 Task: Find connections with filter location Rosário do Sul with filter topic #machinelearningwith filter profile language English with filter current company TransUnion CIBIL Limited with filter school Madan Mohan Malaviya University of Technology with filter industry Biotechnology Research with filter service category Web Design with filter keywords title Test Scorer
Action: Mouse moved to (187, 265)
Screenshot: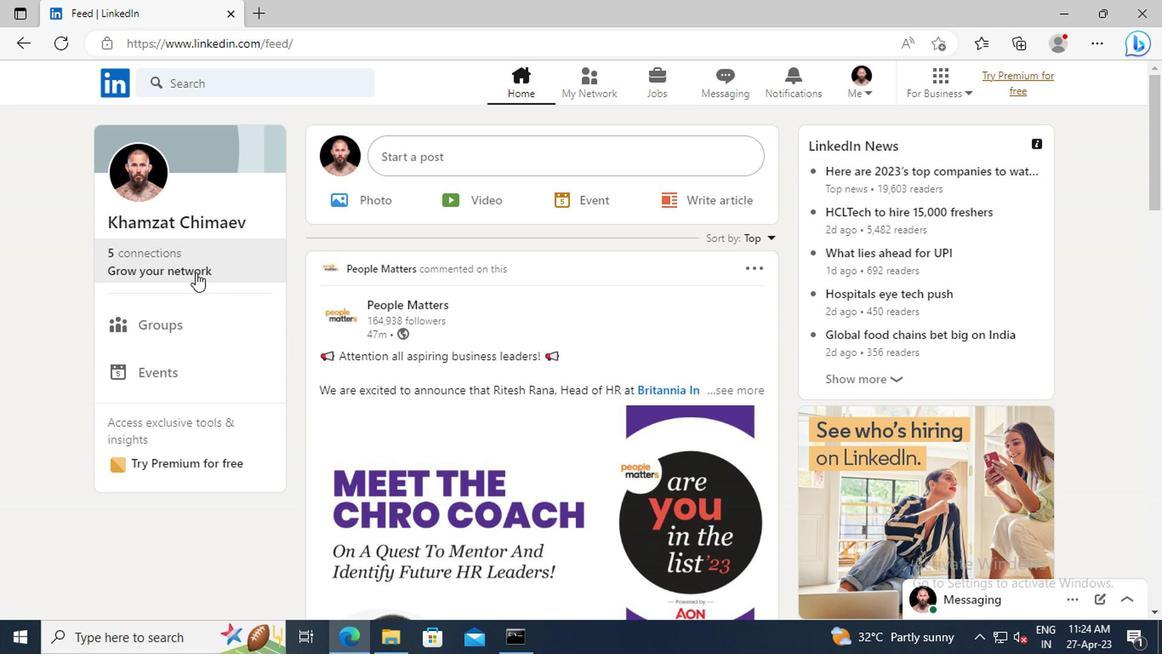 
Action: Mouse pressed left at (187, 265)
Screenshot: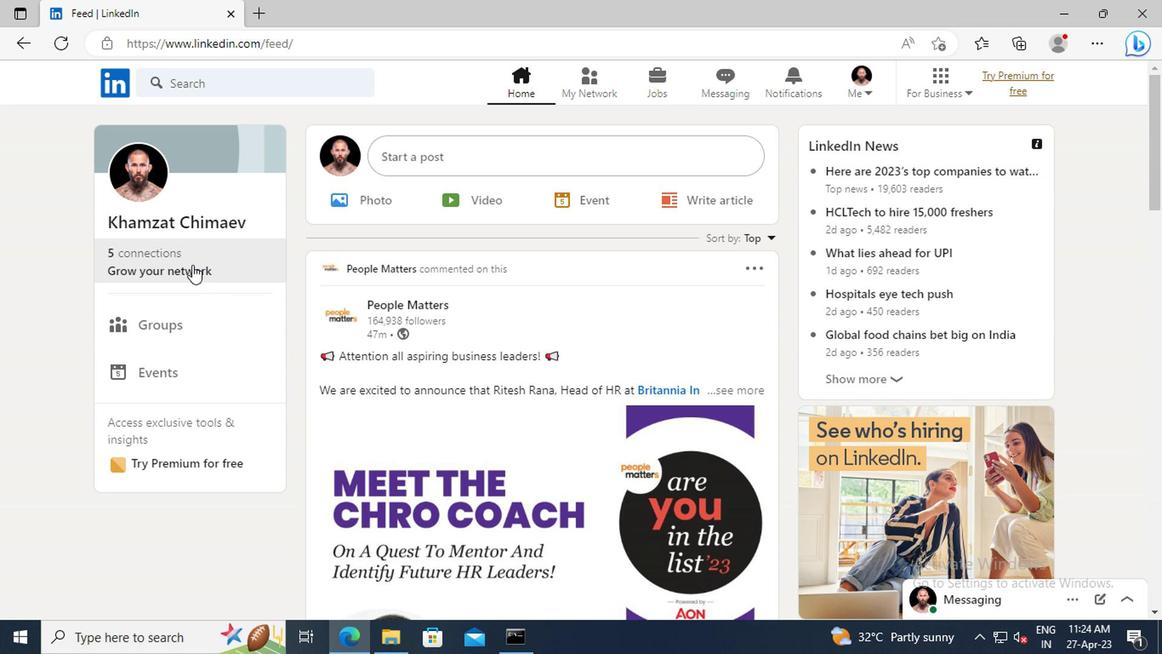 
Action: Mouse moved to (200, 186)
Screenshot: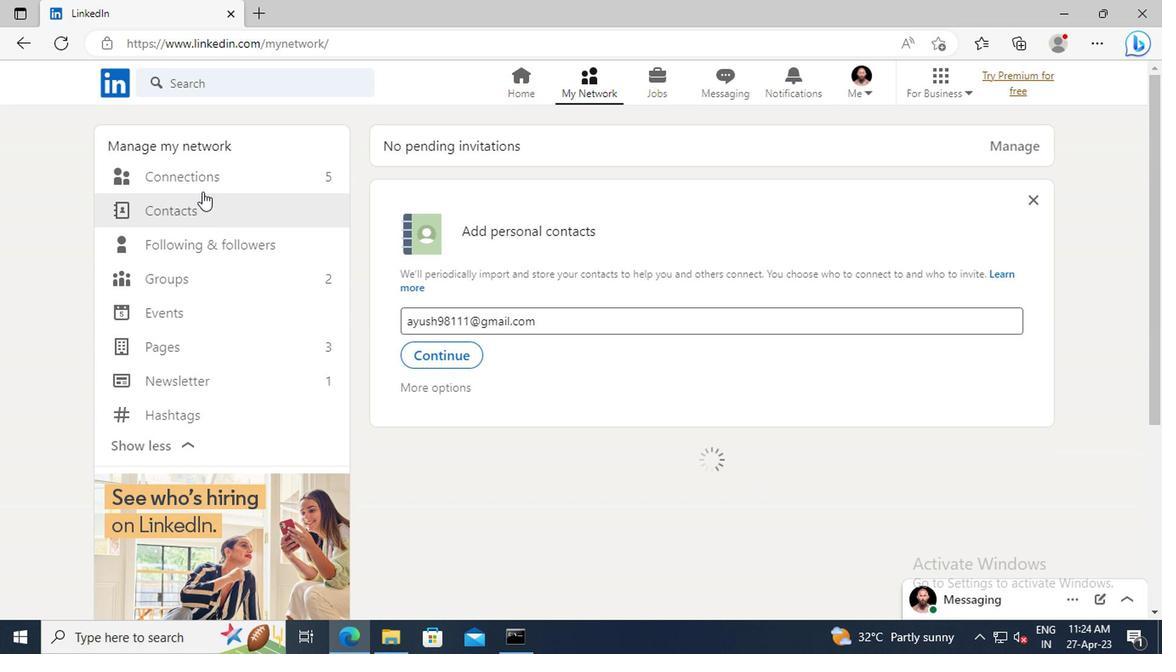 
Action: Mouse pressed left at (200, 186)
Screenshot: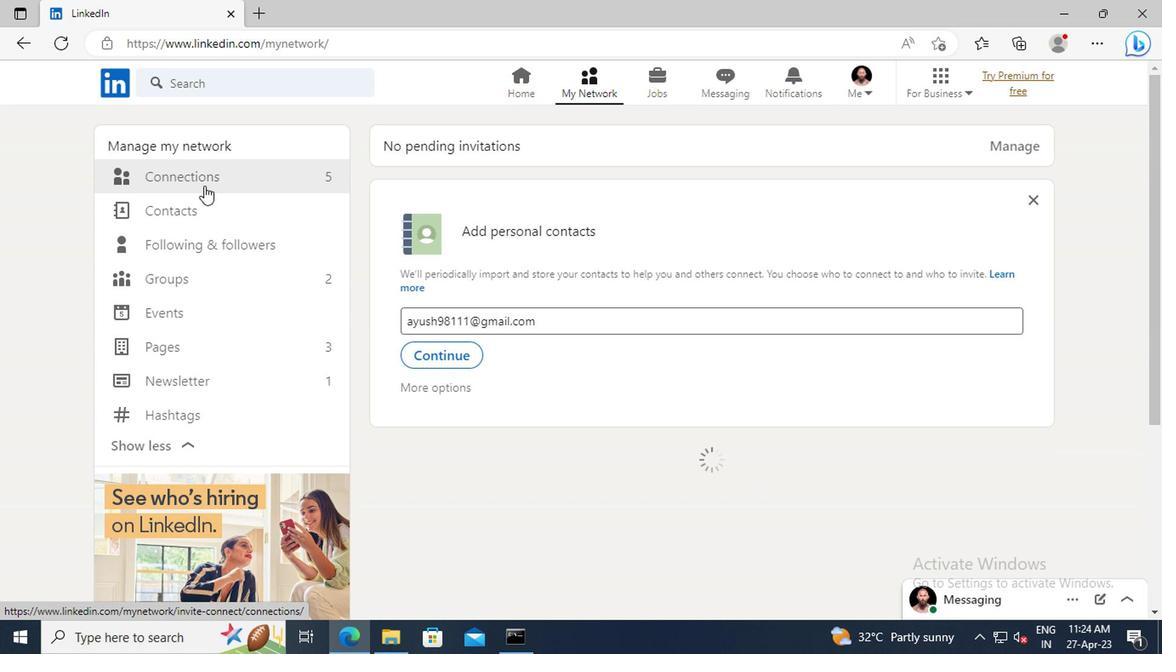 
Action: Mouse moved to (696, 184)
Screenshot: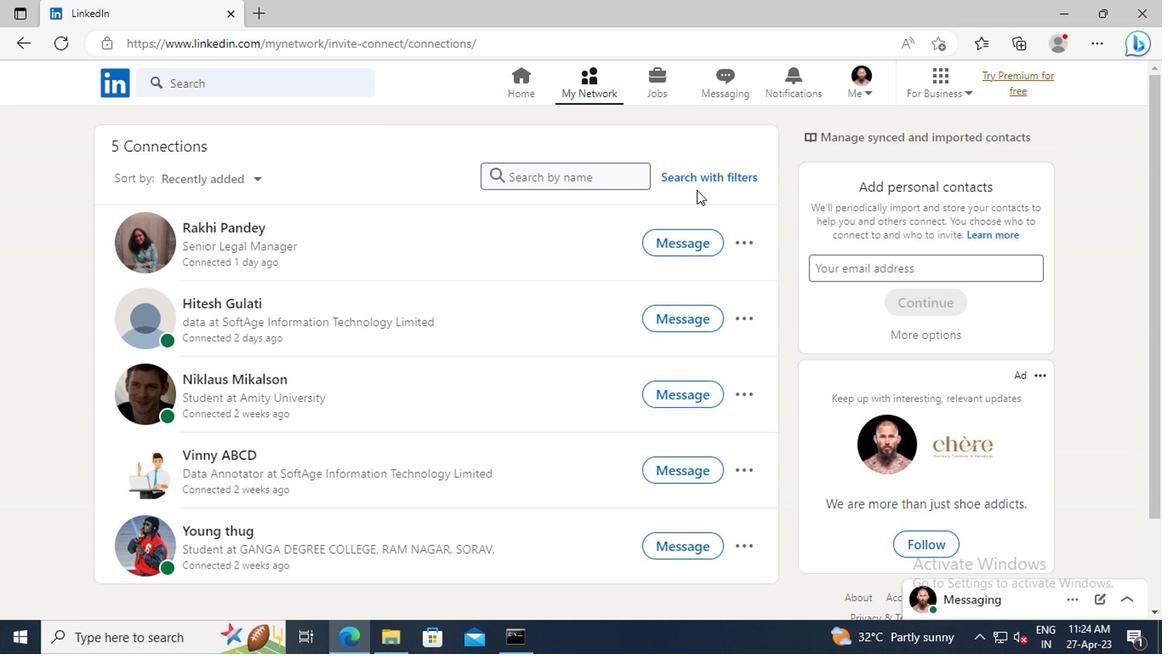 
Action: Mouse pressed left at (696, 184)
Screenshot: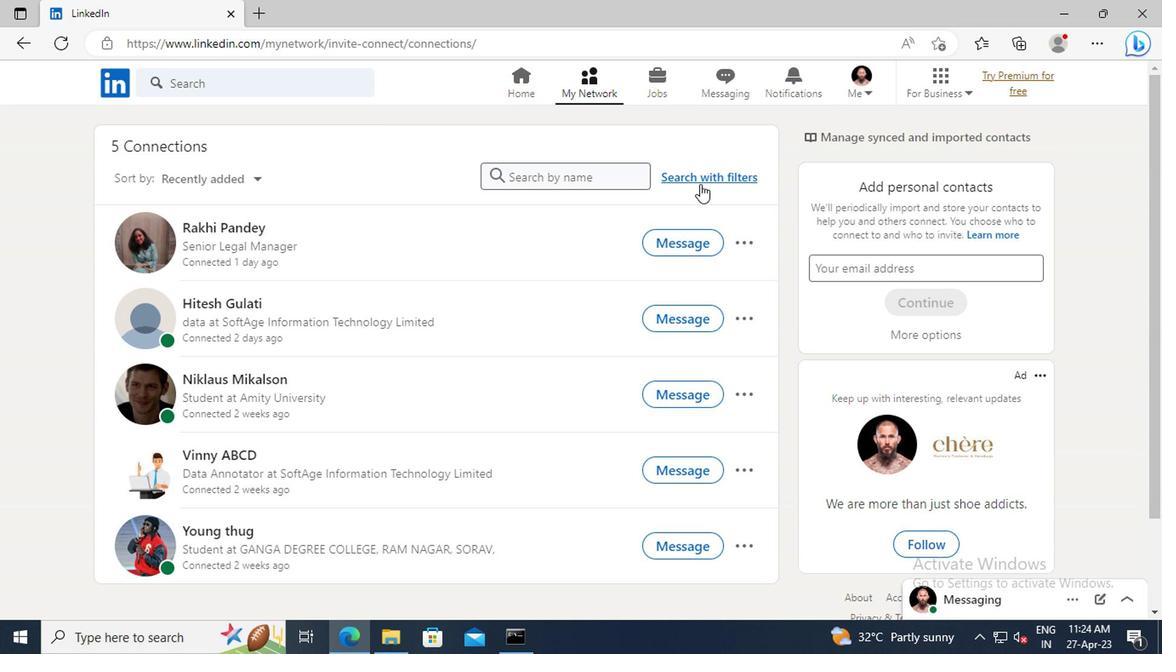 
Action: Mouse moved to (651, 138)
Screenshot: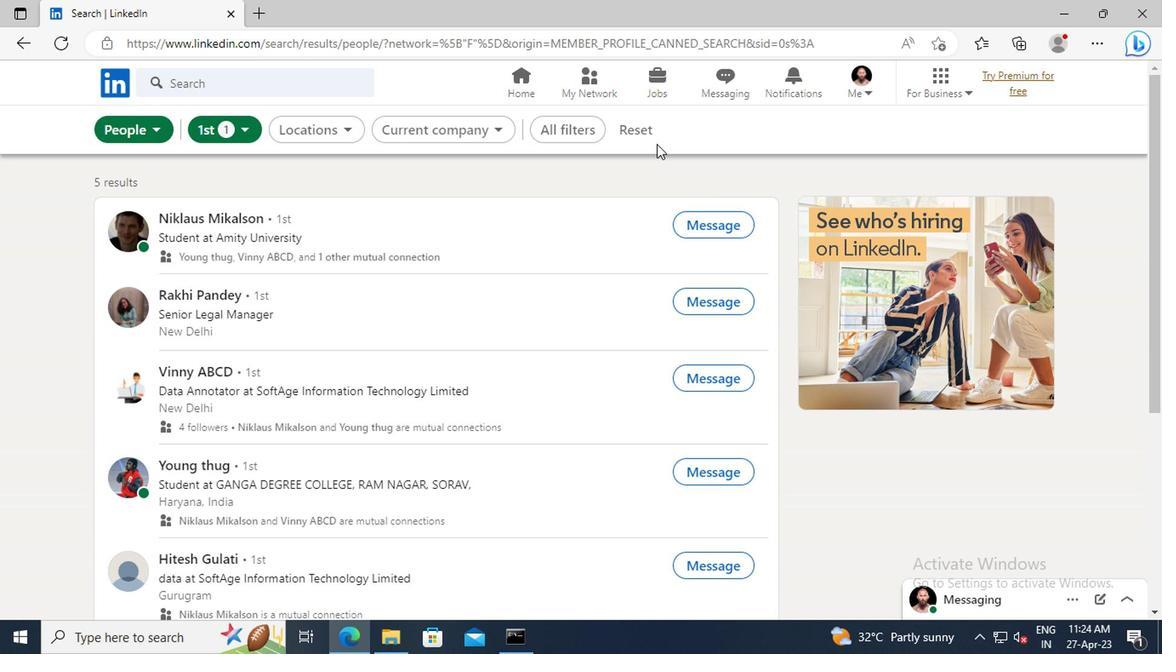 
Action: Mouse pressed left at (651, 138)
Screenshot: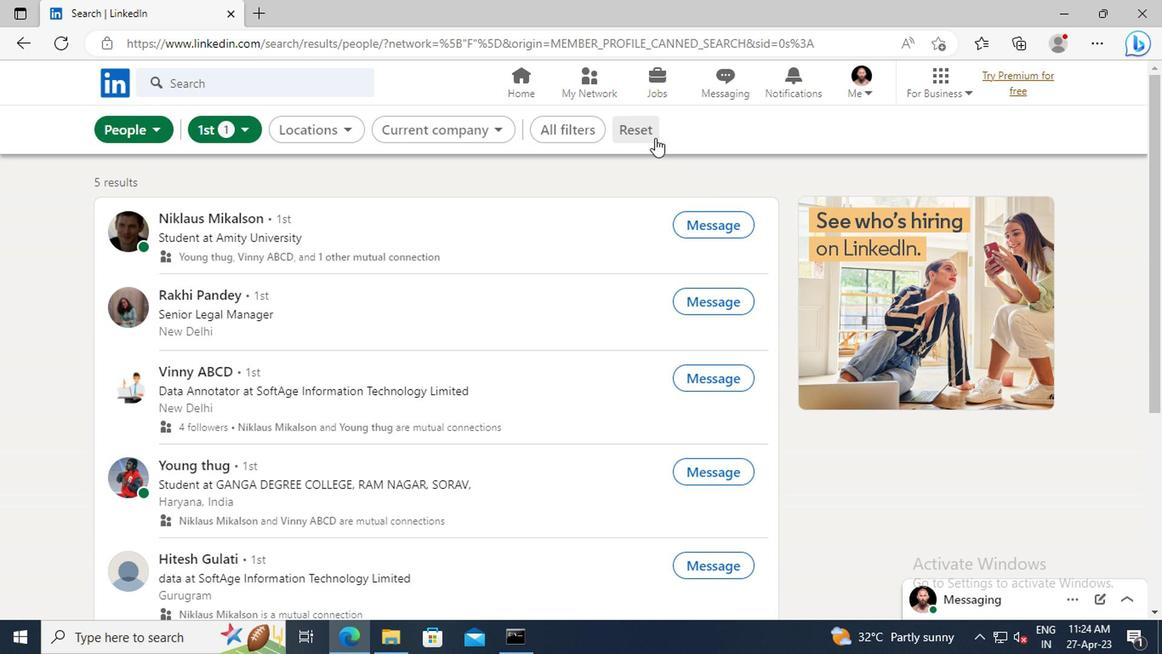 
Action: Mouse moved to (614, 134)
Screenshot: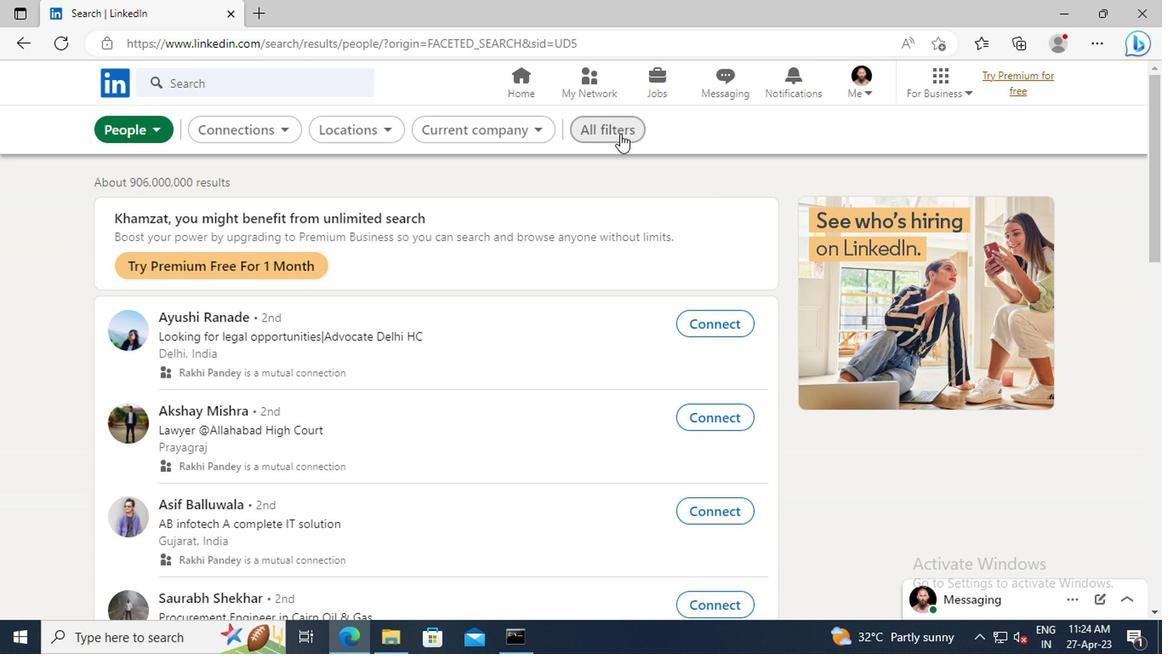 
Action: Mouse pressed left at (614, 134)
Screenshot: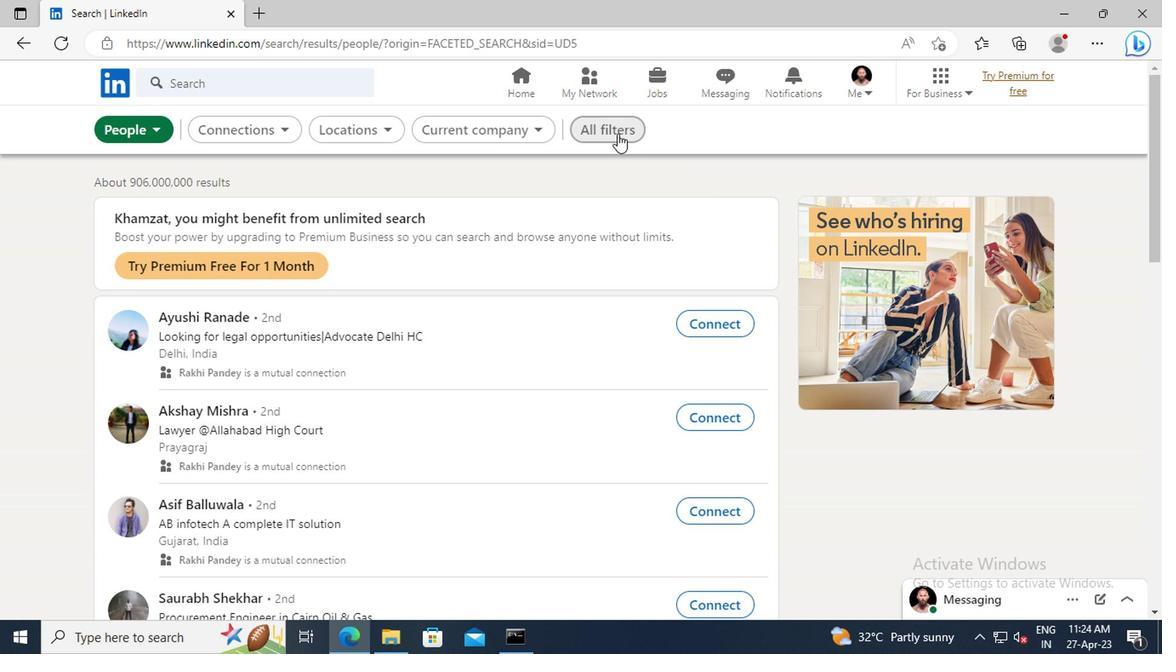 
Action: Mouse moved to (1041, 367)
Screenshot: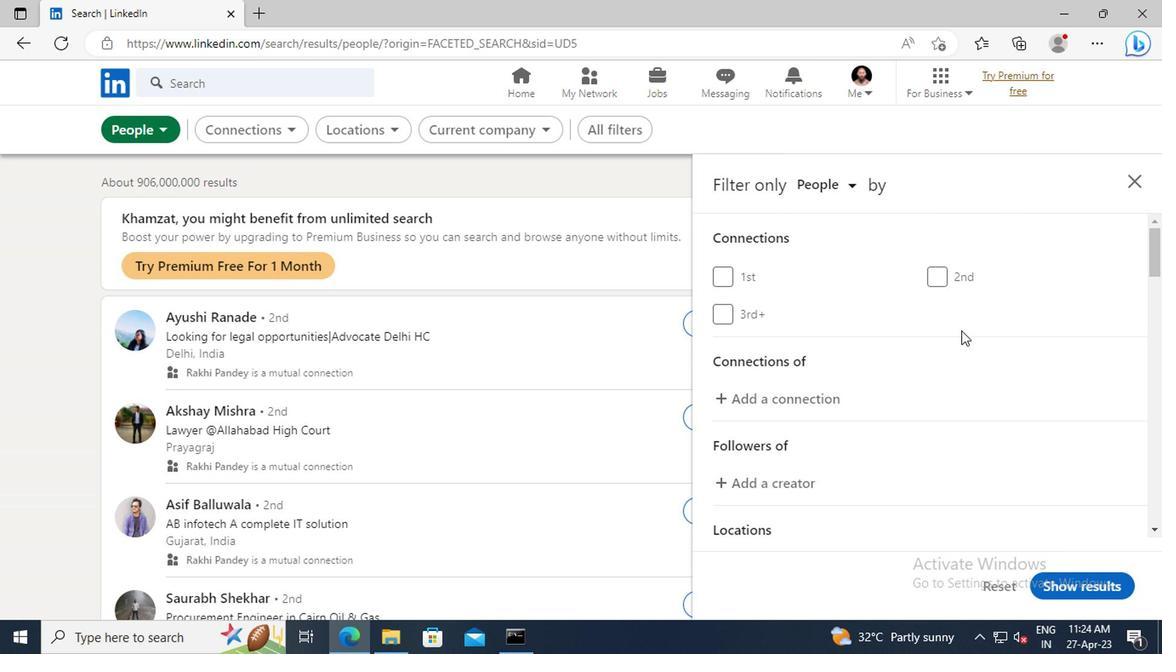 
Action: Mouse scrolled (1041, 366) with delta (0, -1)
Screenshot: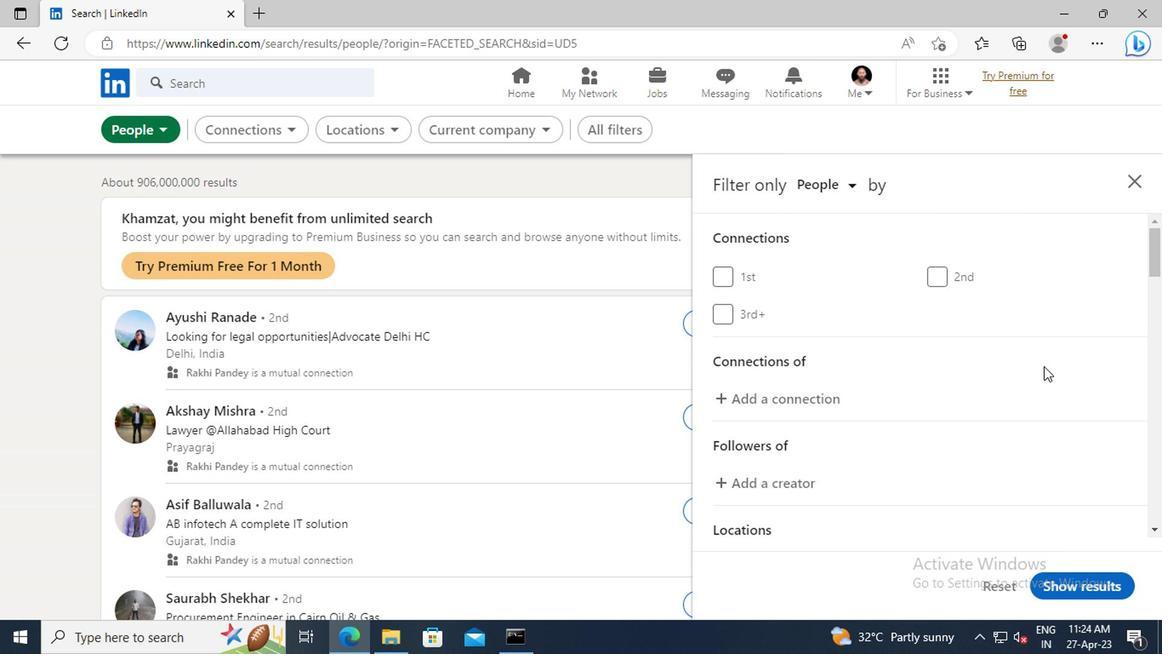 
Action: Mouse scrolled (1041, 366) with delta (0, -1)
Screenshot: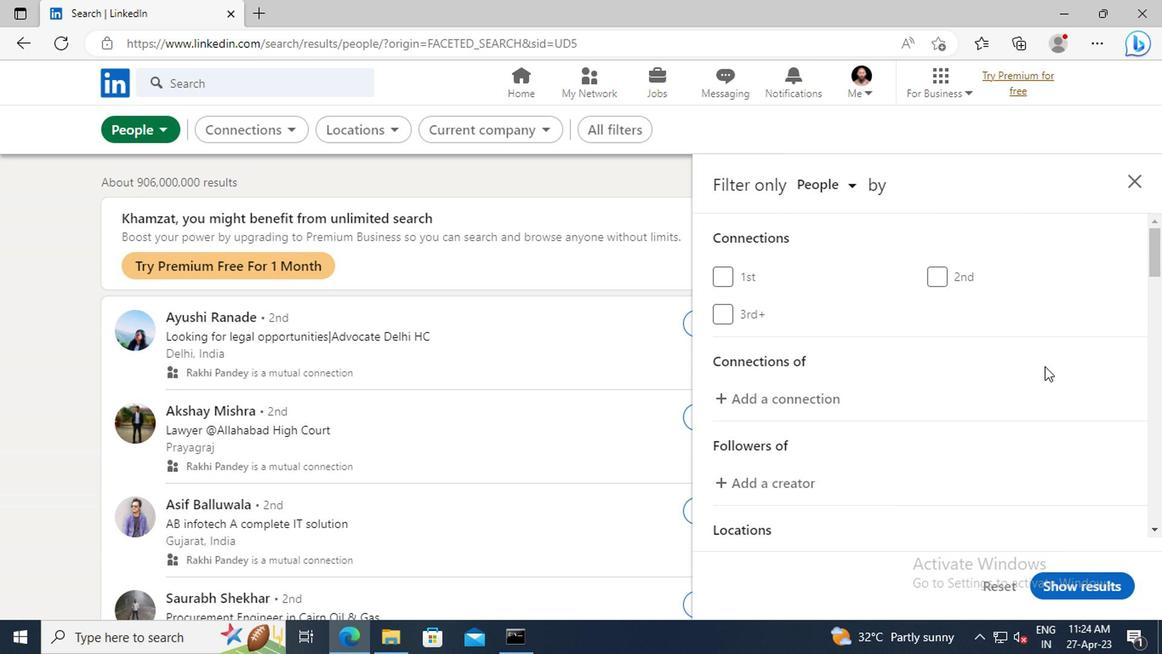 
Action: Mouse scrolled (1041, 366) with delta (0, -1)
Screenshot: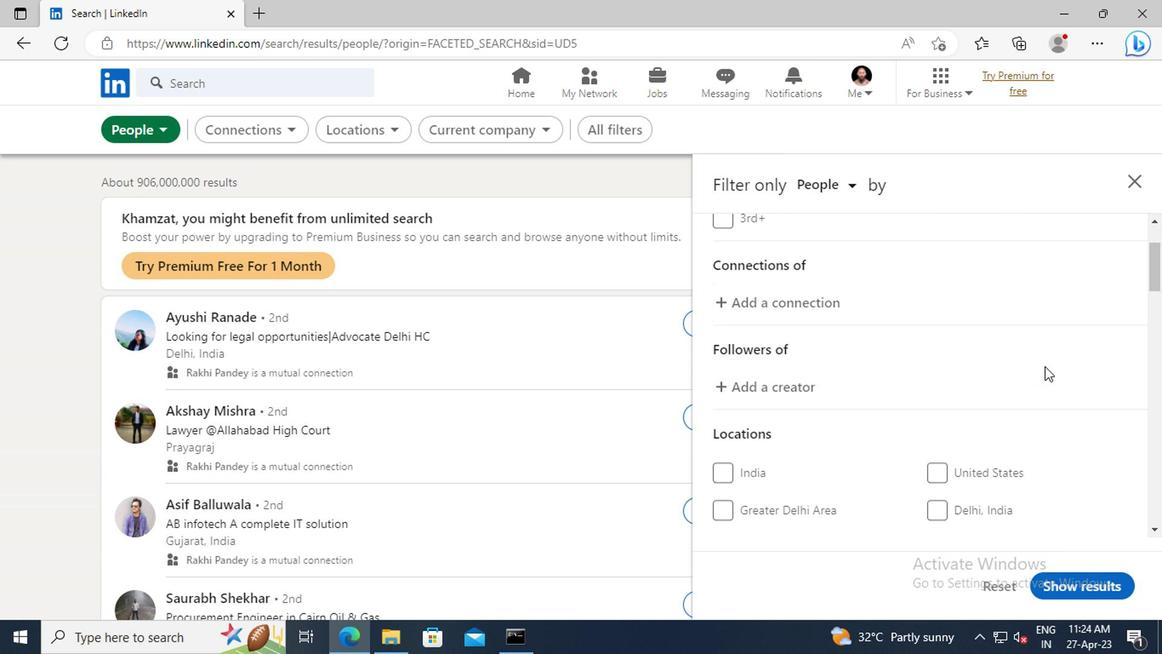 
Action: Mouse scrolled (1041, 366) with delta (0, -1)
Screenshot: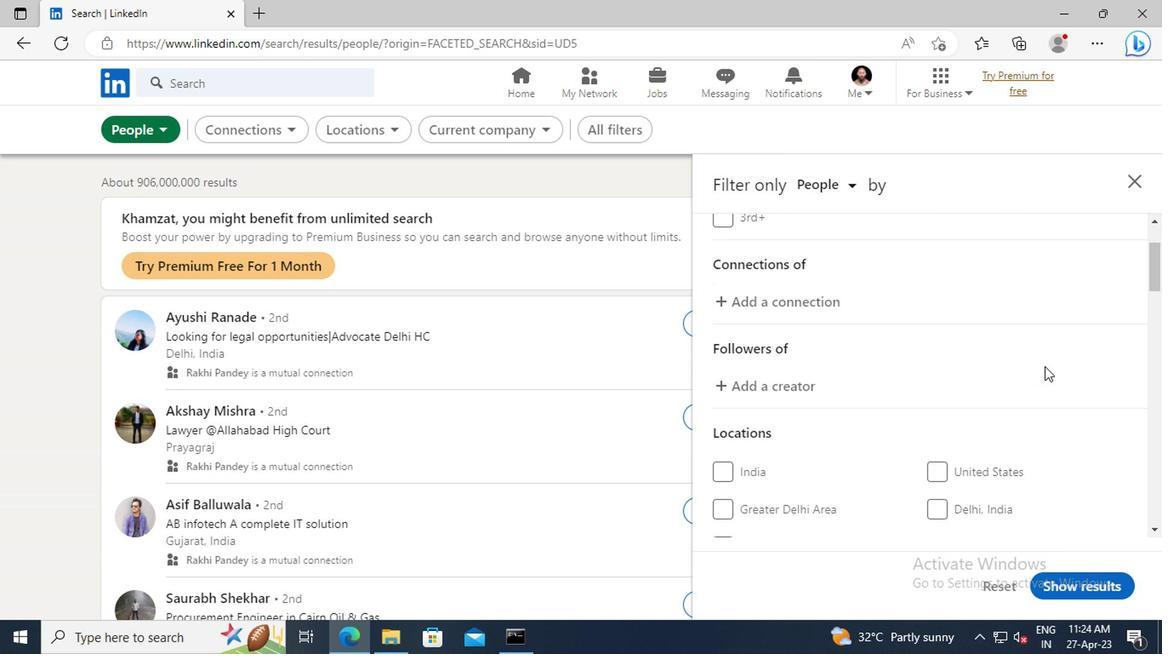
Action: Mouse scrolled (1041, 366) with delta (0, -1)
Screenshot: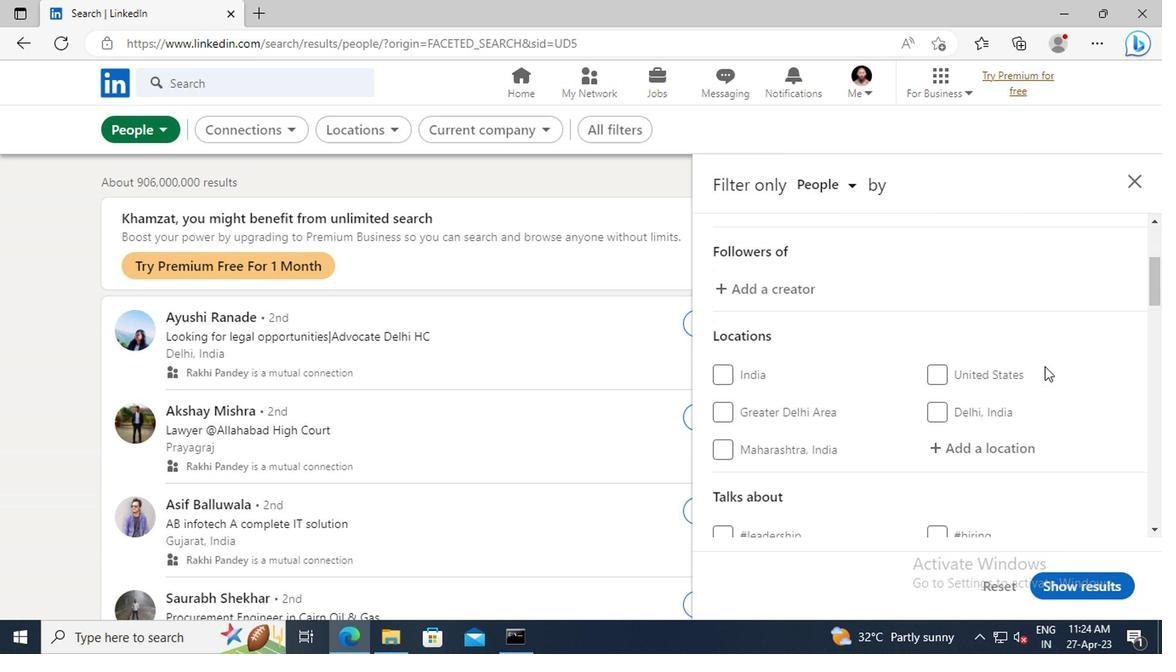 
Action: Mouse moved to (962, 403)
Screenshot: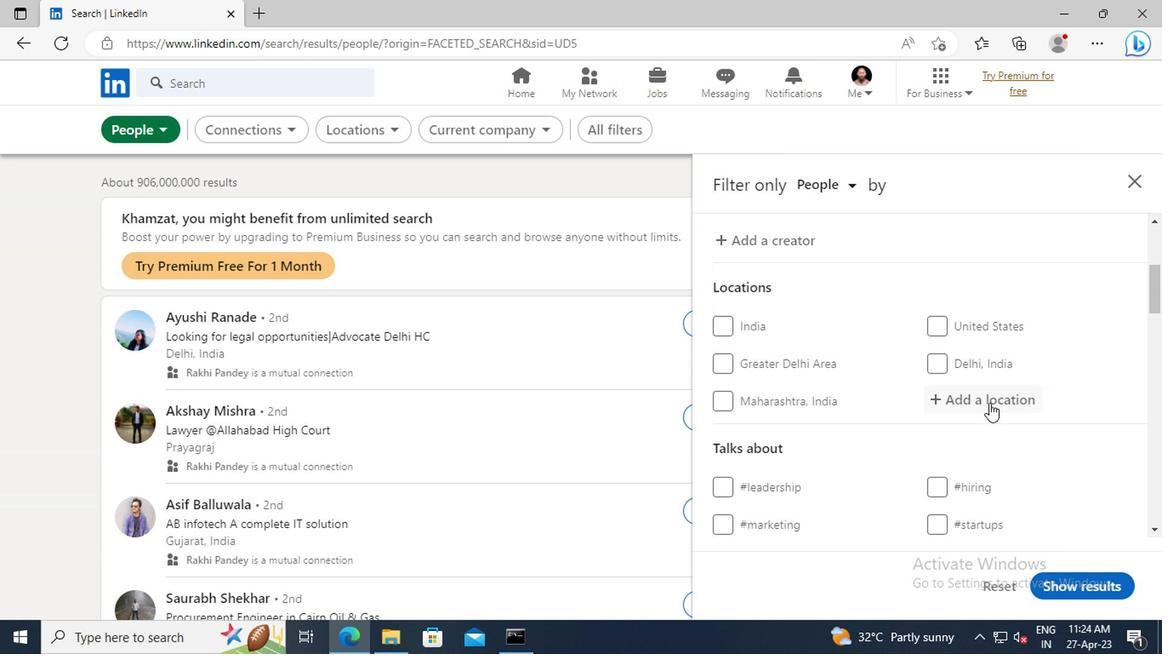 
Action: Mouse pressed left at (962, 403)
Screenshot: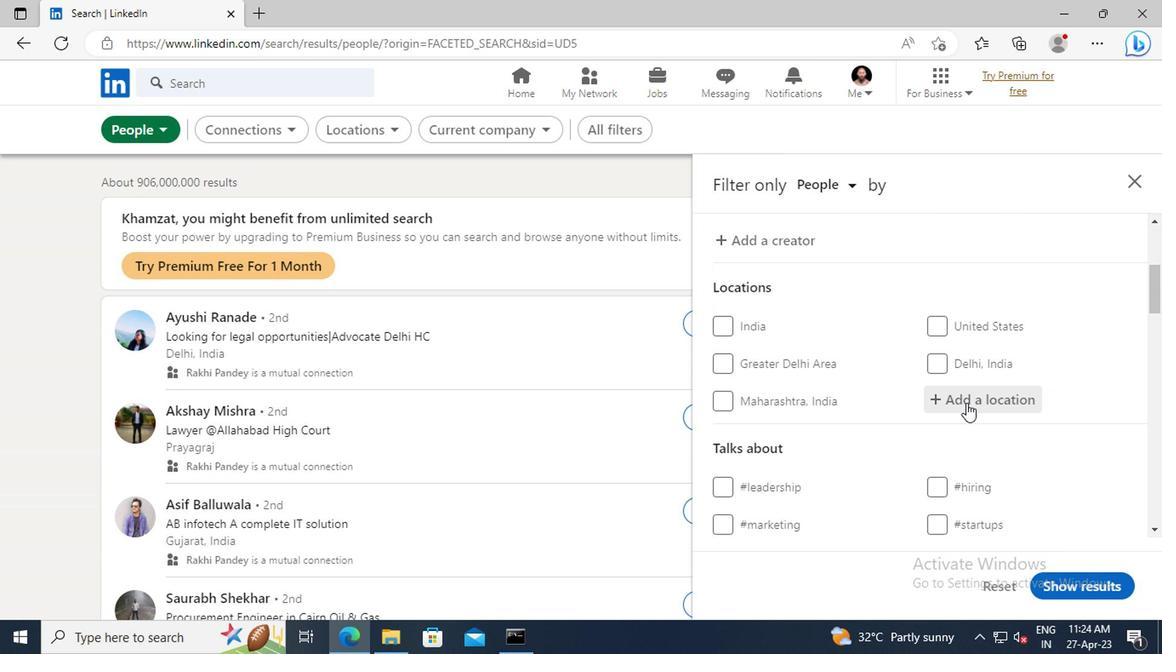 
Action: Key pressed <Key.shift>ROSARIO<Key.space>DO<Key.space><Key.shift>SUL
Screenshot: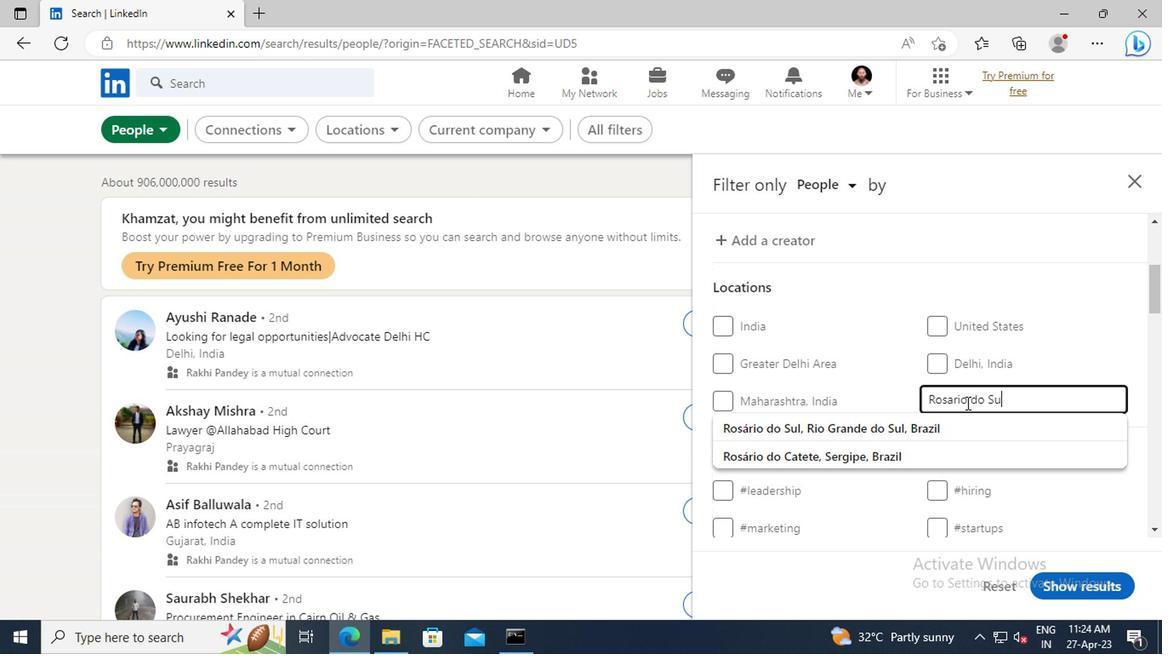 
Action: Mouse moved to (968, 422)
Screenshot: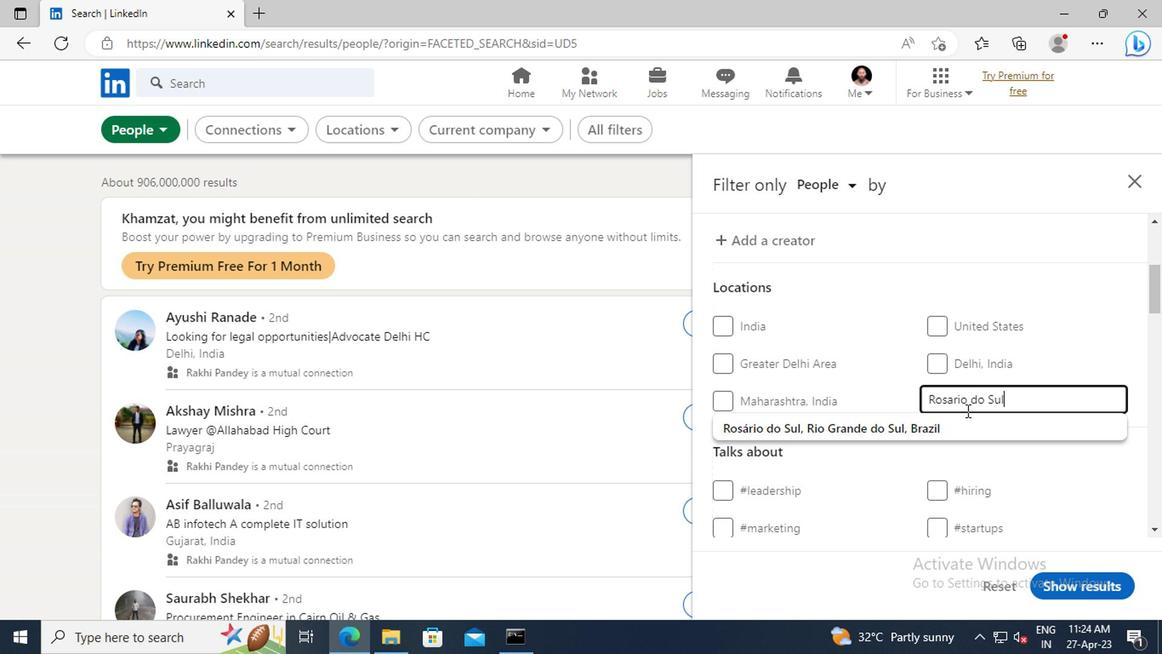 
Action: Mouse pressed left at (968, 422)
Screenshot: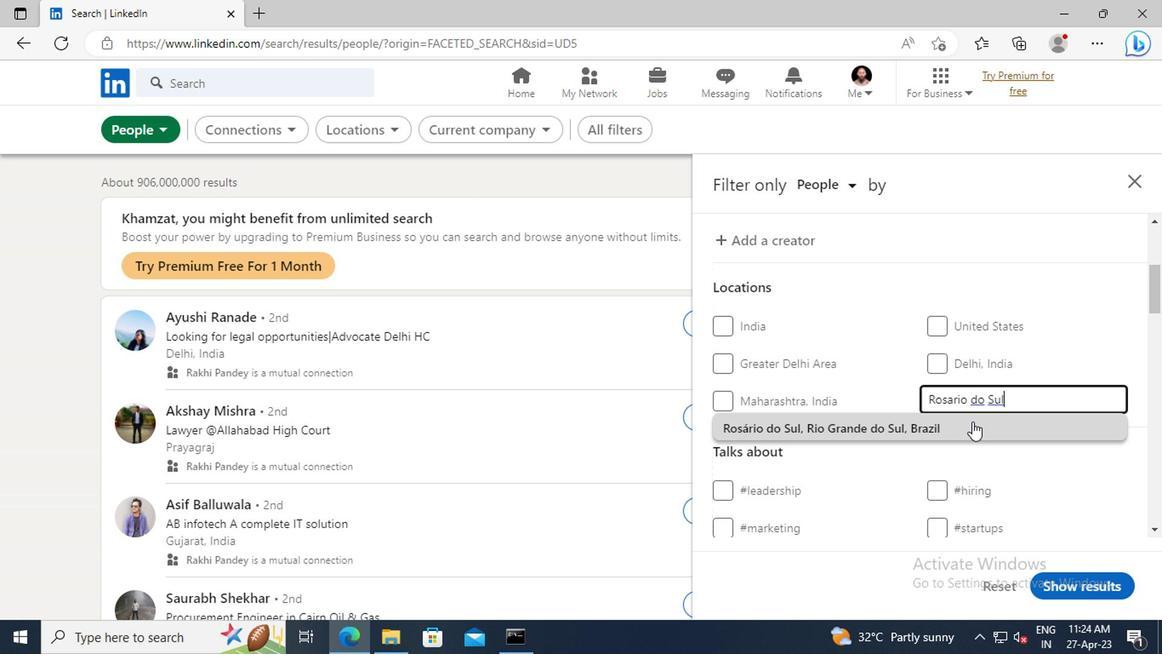 
Action: Mouse moved to (964, 351)
Screenshot: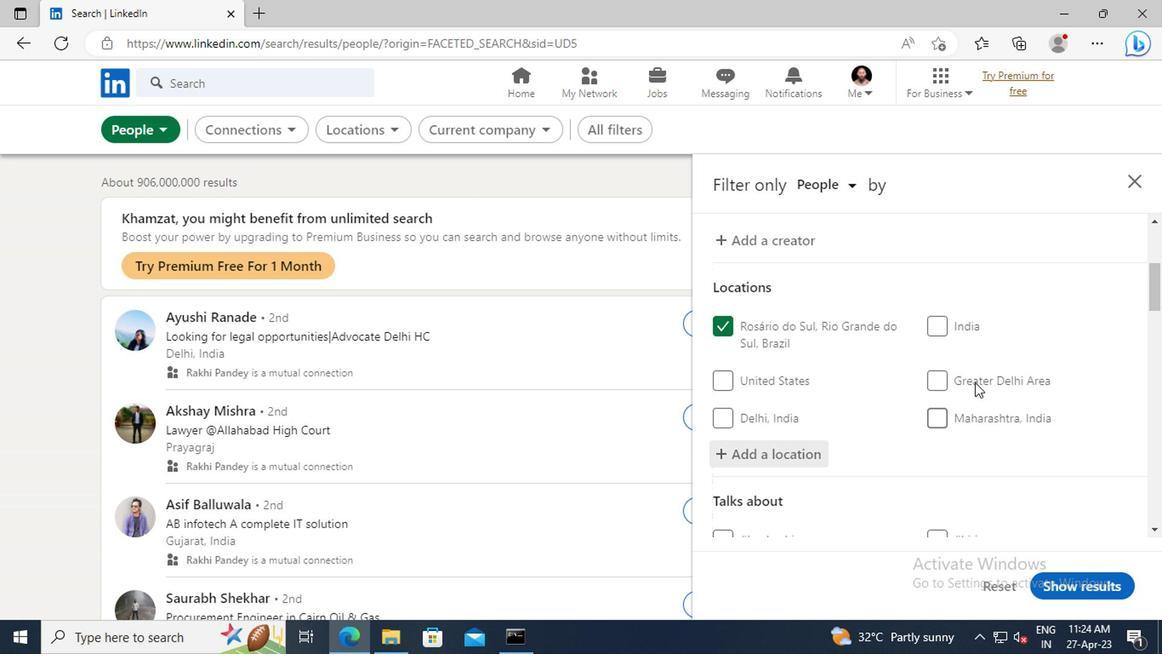 
Action: Mouse scrolled (964, 351) with delta (0, 0)
Screenshot: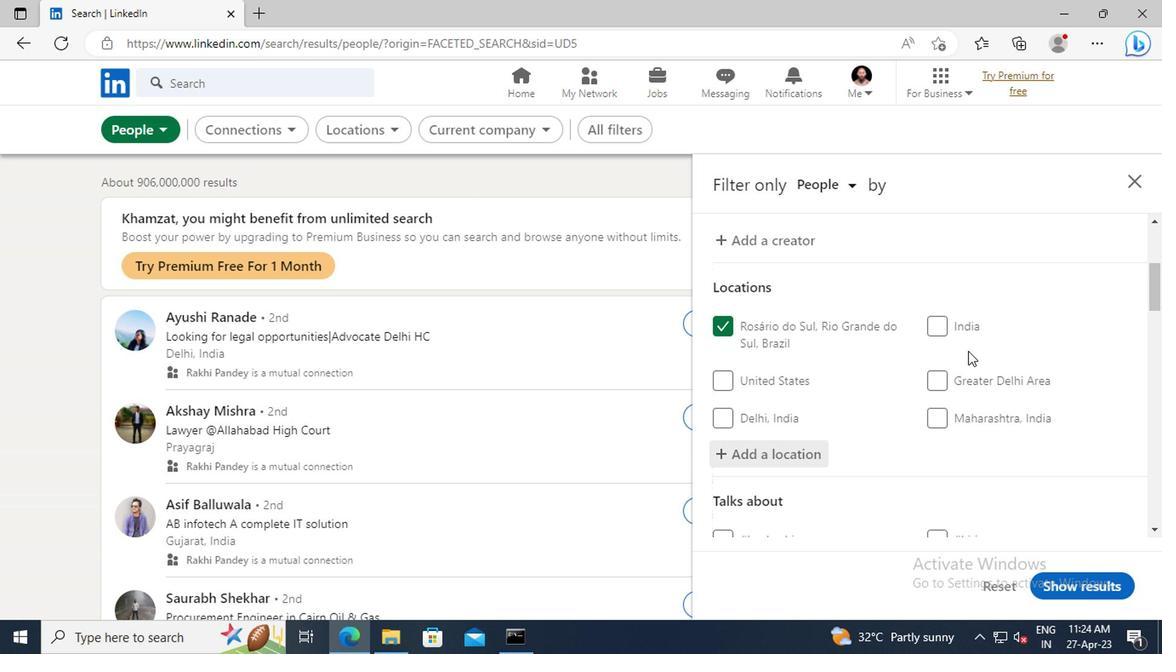 
Action: Mouse scrolled (964, 351) with delta (0, 0)
Screenshot: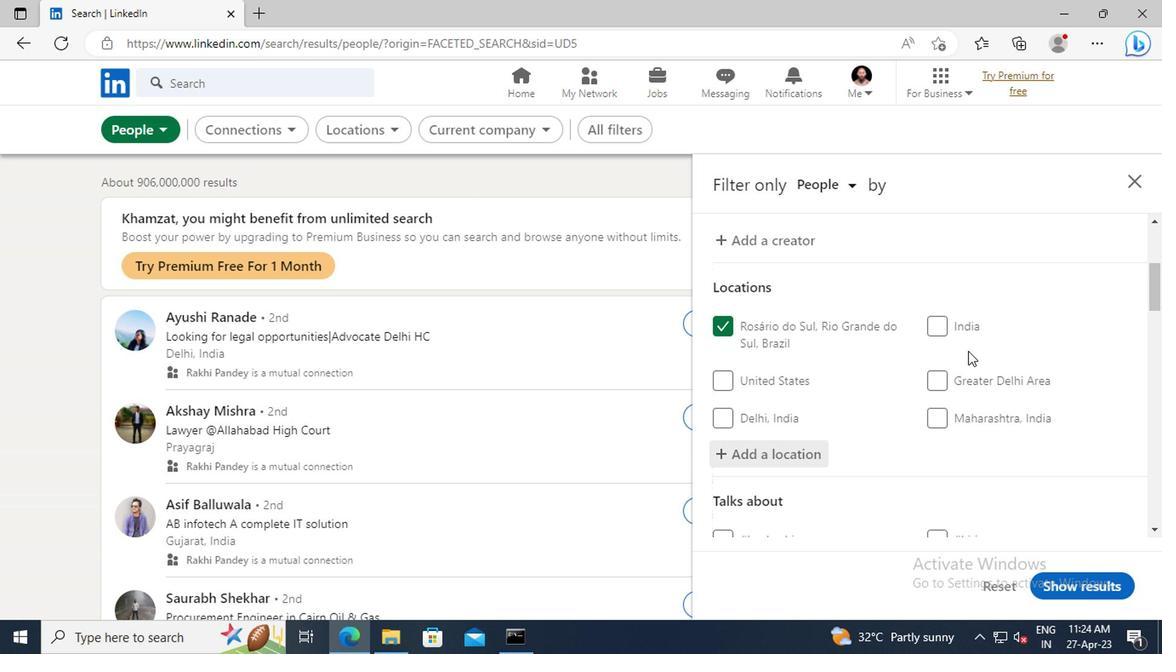 
Action: Mouse scrolled (964, 351) with delta (0, 0)
Screenshot: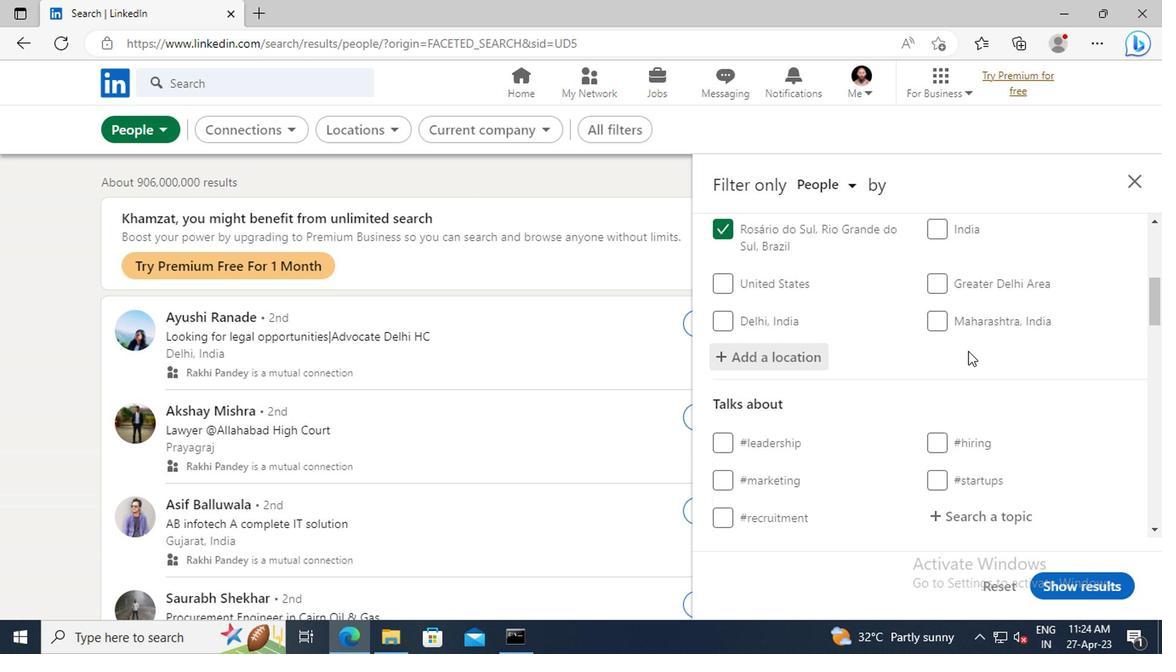
Action: Mouse scrolled (964, 351) with delta (0, 0)
Screenshot: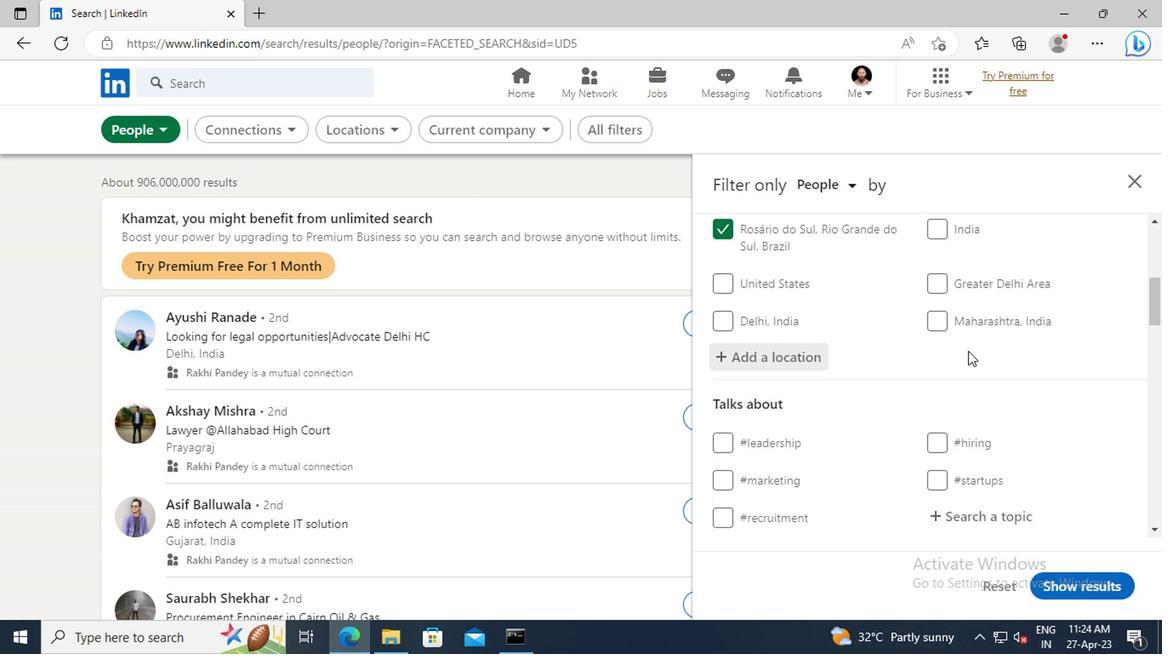 
Action: Mouse moved to (966, 418)
Screenshot: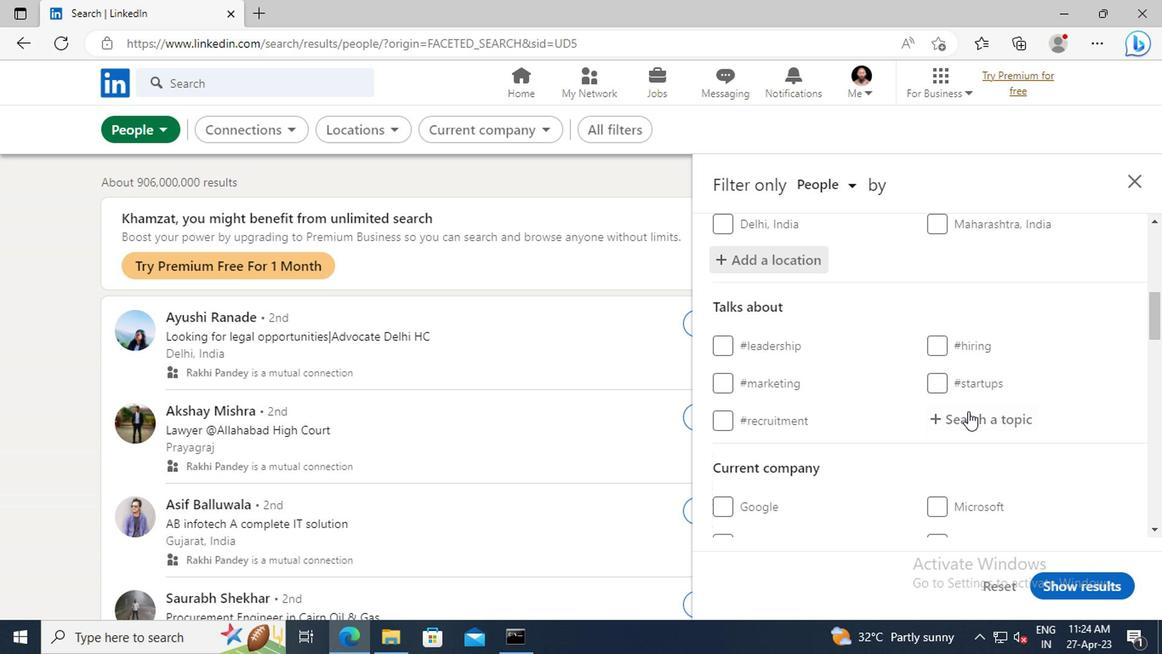 
Action: Mouse pressed left at (966, 418)
Screenshot: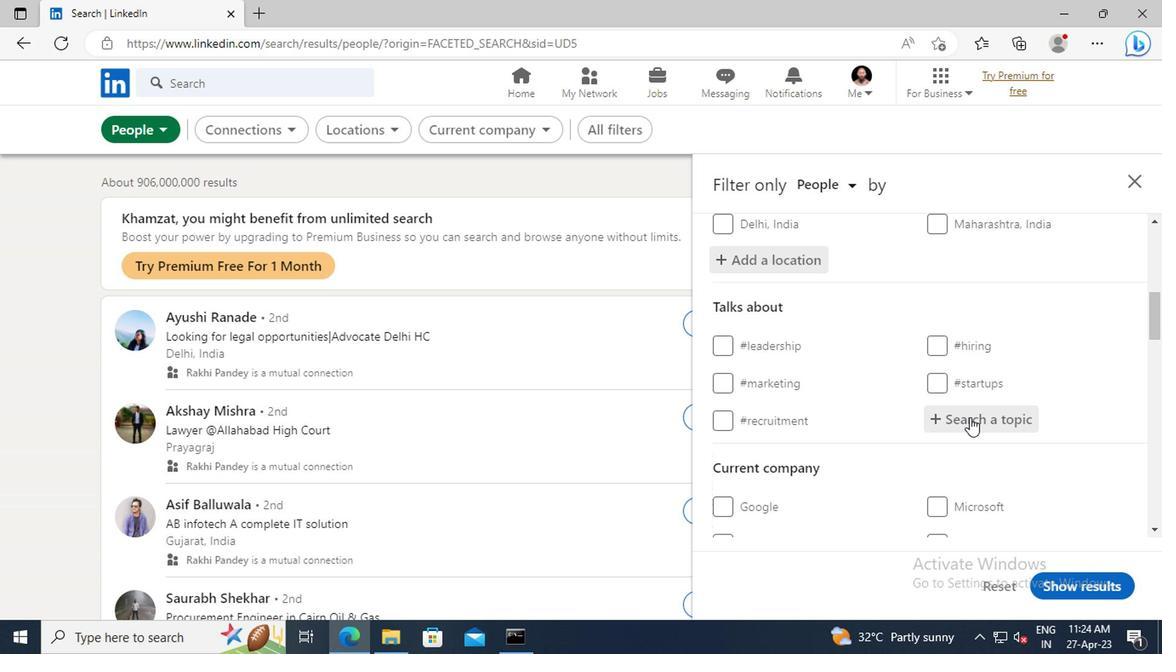 
Action: Key pressed <Key.shift>#MACHINELEARNINGWITH<Key.enter>
Screenshot: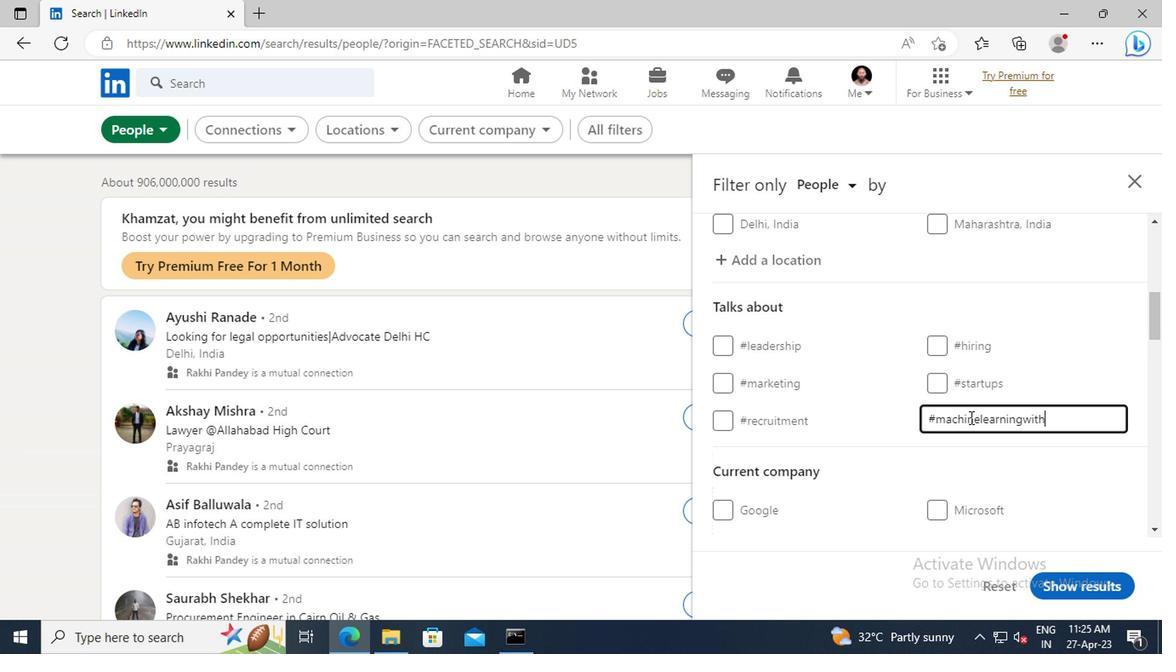
Action: Mouse scrolled (966, 417) with delta (0, 0)
Screenshot: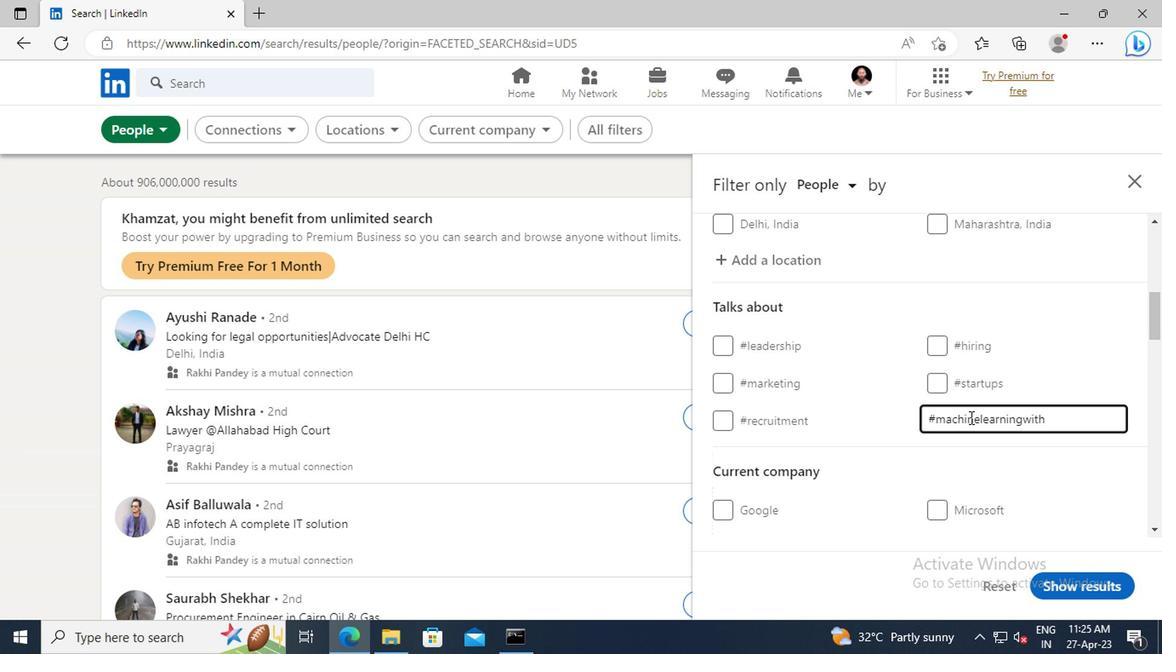 
Action: Mouse scrolled (966, 417) with delta (0, 0)
Screenshot: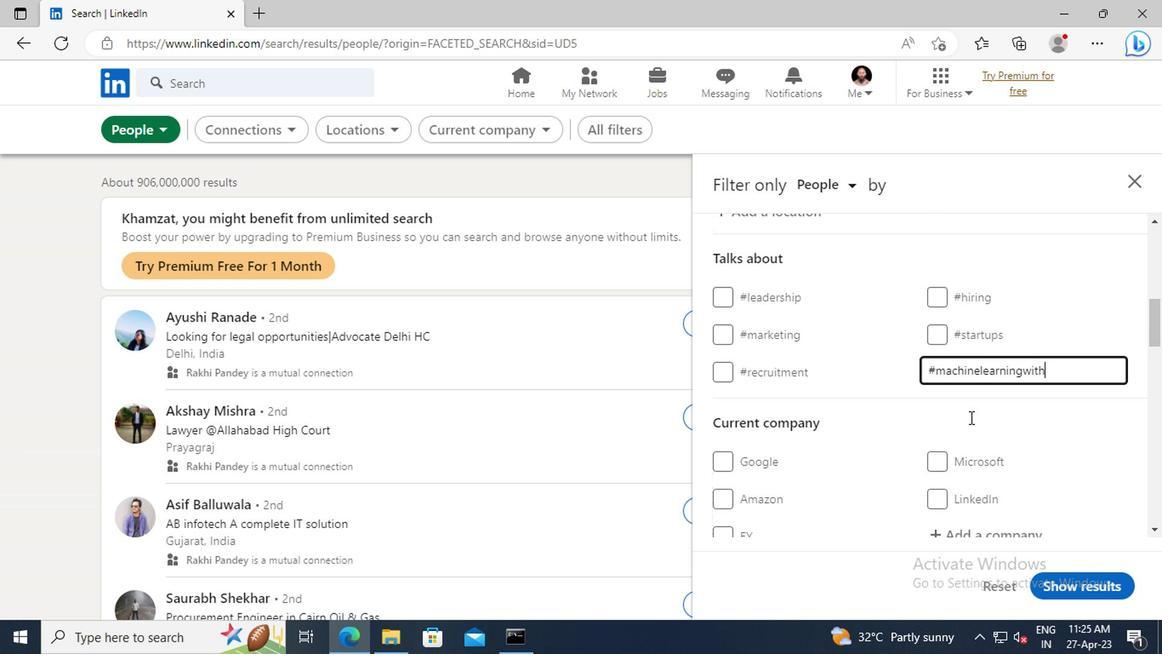 
Action: Mouse scrolled (966, 417) with delta (0, 0)
Screenshot: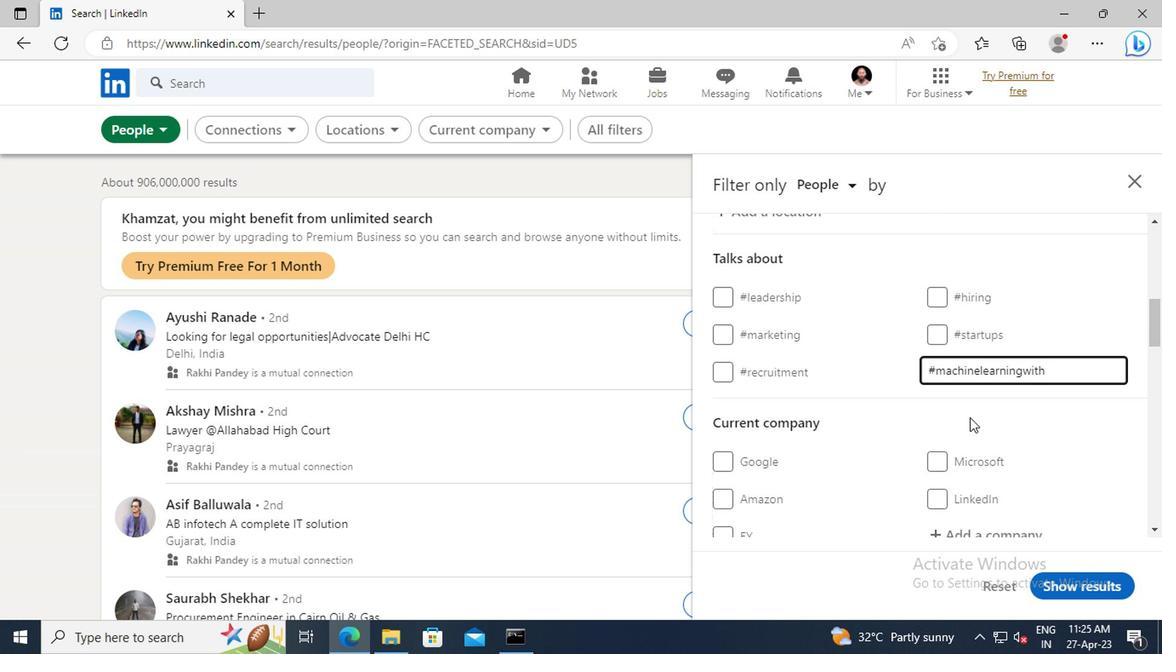 
Action: Mouse scrolled (966, 417) with delta (0, 0)
Screenshot: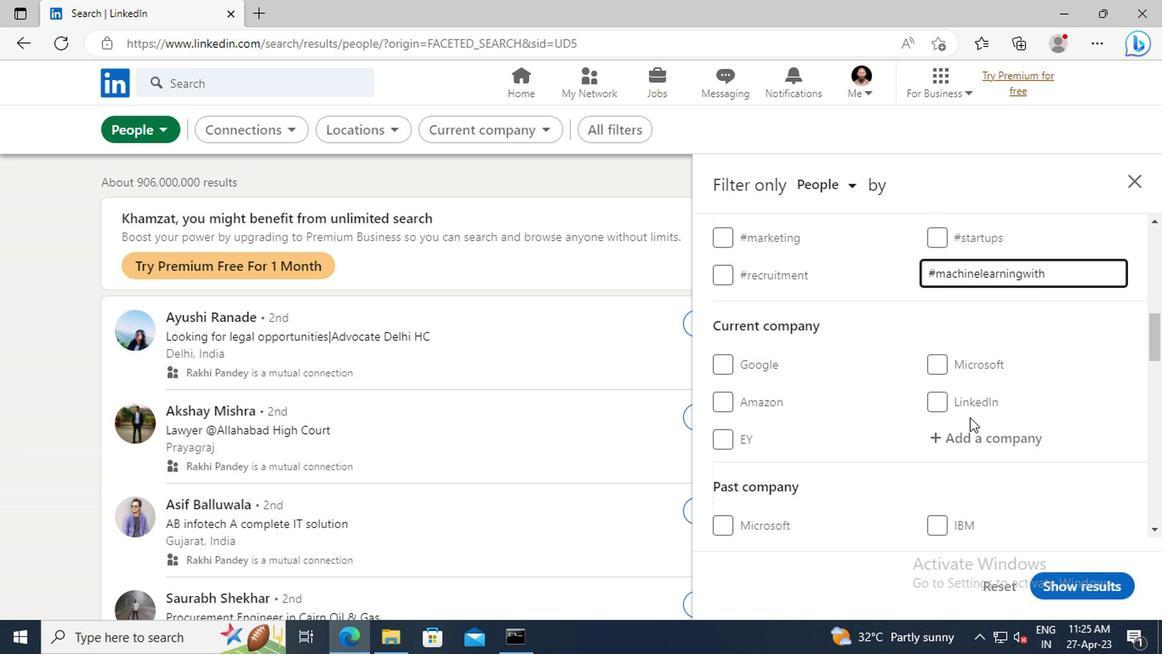 
Action: Mouse scrolled (966, 417) with delta (0, 0)
Screenshot: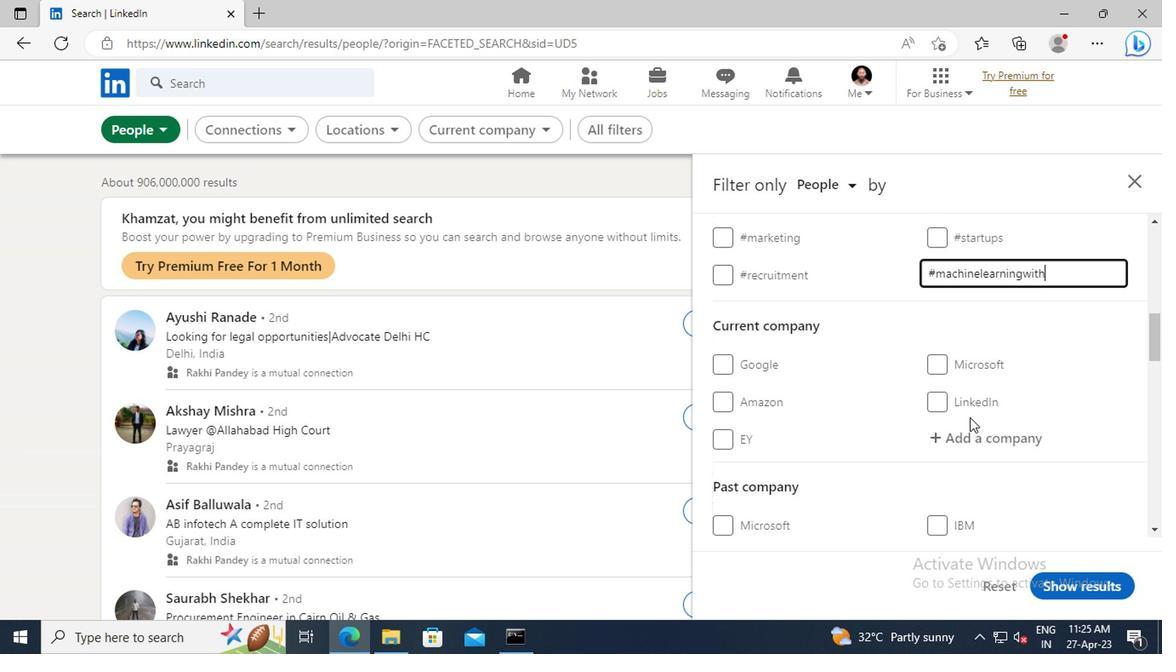 
Action: Mouse scrolled (966, 417) with delta (0, 0)
Screenshot: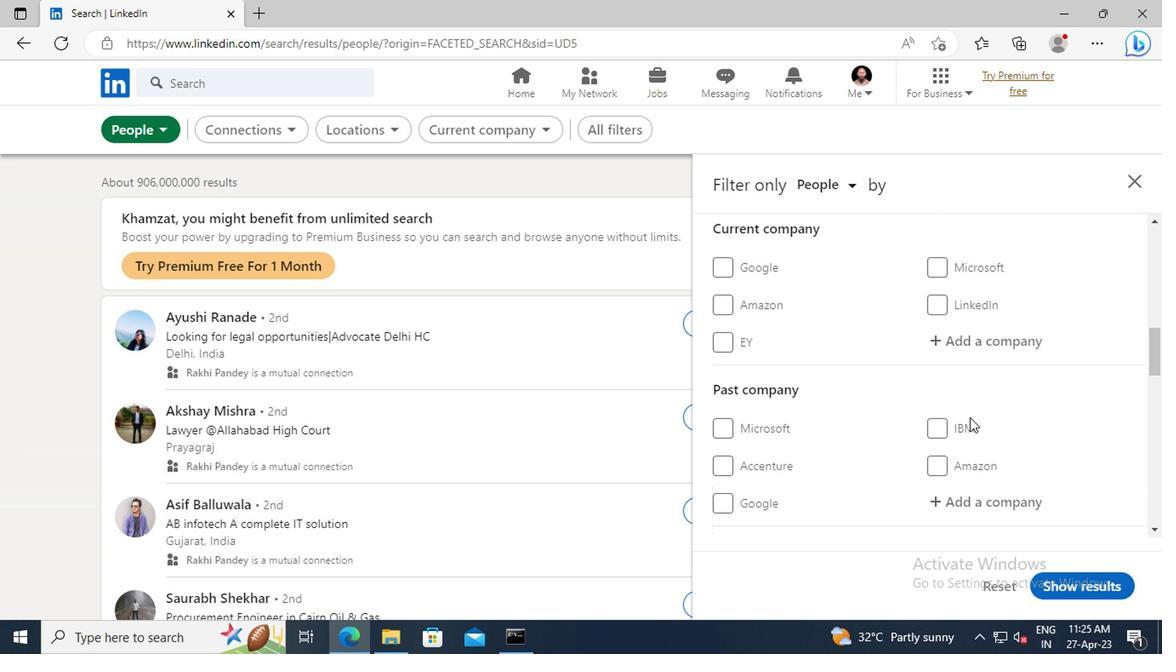 
Action: Mouse scrolled (966, 417) with delta (0, 0)
Screenshot: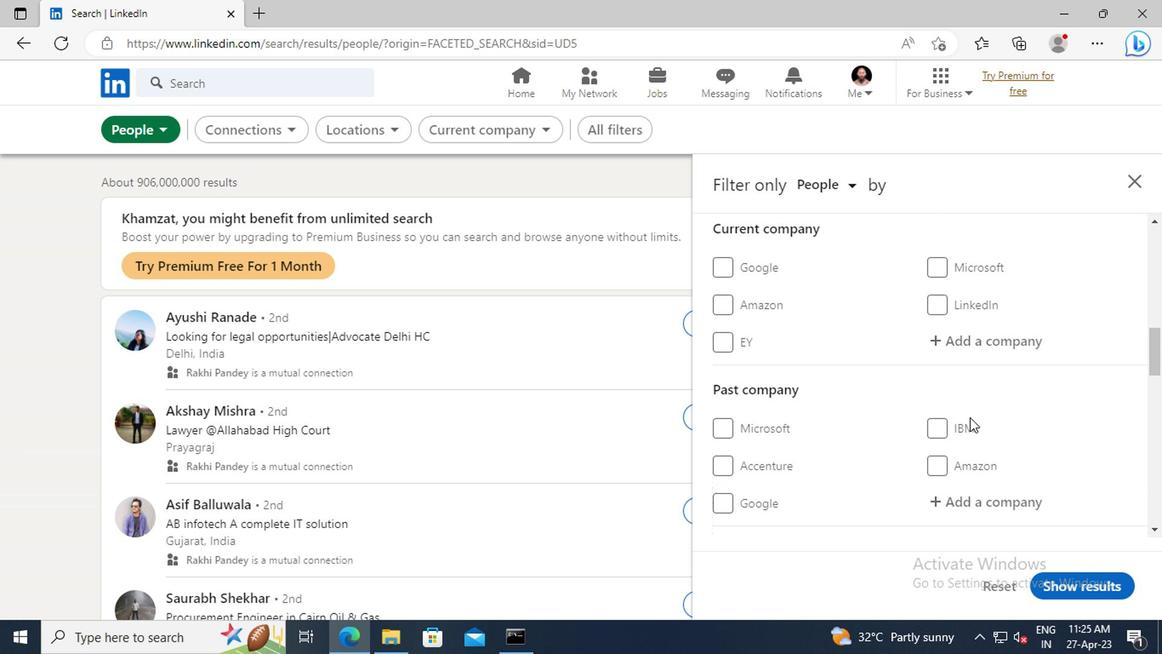 
Action: Mouse scrolled (966, 417) with delta (0, 0)
Screenshot: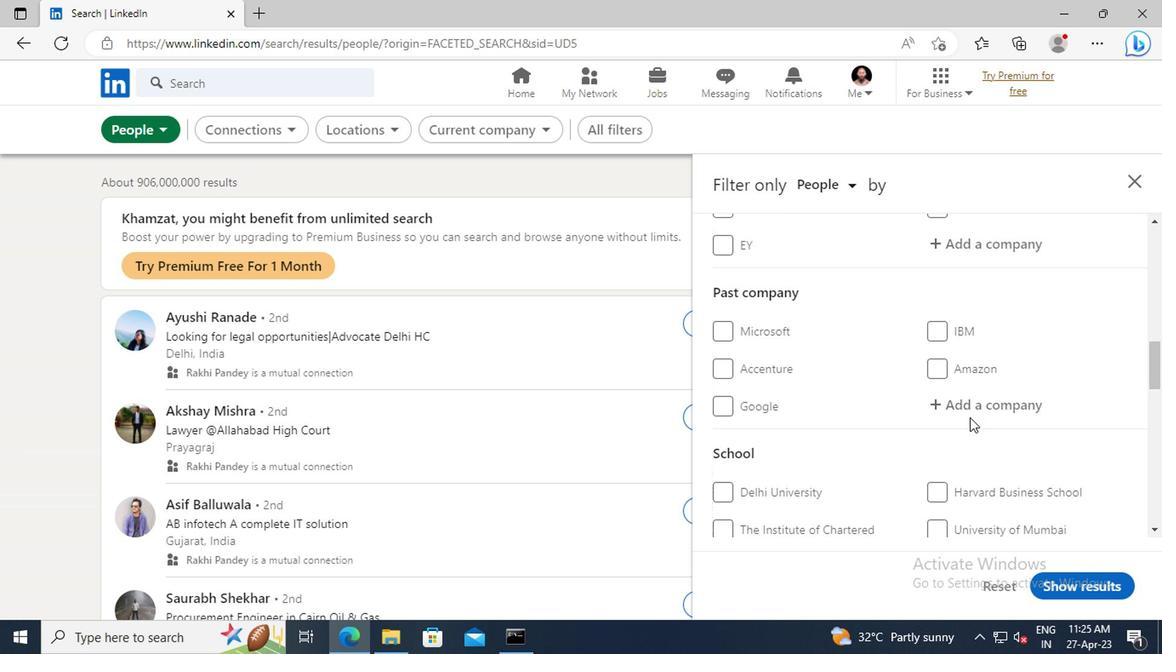 
Action: Mouse scrolled (966, 417) with delta (0, 0)
Screenshot: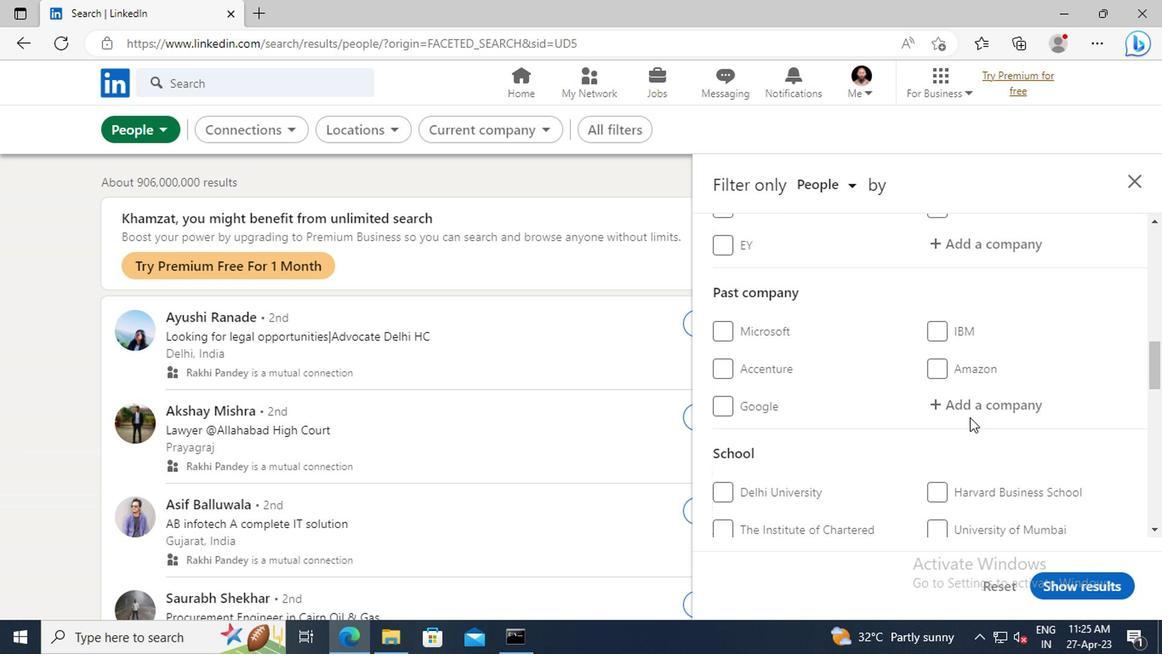 
Action: Mouse scrolled (966, 417) with delta (0, 0)
Screenshot: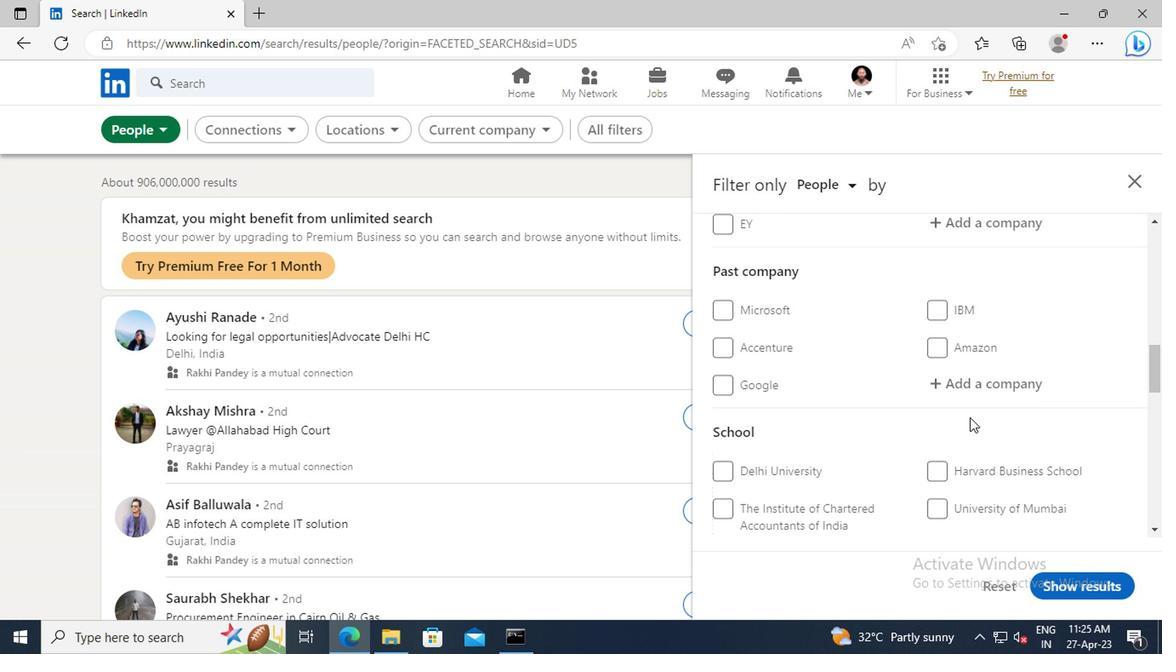 
Action: Mouse scrolled (966, 417) with delta (0, 0)
Screenshot: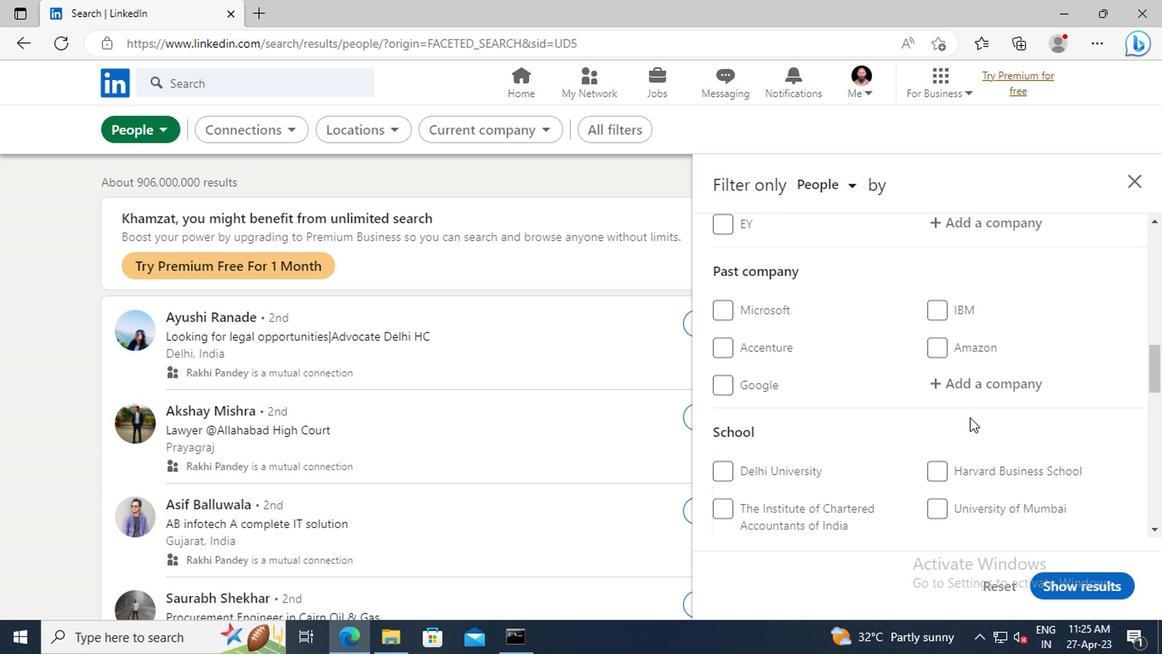 
Action: Mouse scrolled (966, 417) with delta (0, 0)
Screenshot: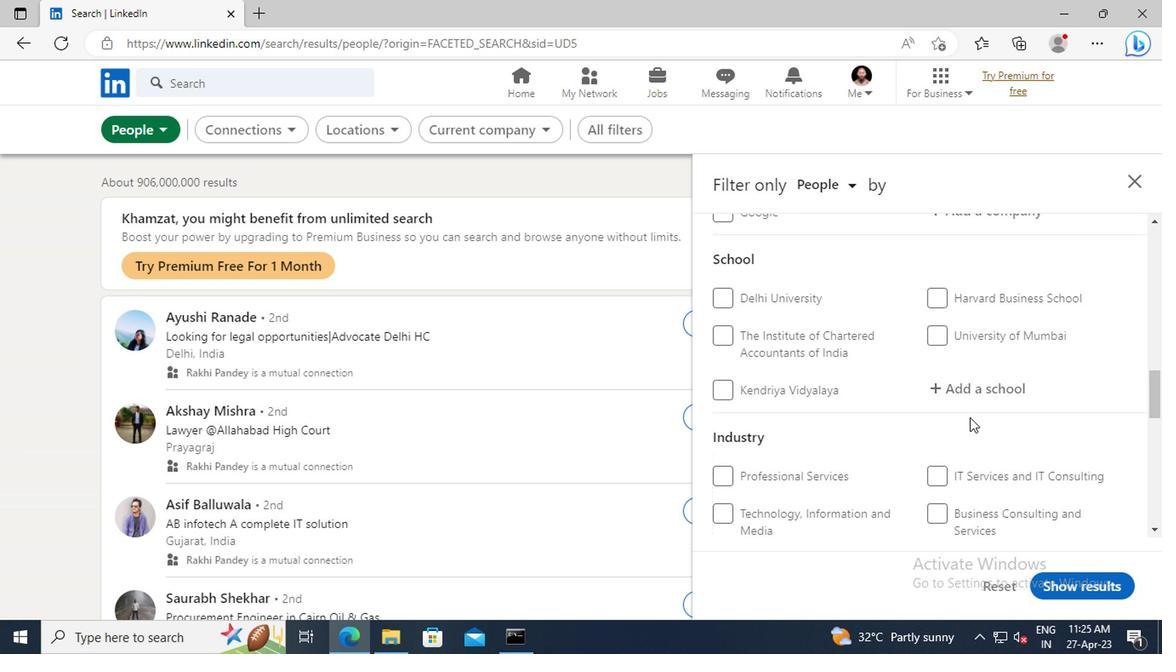 
Action: Mouse scrolled (966, 417) with delta (0, 0)
Screenshot: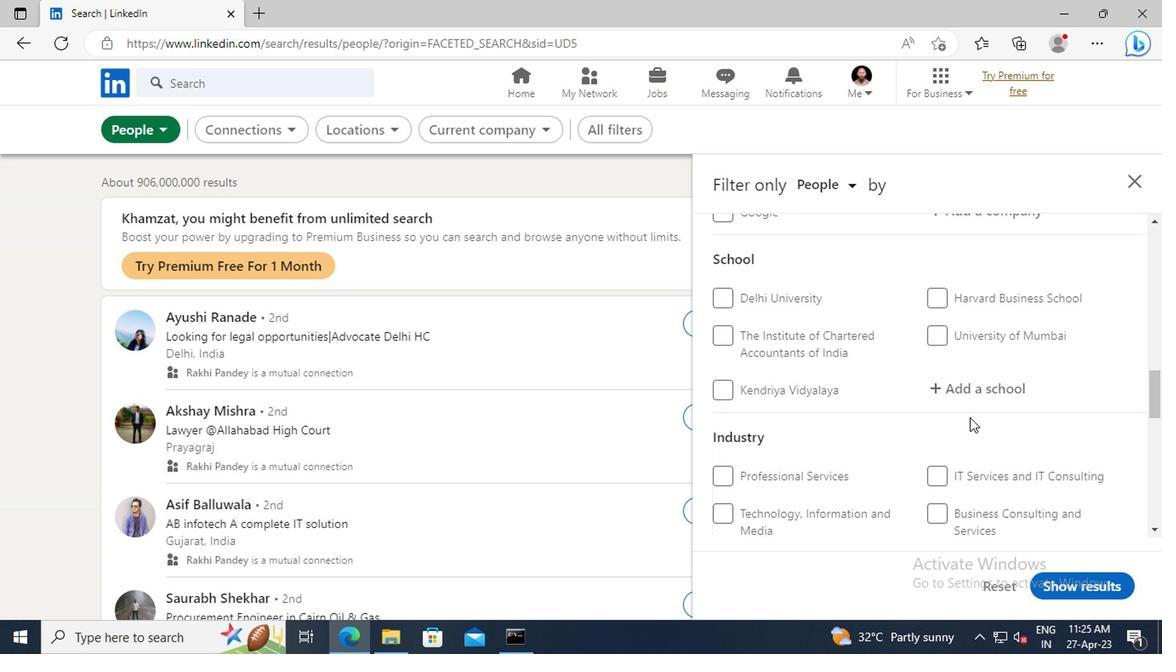 
Action: Mouse scrolled (966, 417) with delta (0, 0)
Screenshot: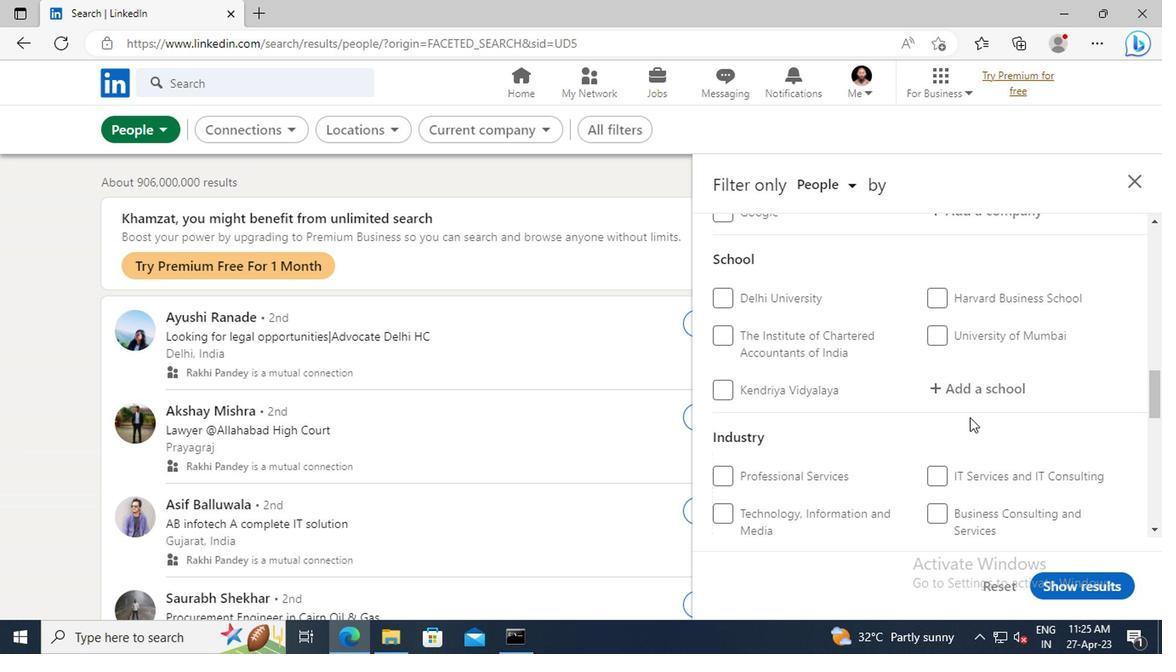 
Action: Mouse scrolled (966, 417) with delta (0, 0)
Screenshot: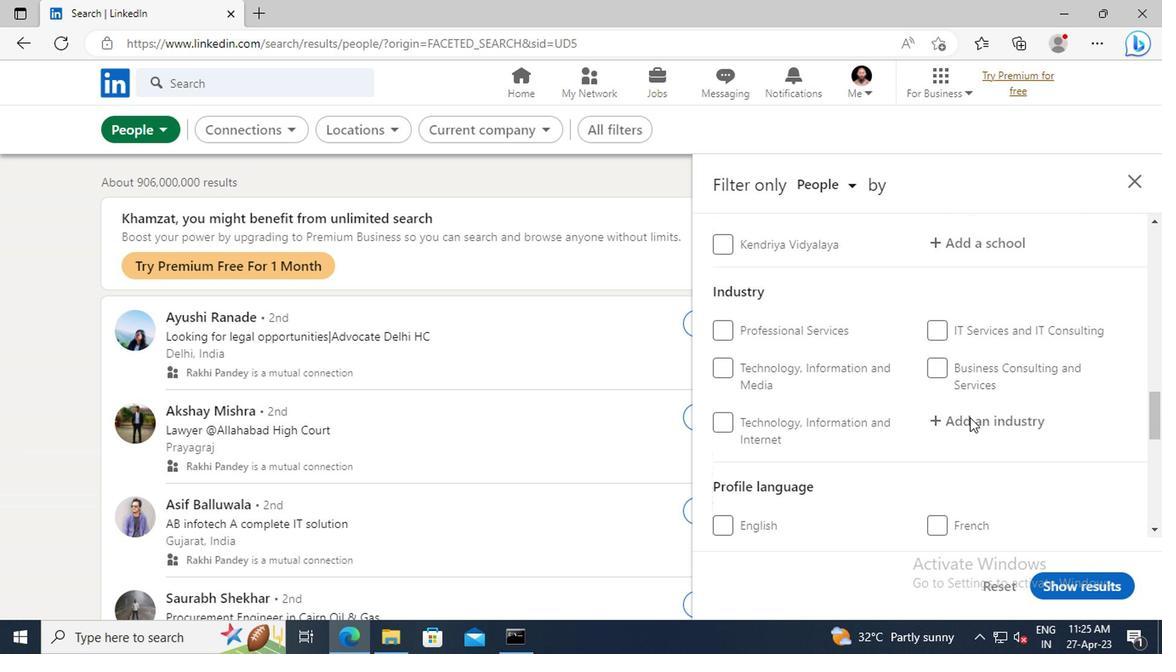 
Action: Mouse scrolled (966, 417) with delta (0, 0)
Screenshot: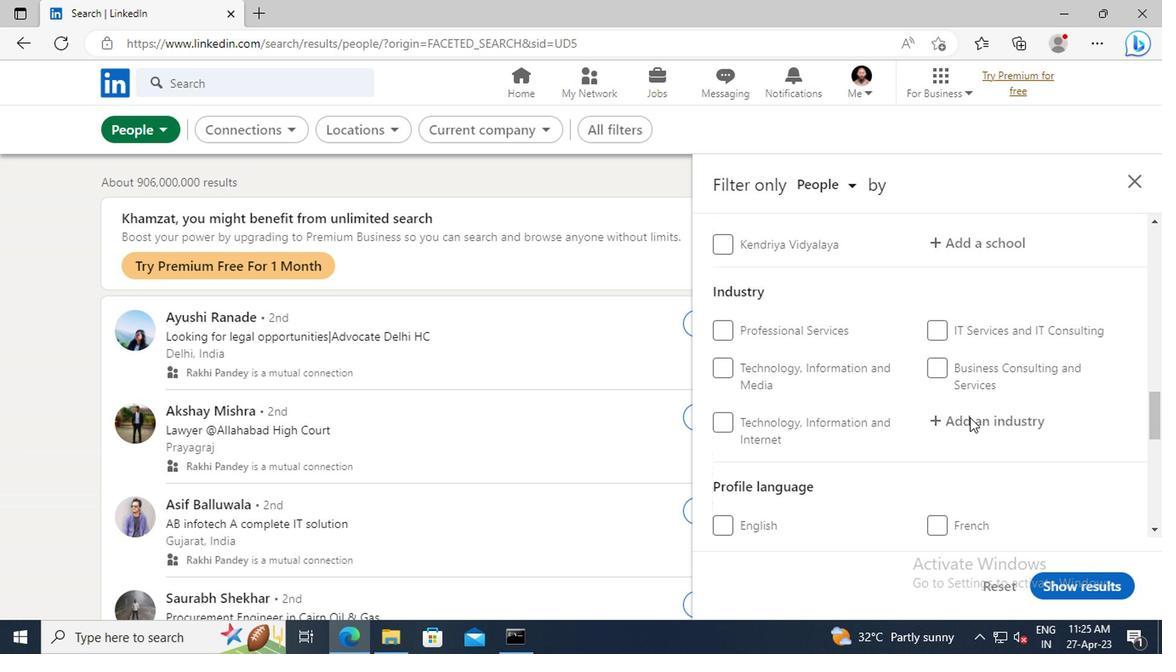 
Action: Mouse moved to (721, 430)
Screenshot: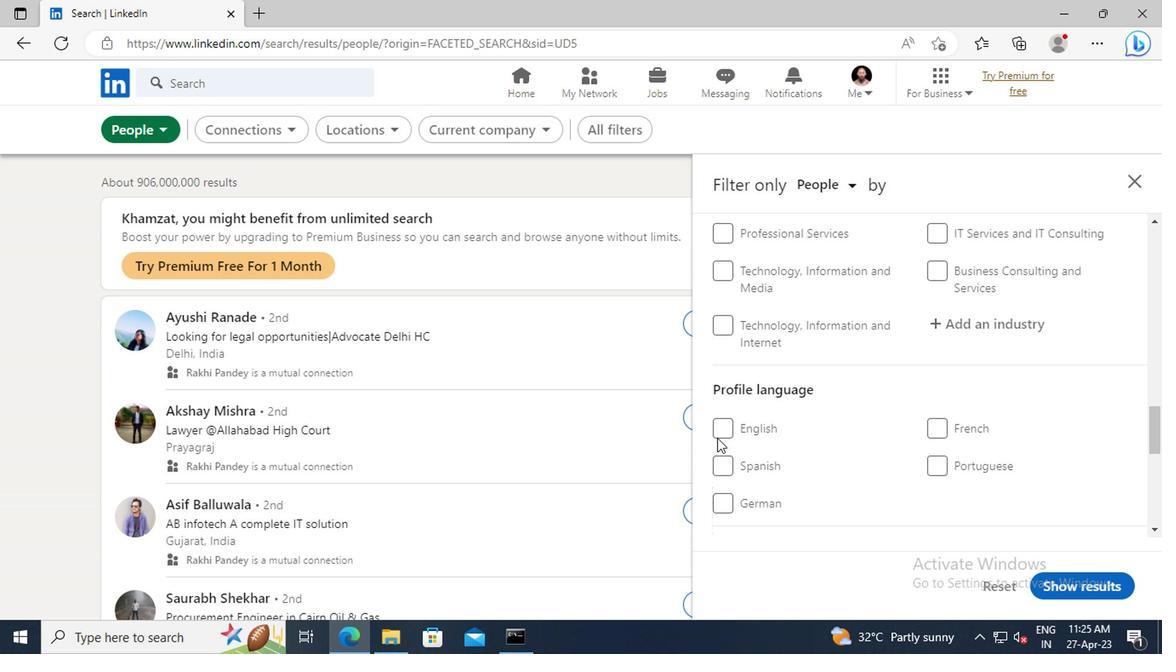 
Action: Mouse pressed left at (721, 430)
Screenshot: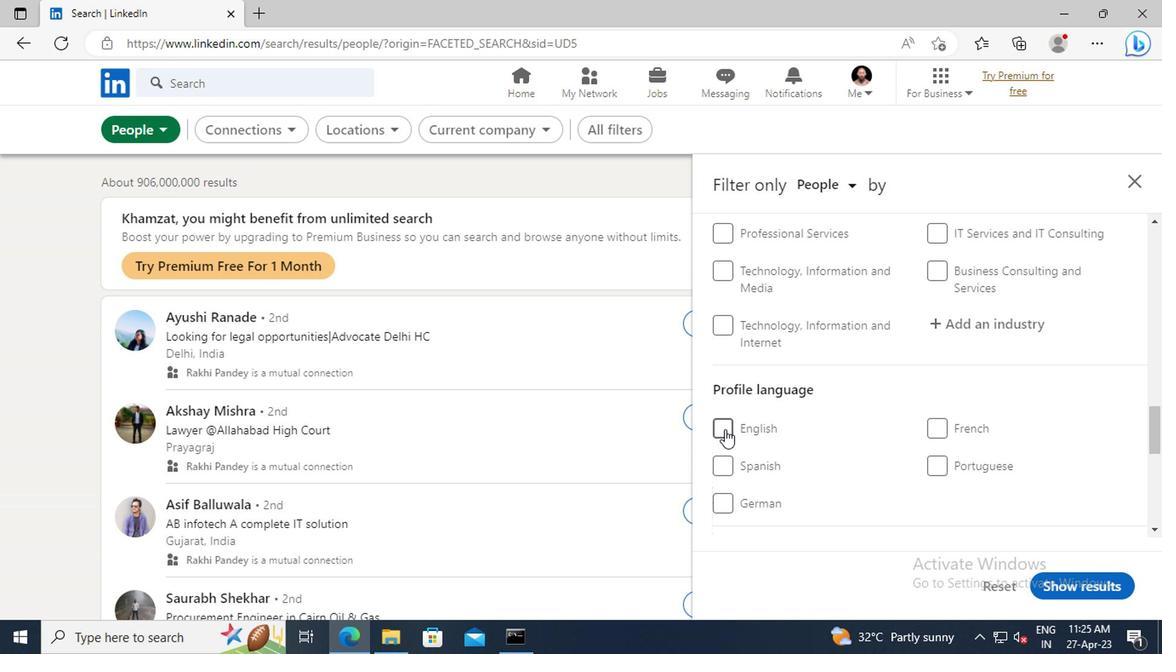 
Action: Mouse moved to (912, 428)
Screenshot: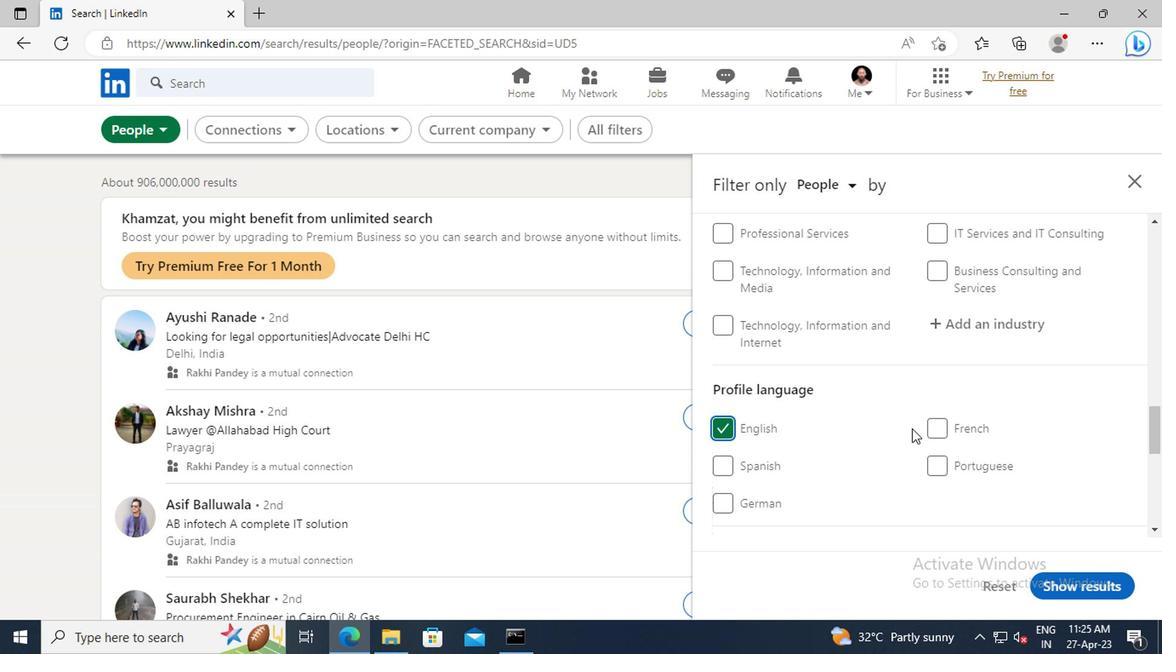 
Action: Mouse scrolled (912, 430) with delta (0, 1)
Screenshot: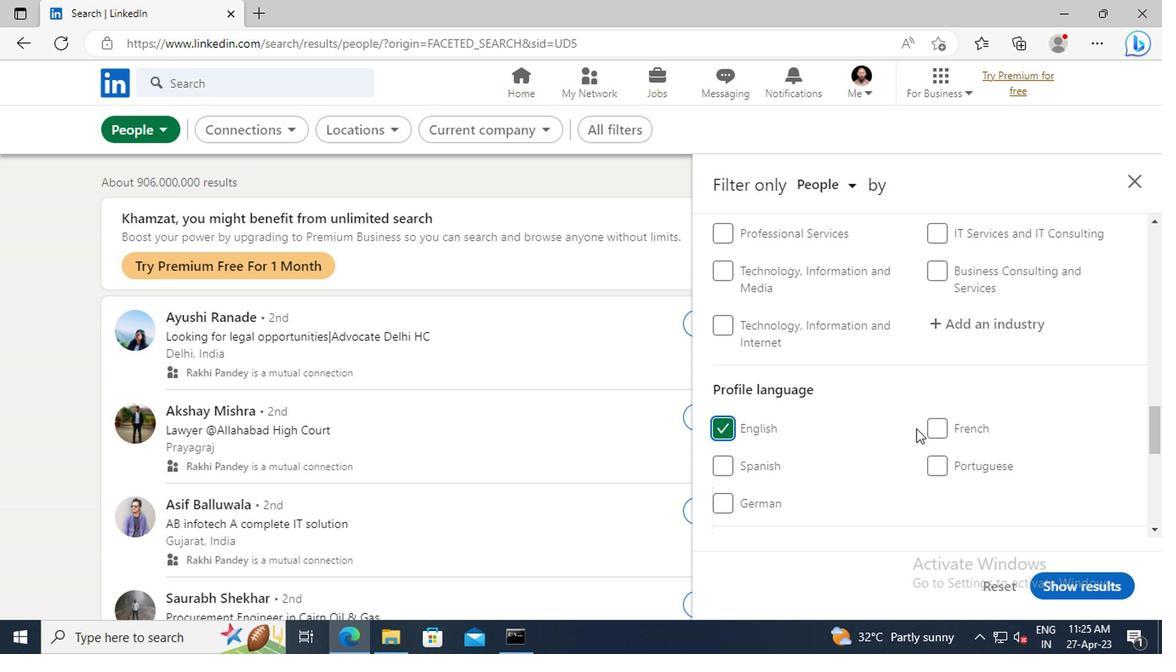 
Action: Mouse scrolled (912, 430) with delta (0, 1)
Screenshot: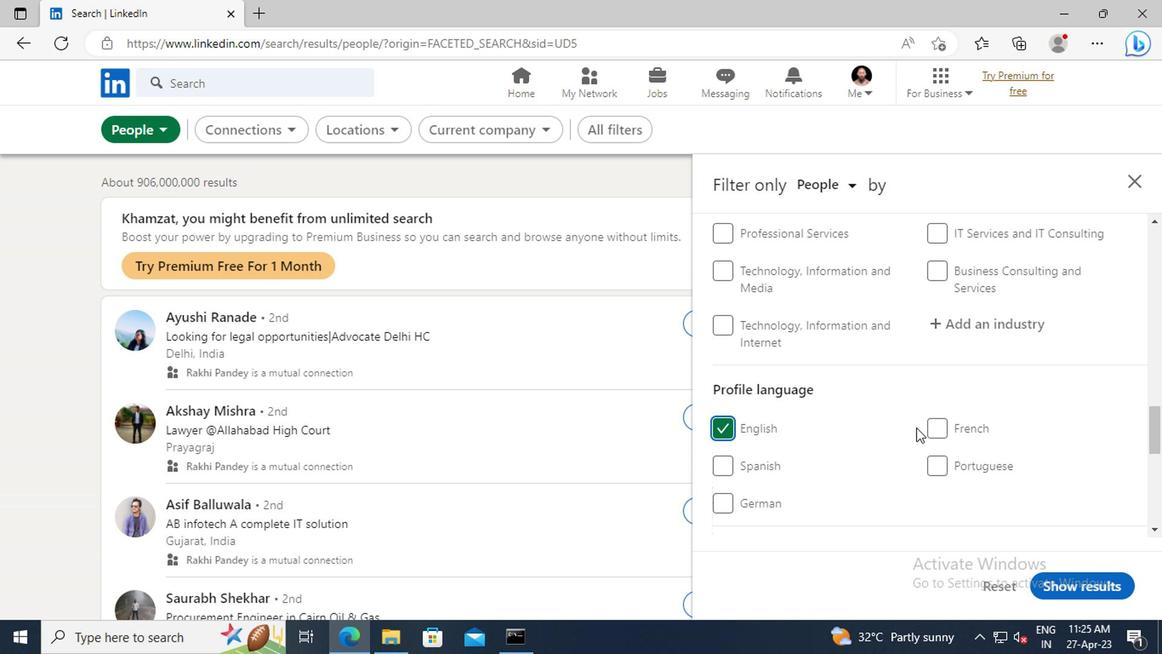 
Action: Mouse scrolled (912, 430) with delta (0, 1)
Screenshot: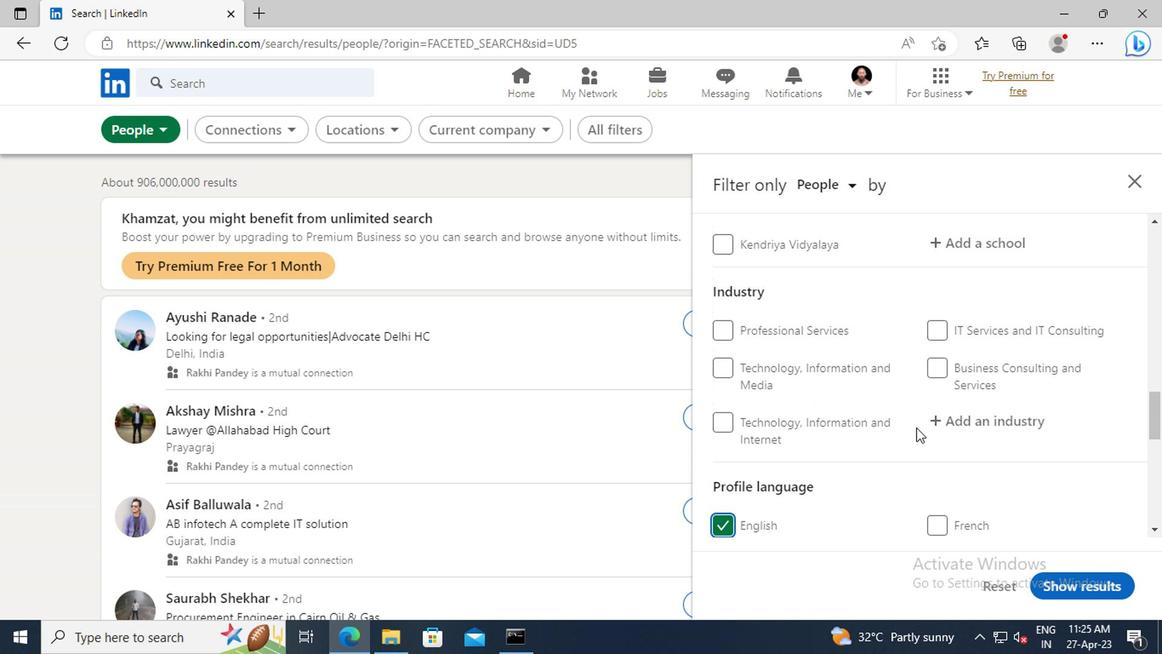 
Action: Mouse scrolled (912, 430) with delta (0, 1)
Screenshot: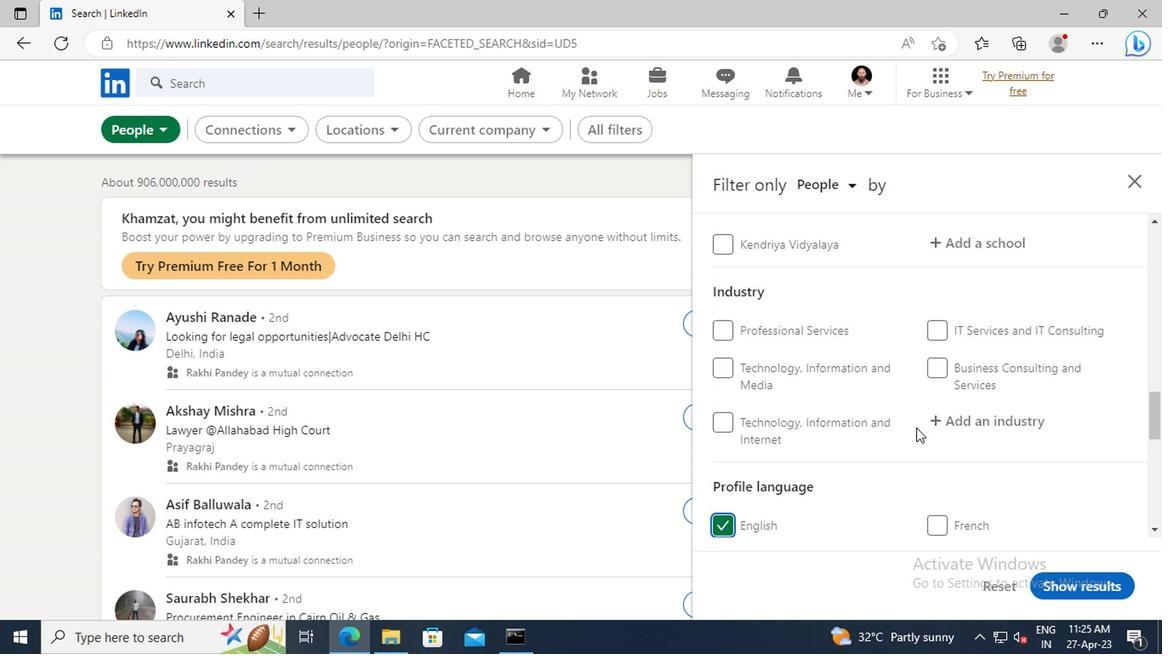 
Action: Mouse scrolled (912, 430) with delta (0, 1)
Screenshot: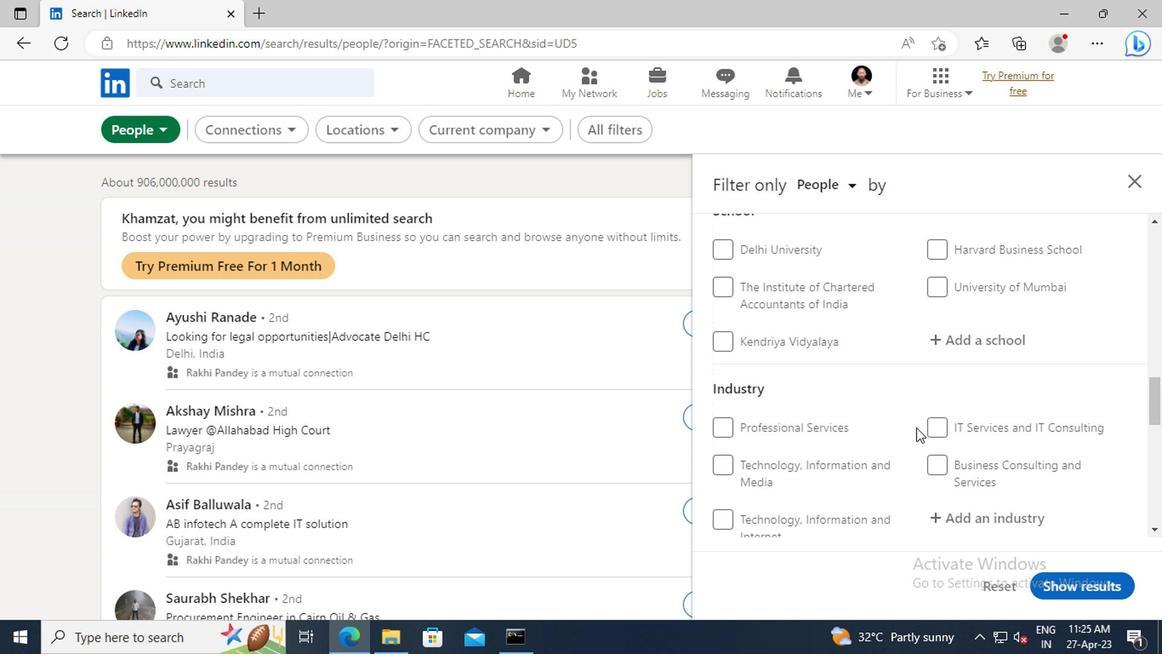 
Action: Mouse scrolled (912, 430) with delta (0, 1)
Screenshot: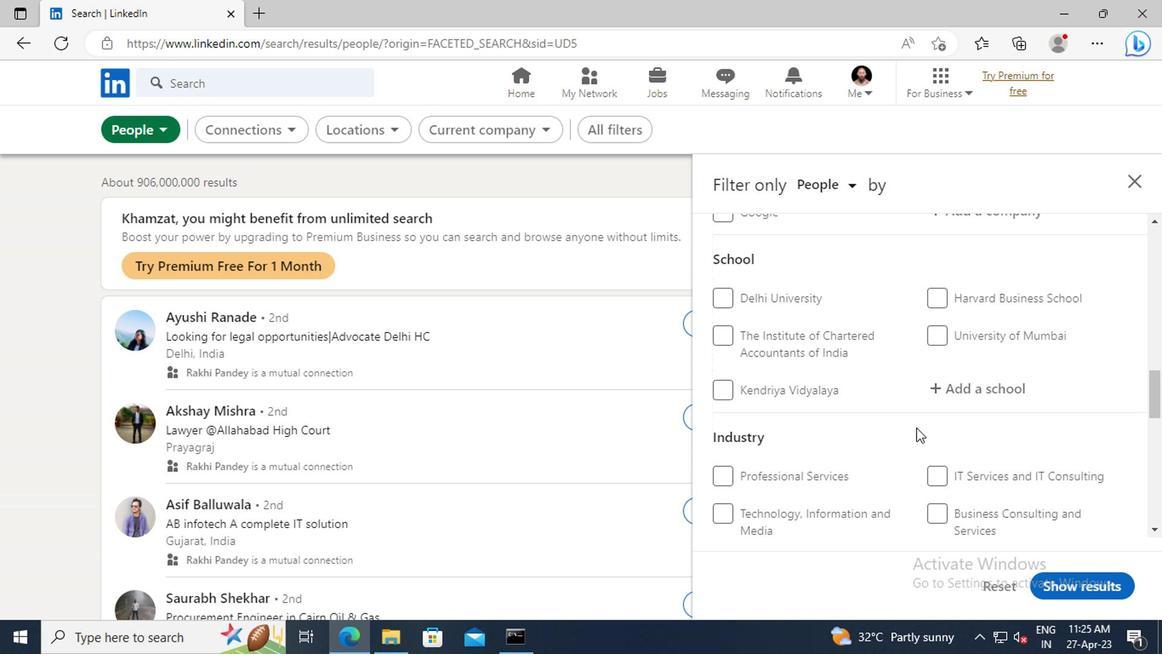 
Action: Mouse scrolled (912, 430) with delta (0, 1)
Screenshot: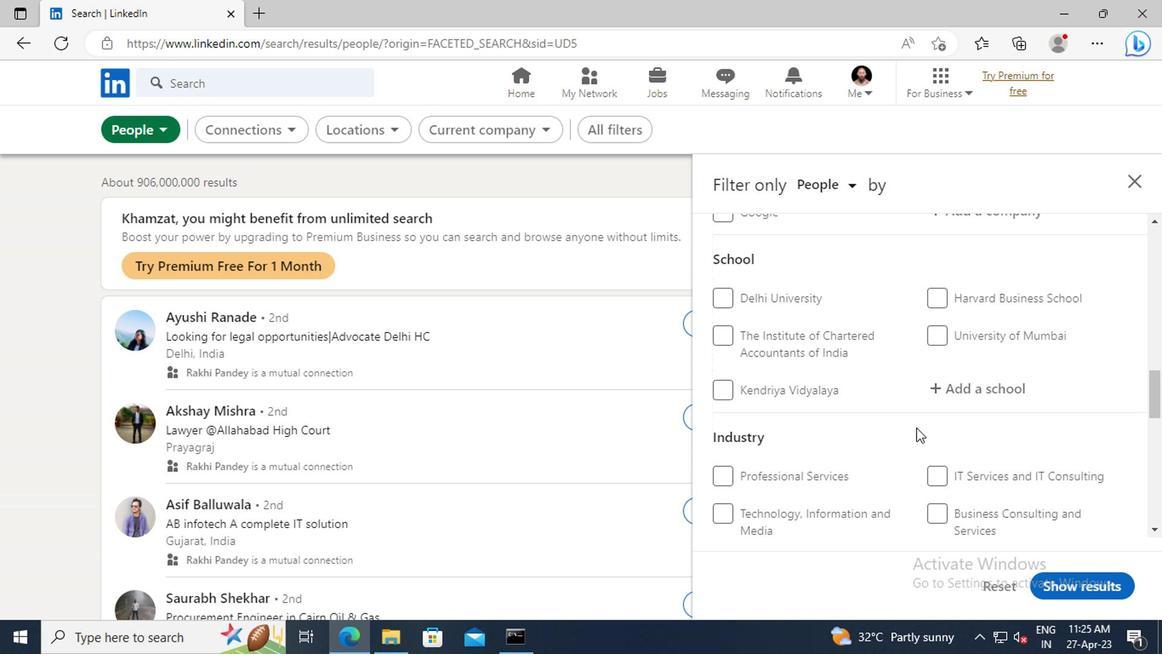 
Action: Mouse scrolled (912, 430) with delta (0, 1)
Screenshot: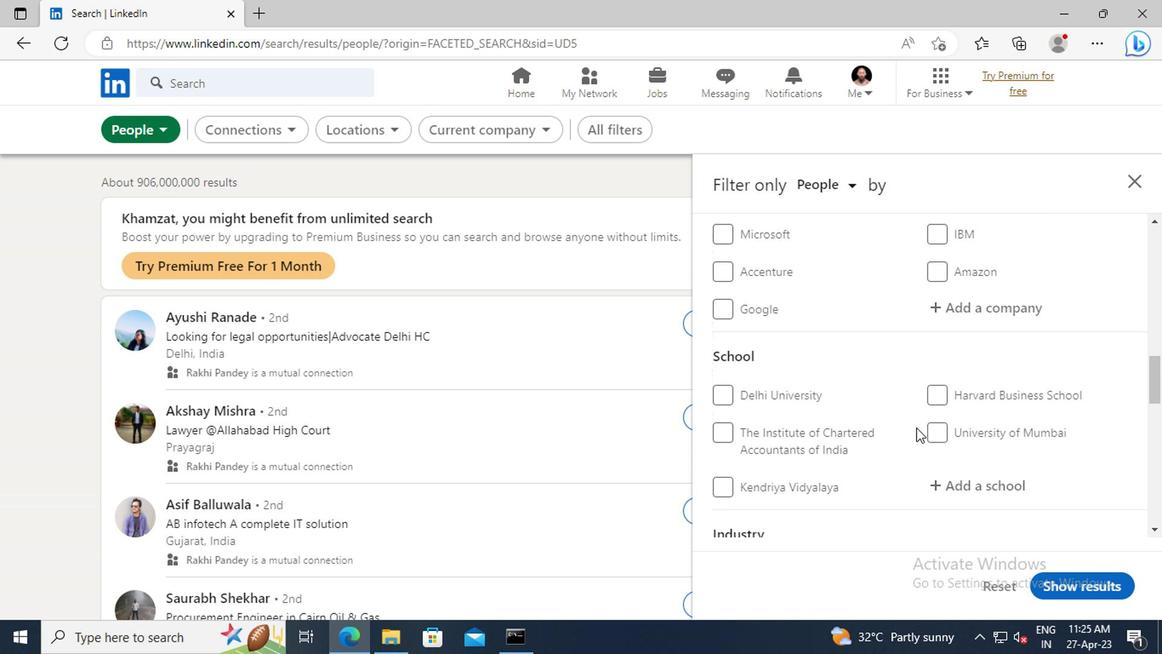 
Action: Mouse scrolled (912, 430) with delta (0, 1)
Screenshot: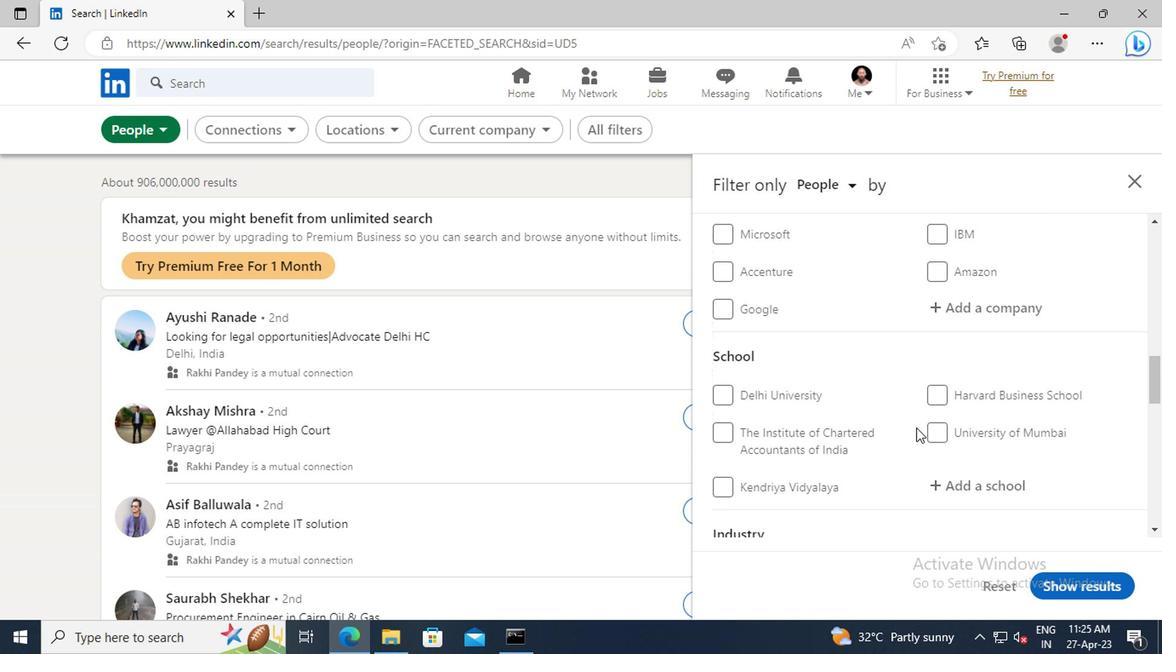 
Action: Mouse scrolled (912, 430) with delta (0, 1)
Screenshot: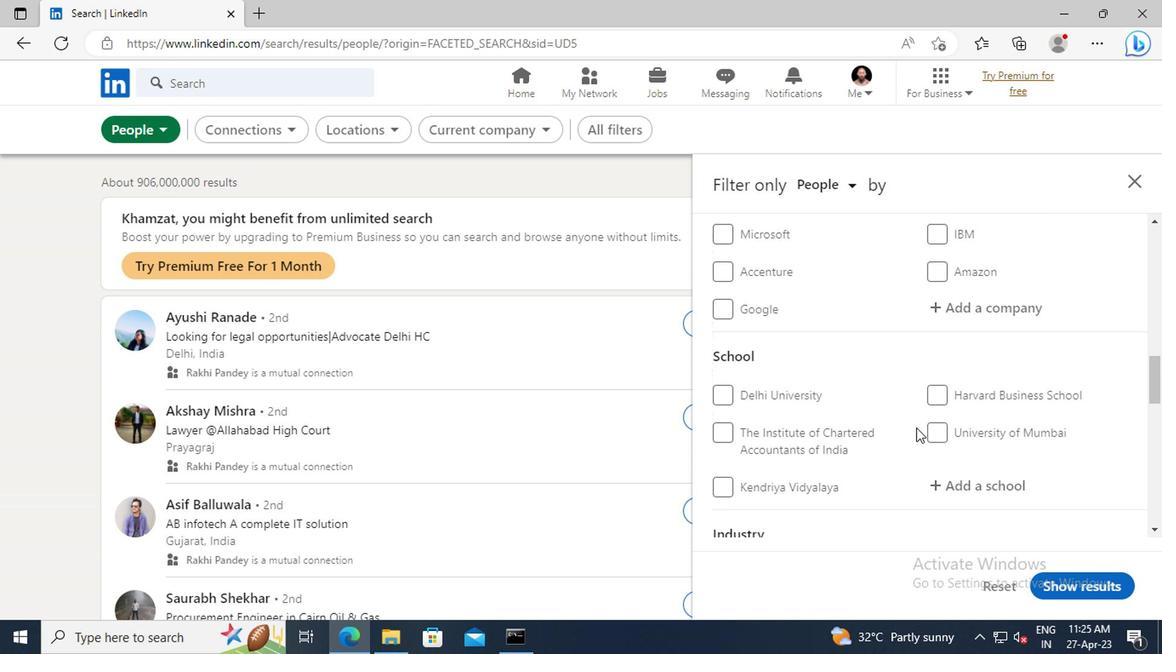 
Action: Mouse scrolled (912, 430) with delta (0, 1)
Screenshot: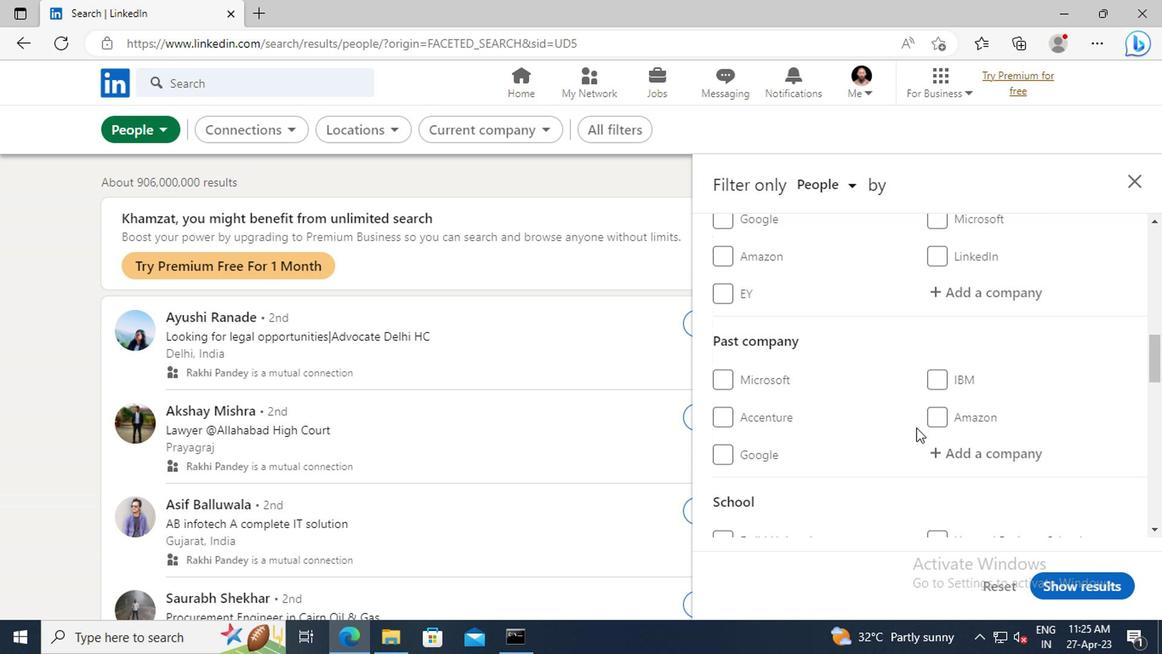 
Action: Mouse scrolled (912, 430) with delta (0, 1)
Screenshot: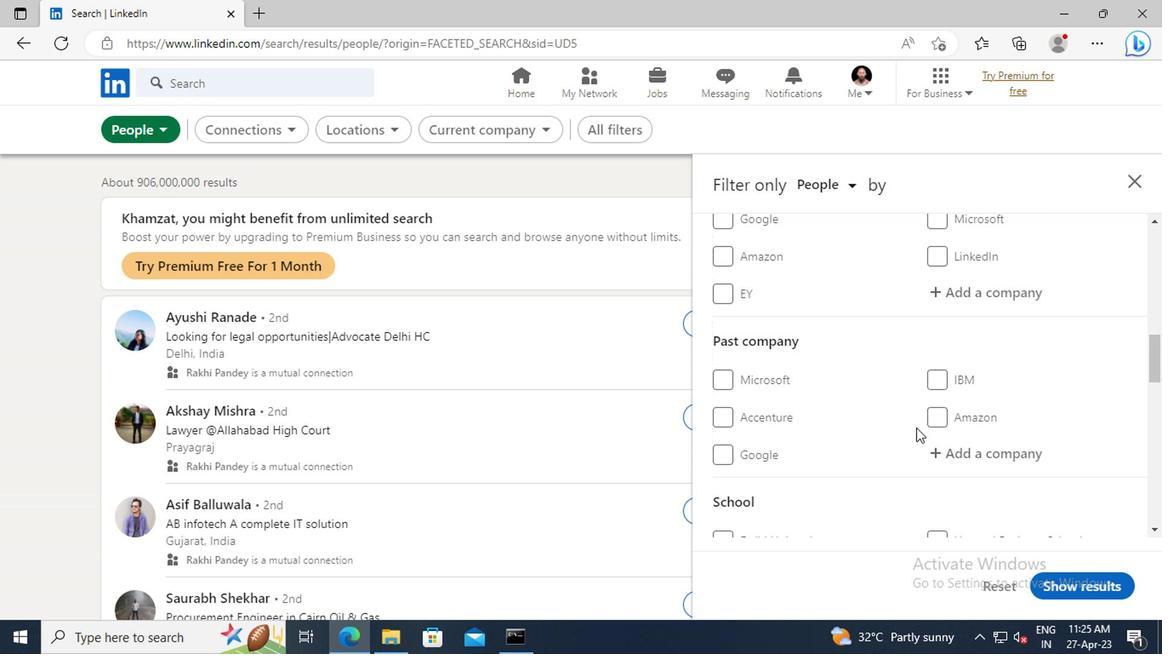 
Action: Mouse moved to (948, 397)
Screenshot: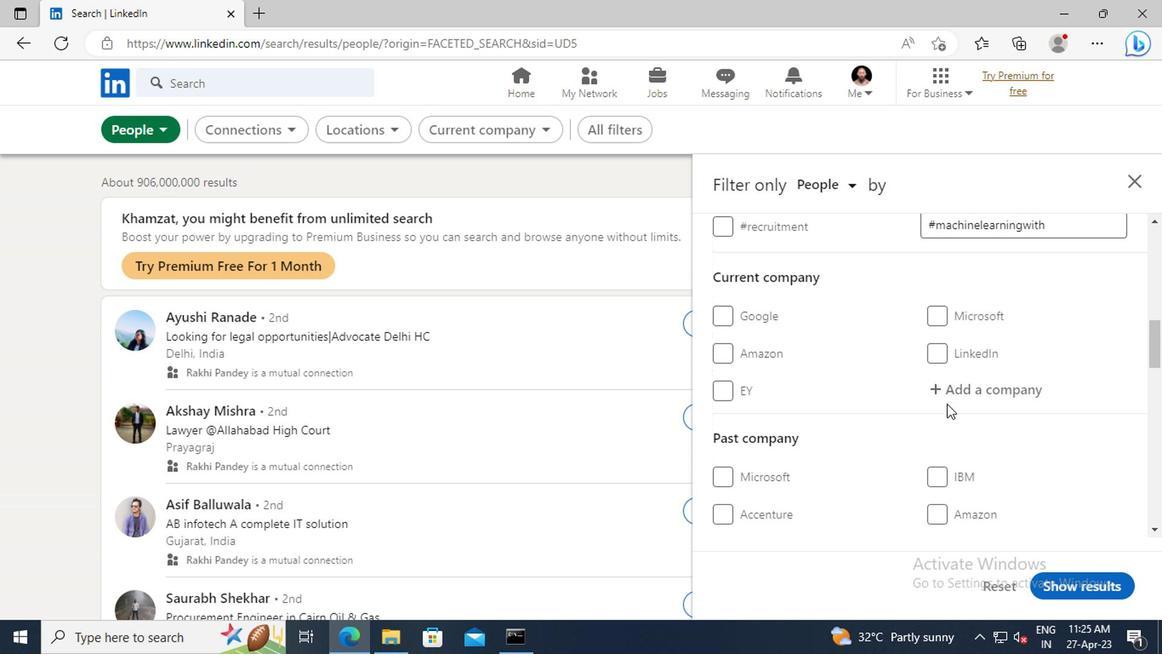 
Action: Mouse pressed left at (948, 397)
Screenshot: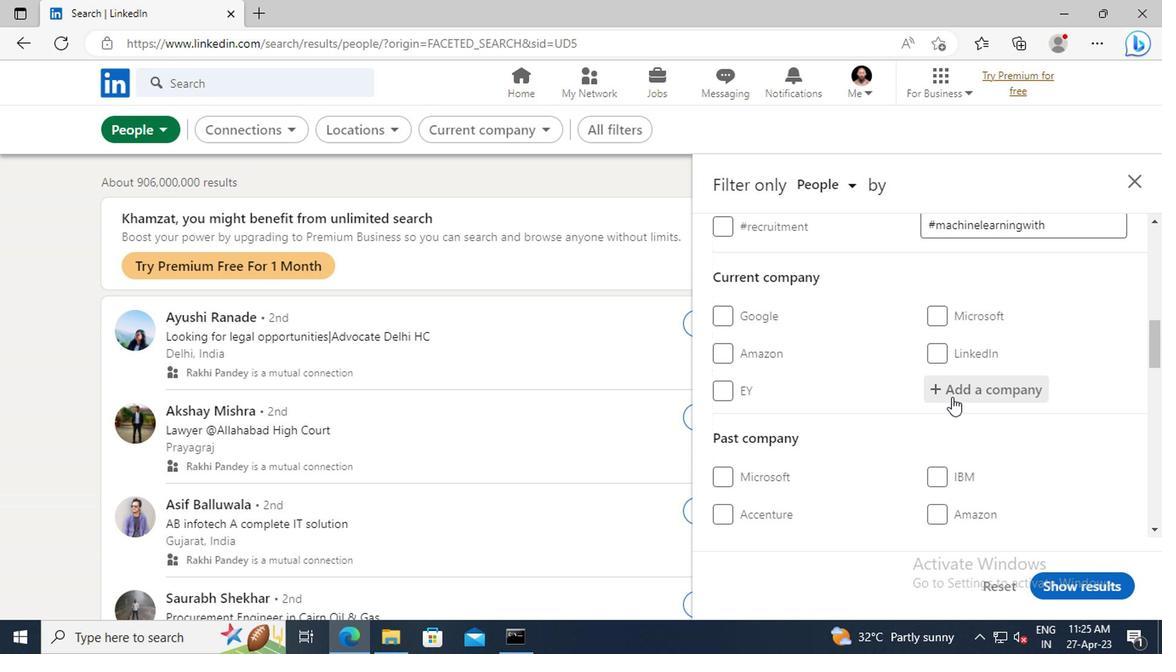 
Action: Key pressed <Key.shift>TRANS<Key.shift>UNION<Key.space><Key.shift>CIBIL<Key.space>
Screenshot: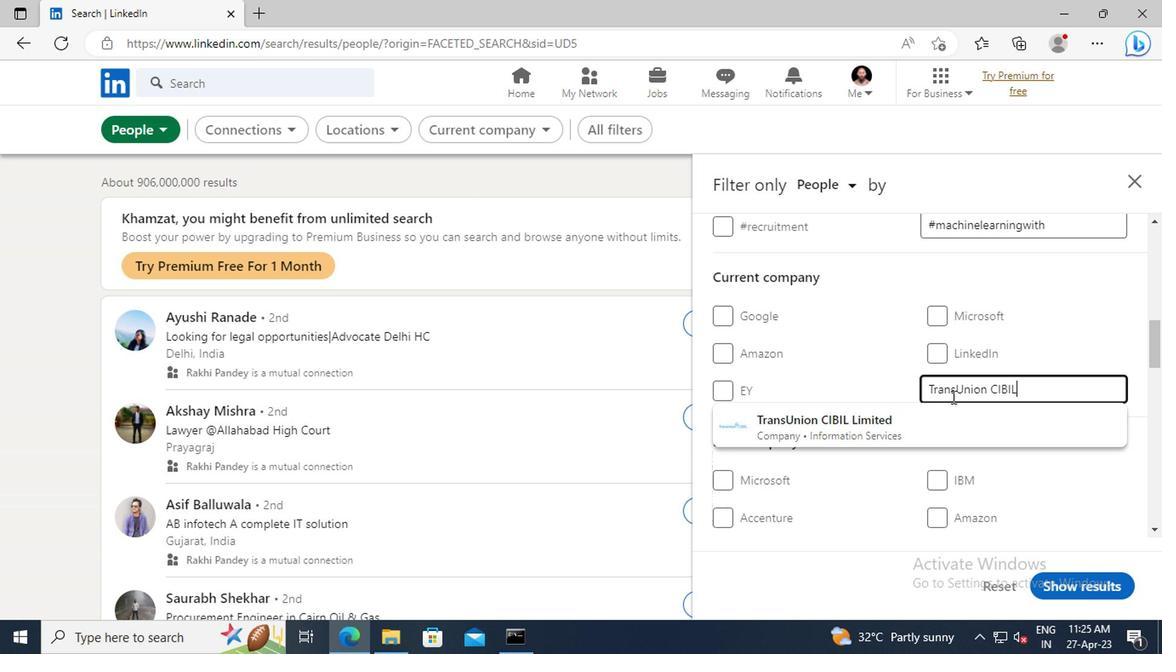 
Action: Mouse moved to (938, 419)
Screenshot: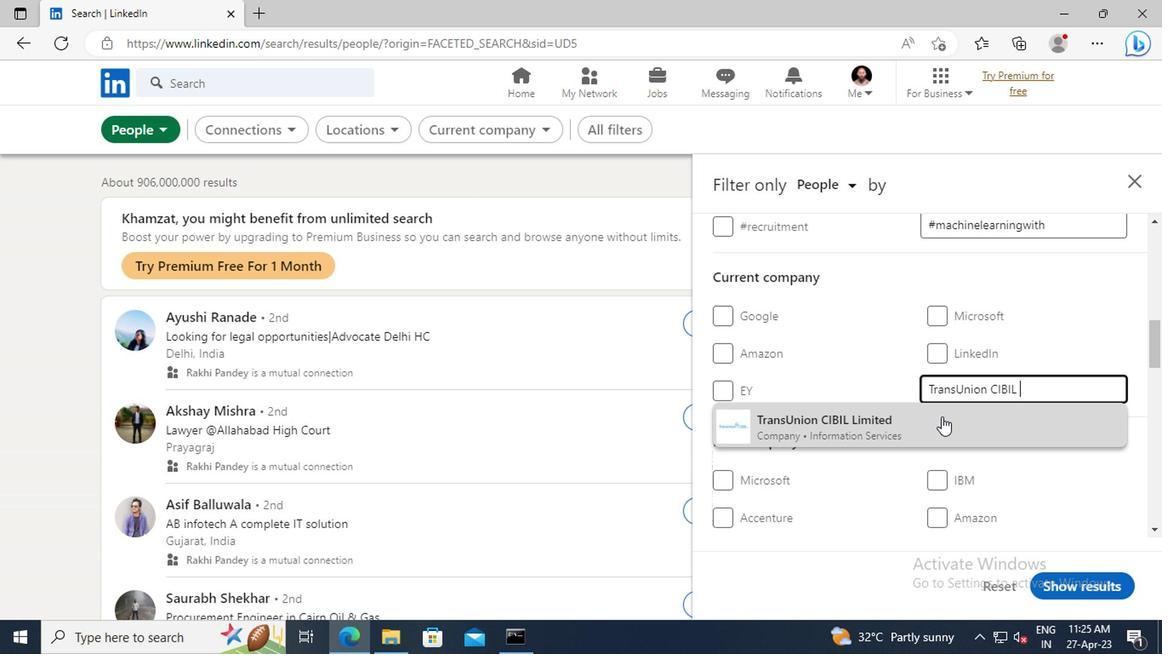 
Action: Mouse pressed left at (938, 419)
Screenshot: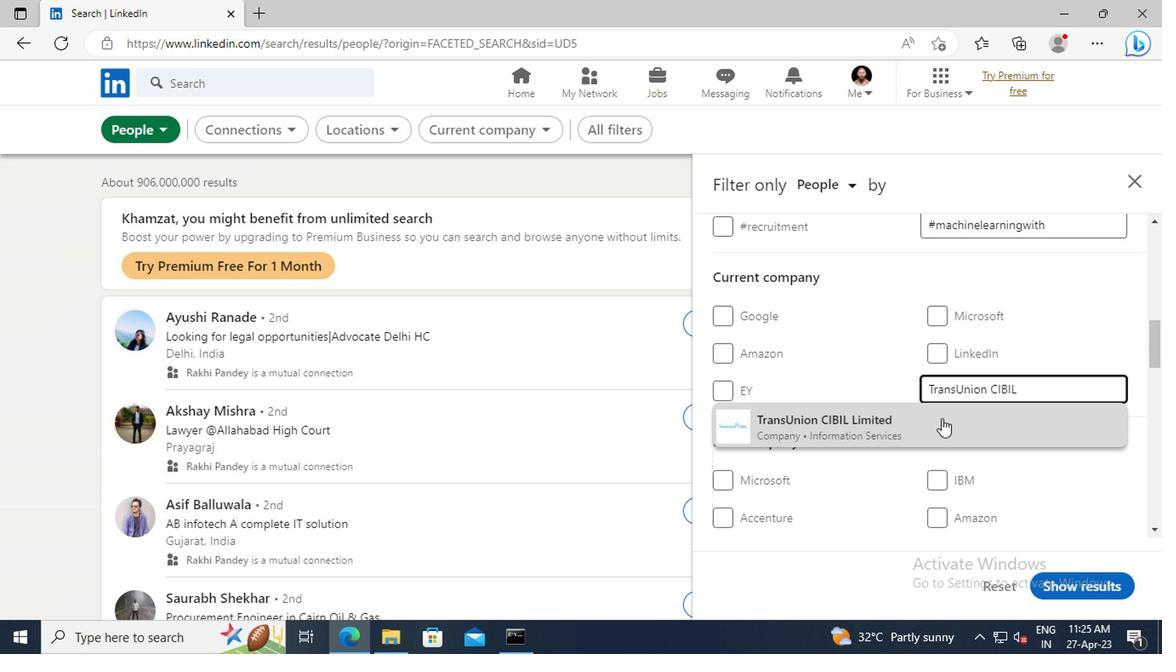 
Action: Mouse moved to (927, 343)
Screenshot: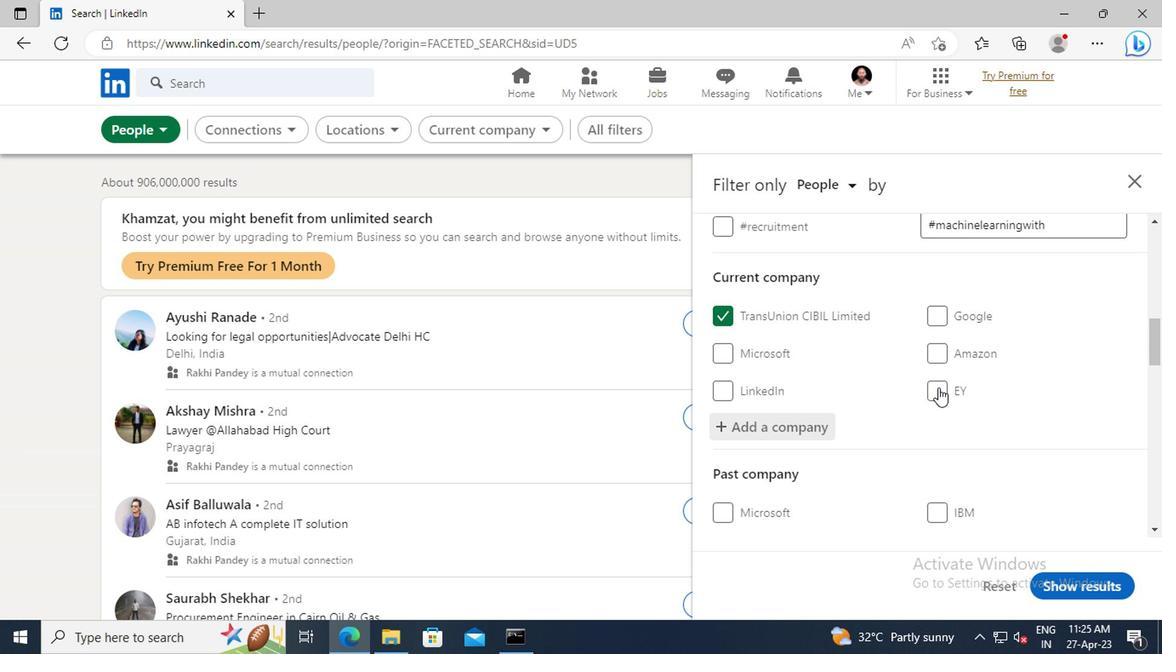
Action: Mouse scrolled (927, 342) with delta (0, 0)
Screenshot: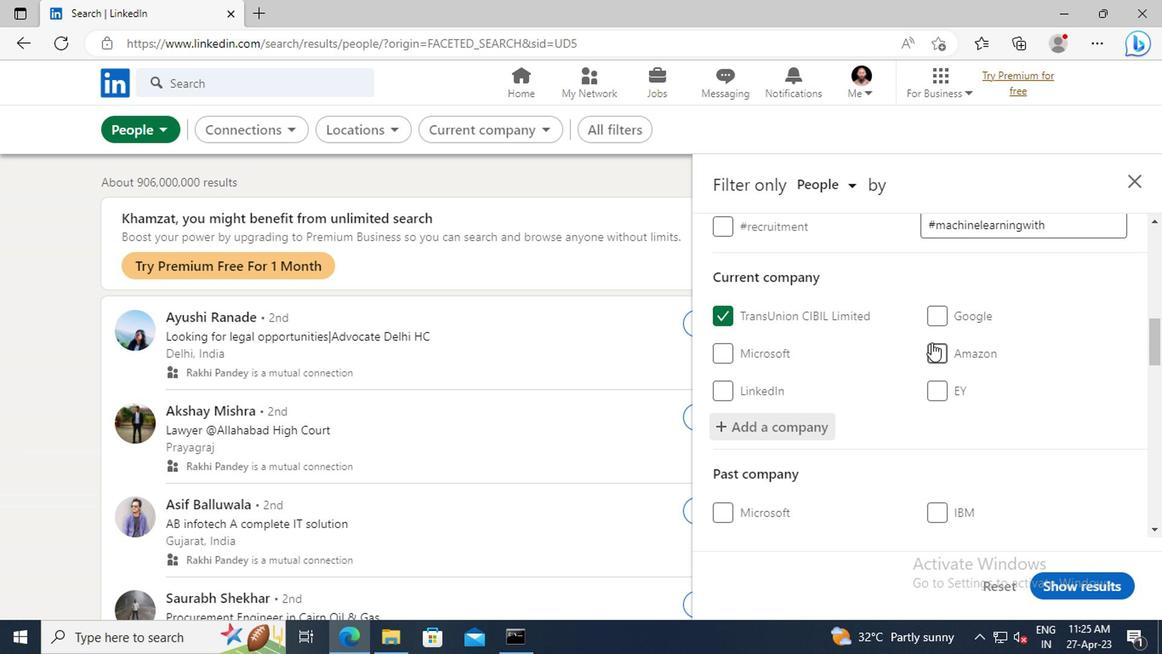 
Action: Mouse scrolled (927, 342) with delta (0, 0)
Screenshot: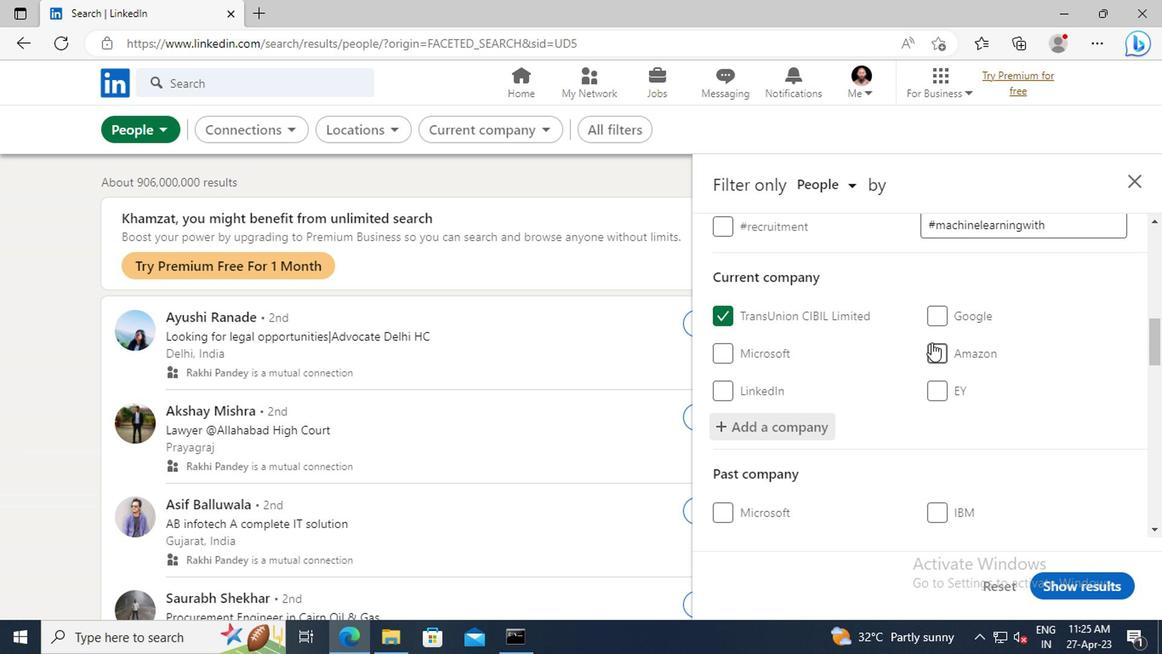 
Action: Mouse scrolled (927, 342) with delta (0, 0)
Screenshot: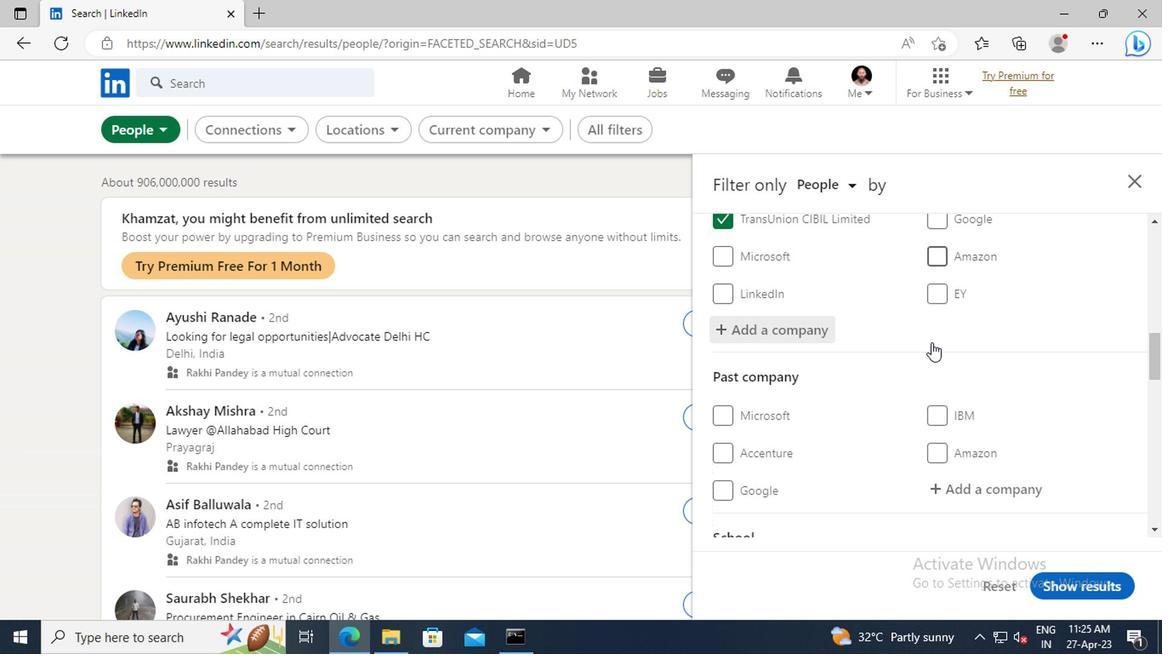 
Action: Mouse scrolled (927, 342) with delta (0, 0)
Screenshot: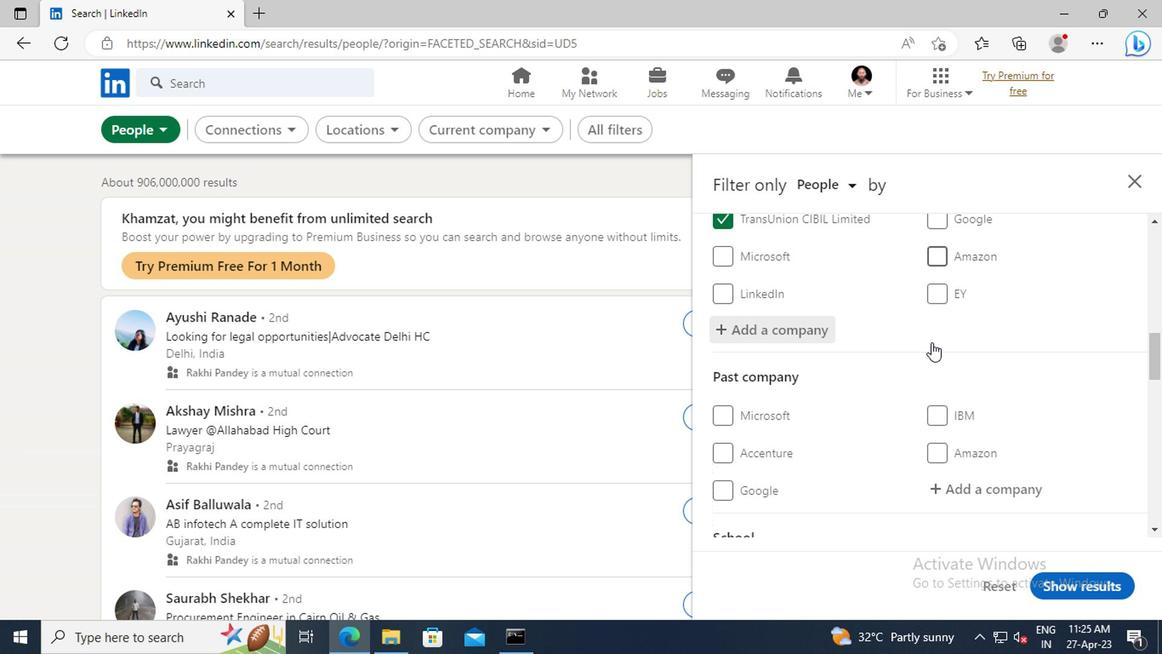 
Action: Mouse scrolled (927, 342) with delta (0, 0)
Screenshot: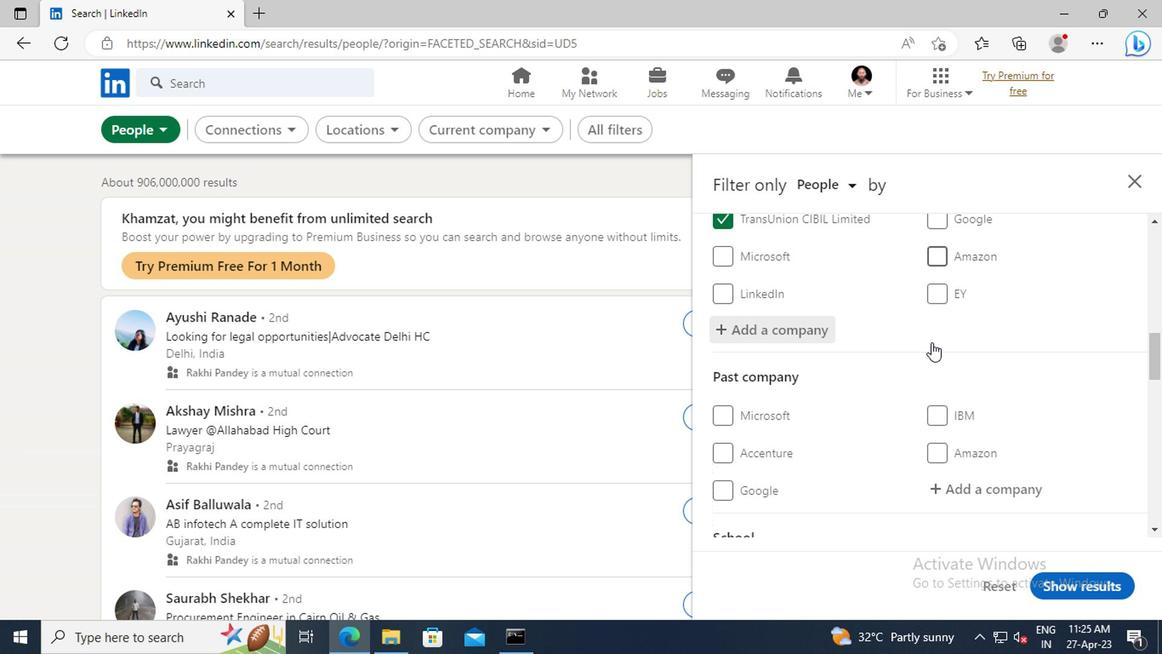 
Action: Mouse scrolled (927, 342) with delta (0, 0)
Screenshot: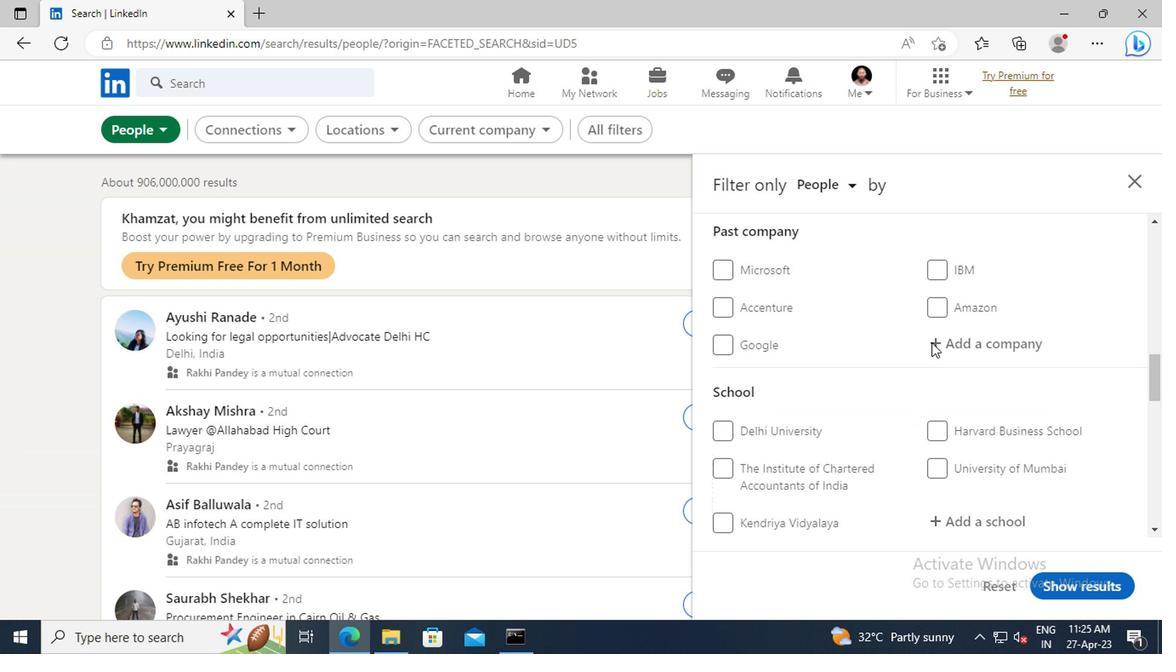 
Action: Mouse scrolled (927, 342) with delta (0, 0)
Screenshot: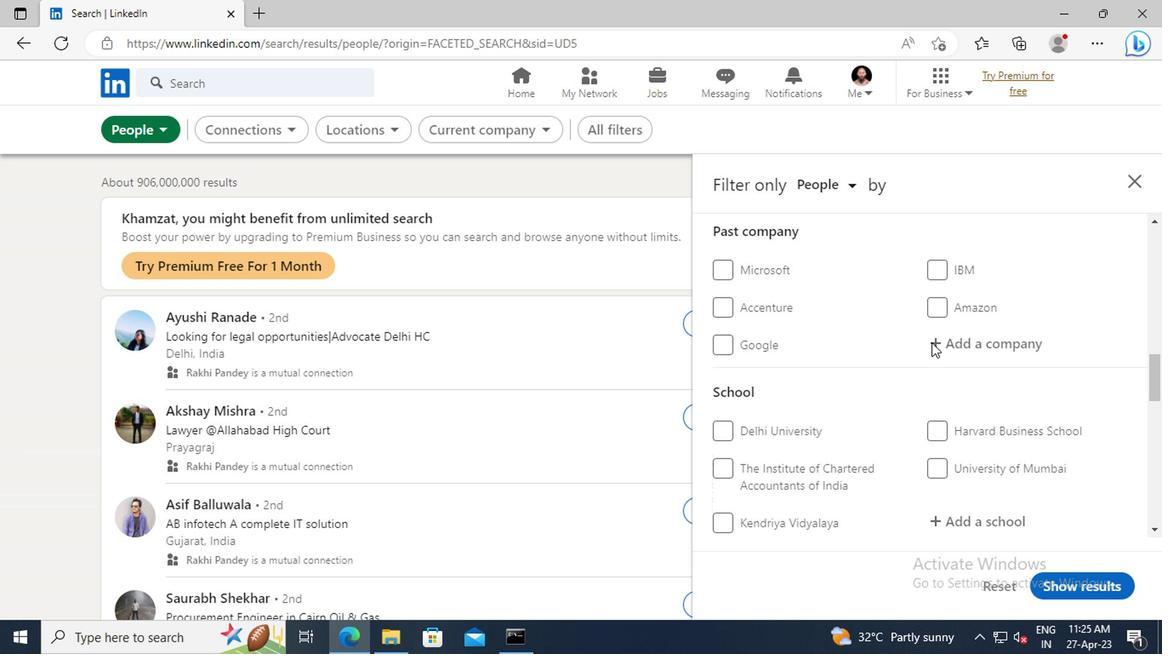 
Action: Mouse scrolled (927, 342) with delta (0, 0)
Screenshot: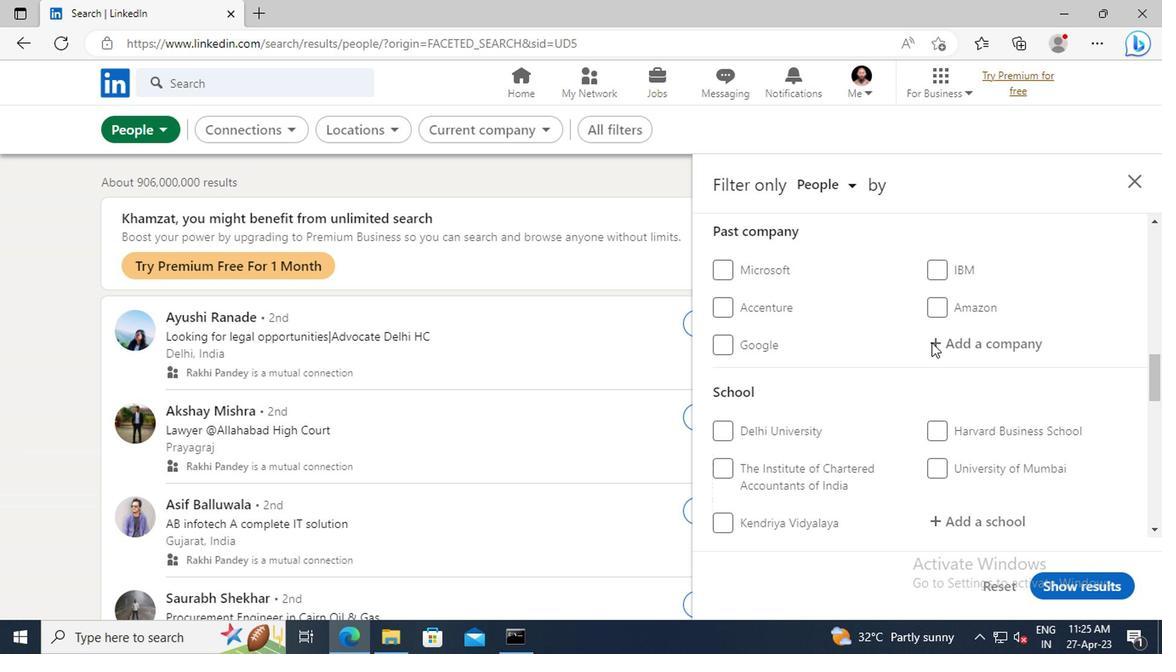 
Action: Mouse moved to (944, 377)
Screenshot: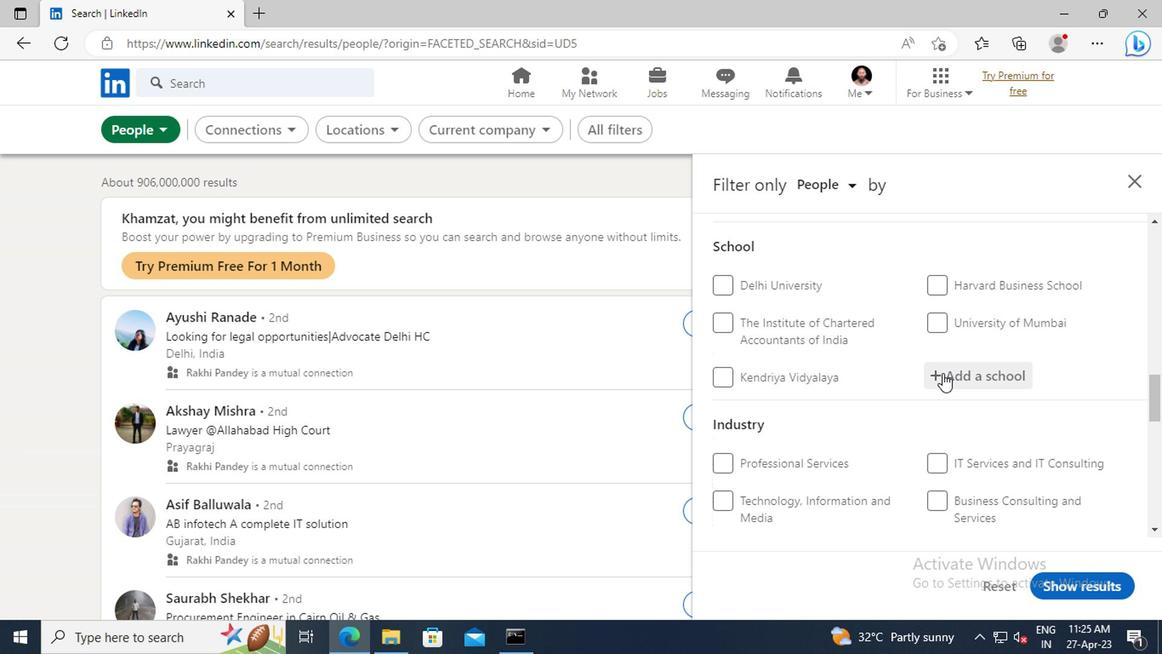 
Action: Mouse pressed left at (944, 377)
Screenshot: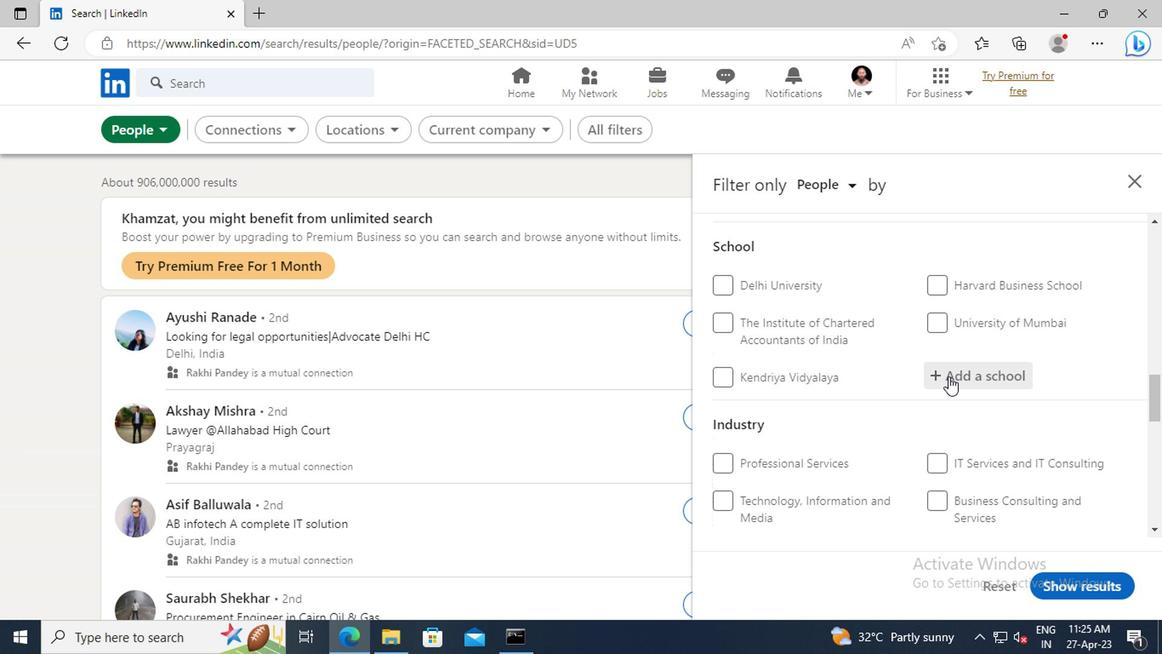 
Action: Key pressed <Key.shift>MADAN<Key.space><Key.shift>MOHAN<Key.space><Key.shift>MALAVIYA<Key.space><Key.shift>UNIVER
Screenshot: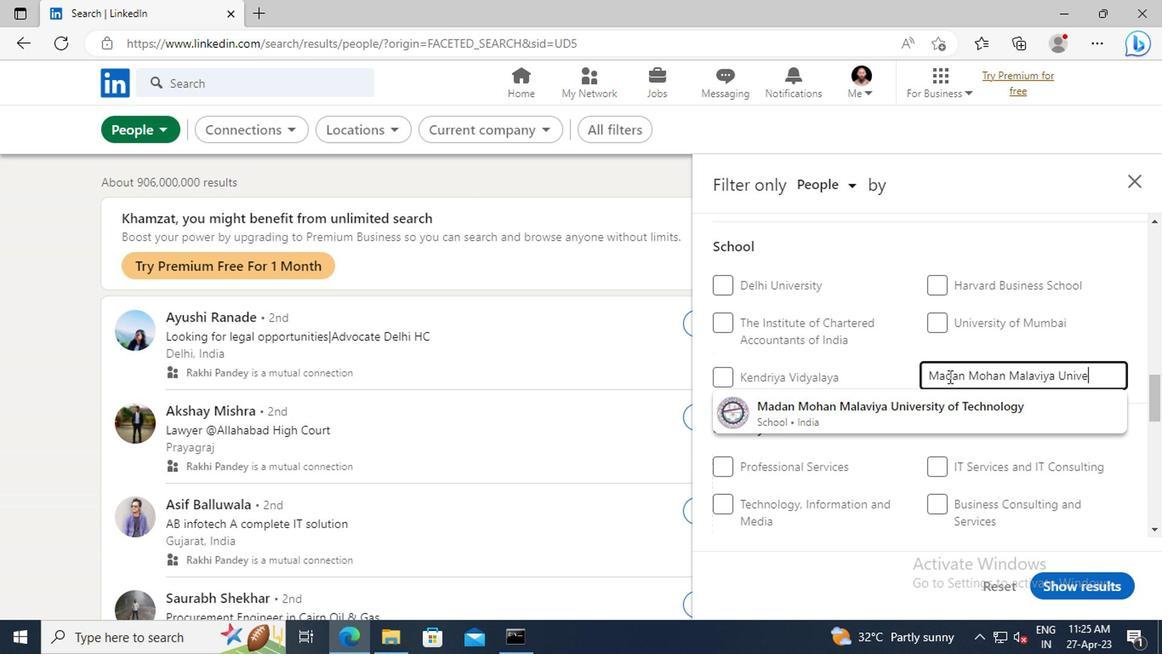 
Action: Mouse moved to (936, 416)
Screenshot: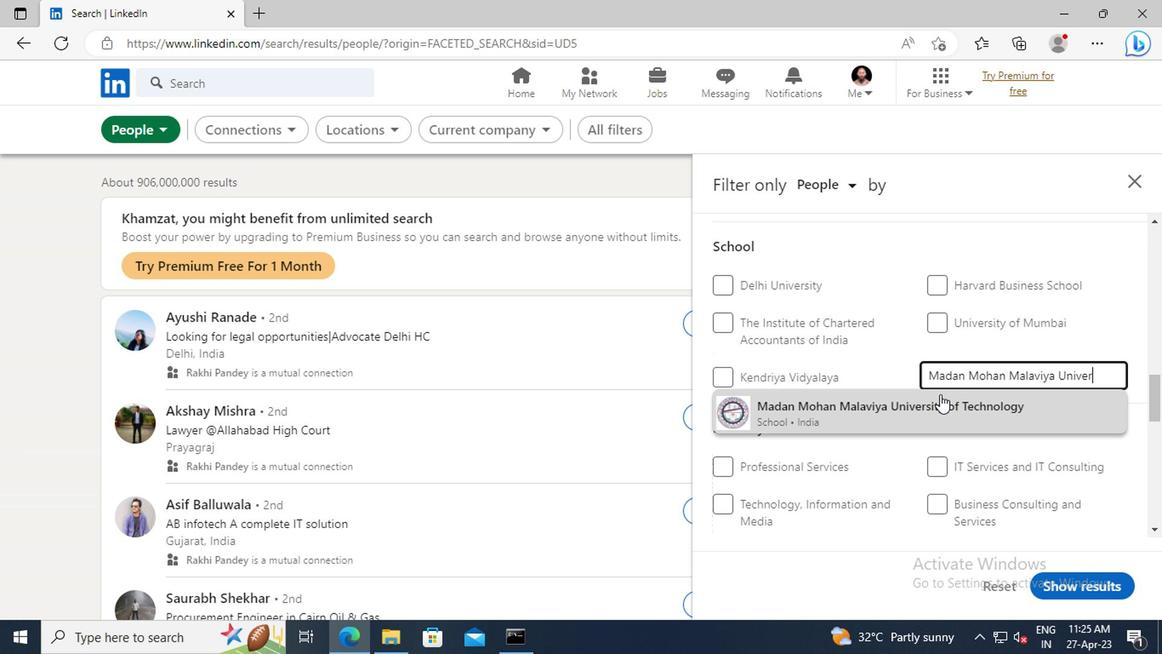 
Action: Mouse pressed left at (936, 416)
Screenshot: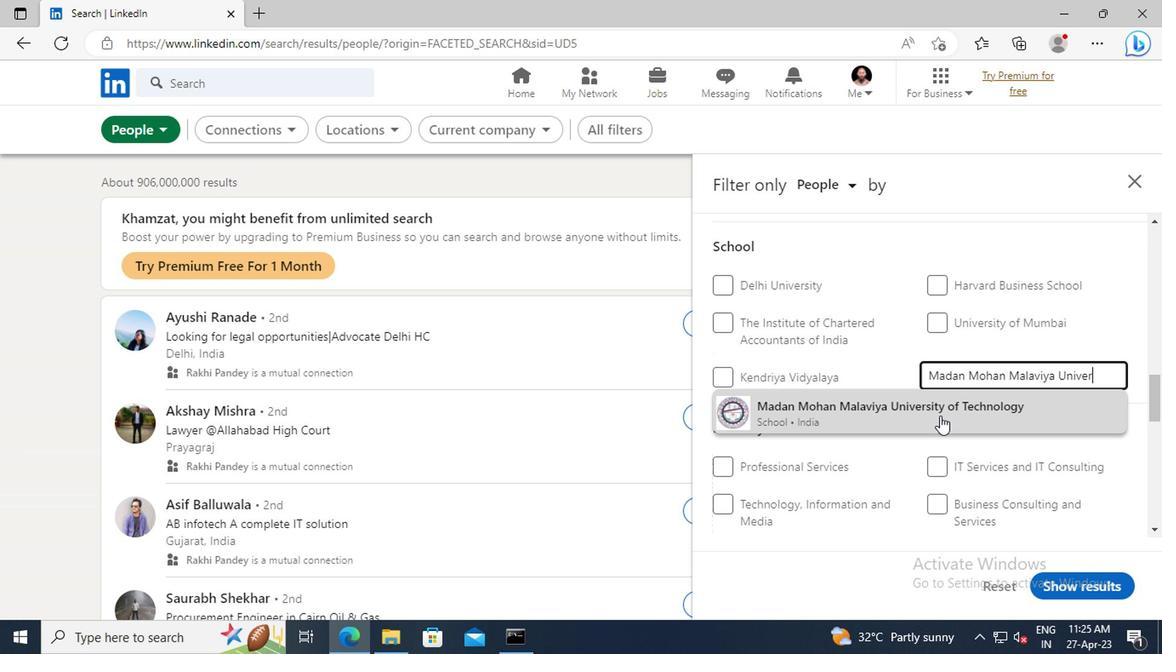 
Action: Mouse moved to (921, 376)
Screenshot: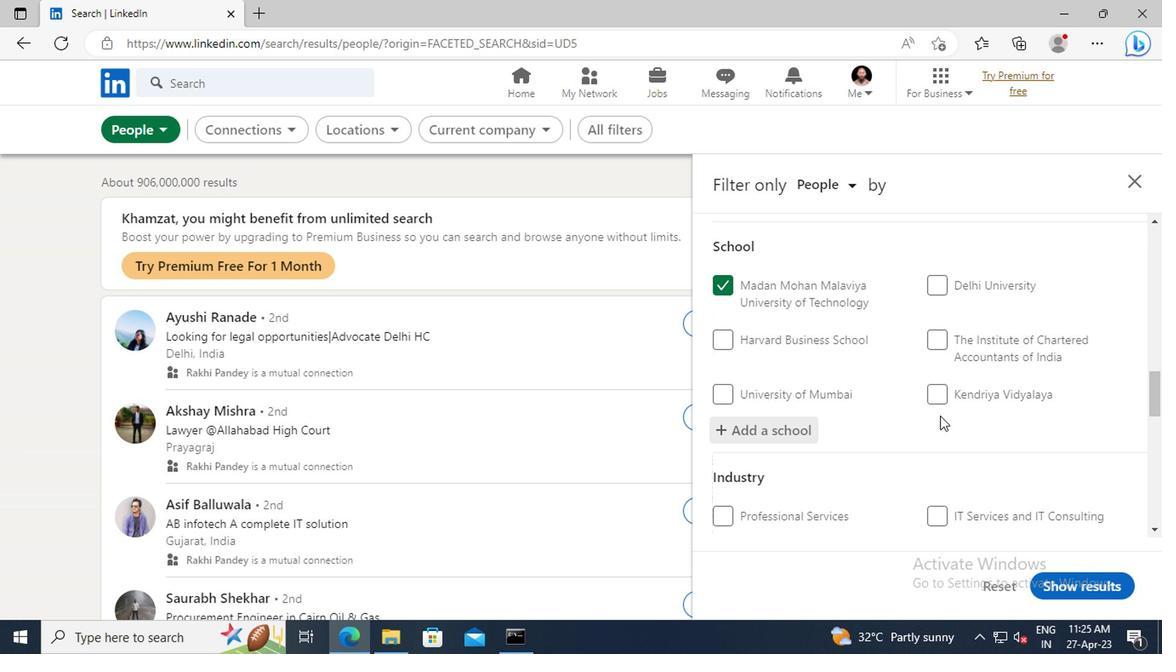 
Action: Mouse scrolled (921, 376) with delta (0, 0)
Screenshot: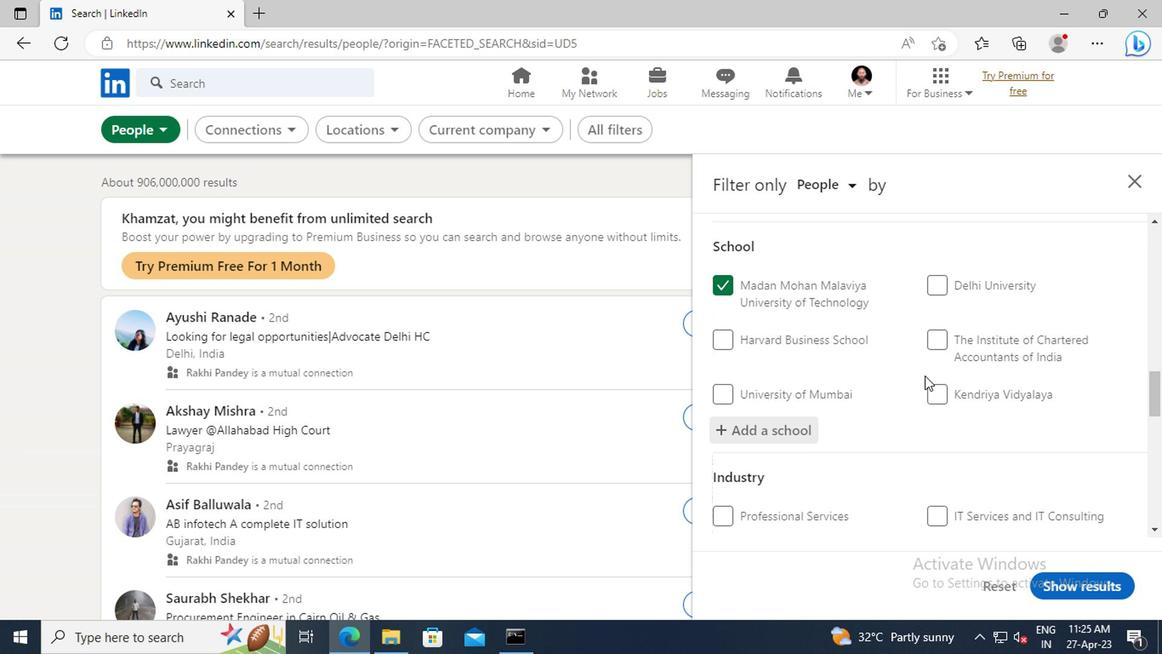 
Action: Mouse scrolled (921, 376) with delta (0, 0)
Screenshot: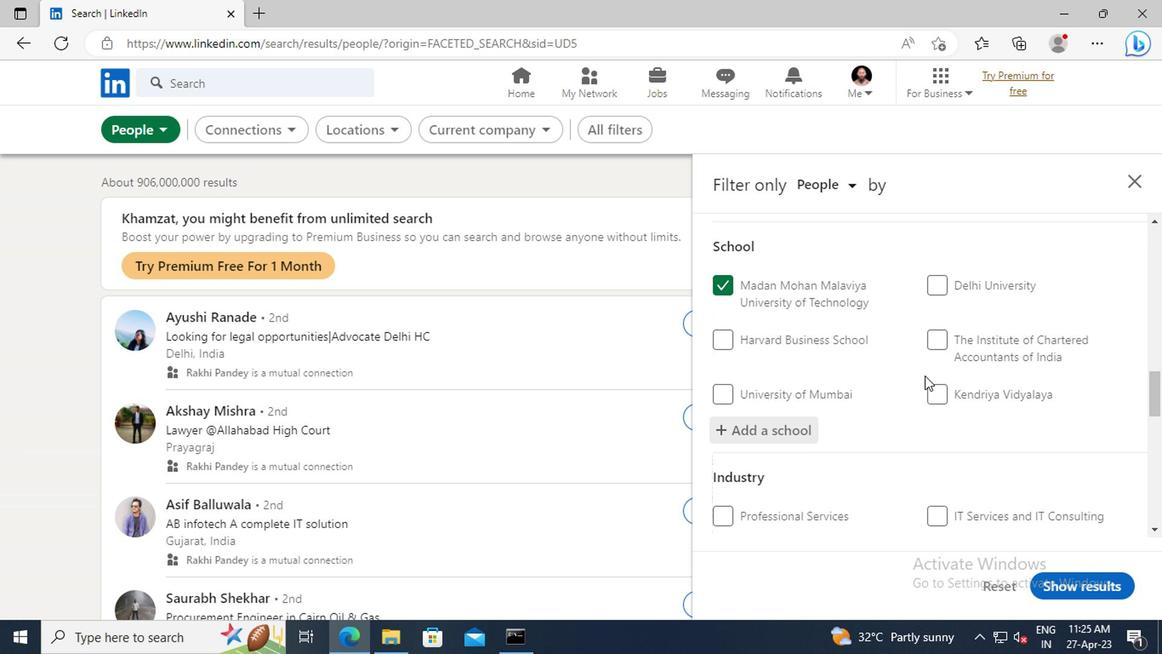 
Action: Mouse scrolled (921, 376) with delta (0, 0)
Screenshot: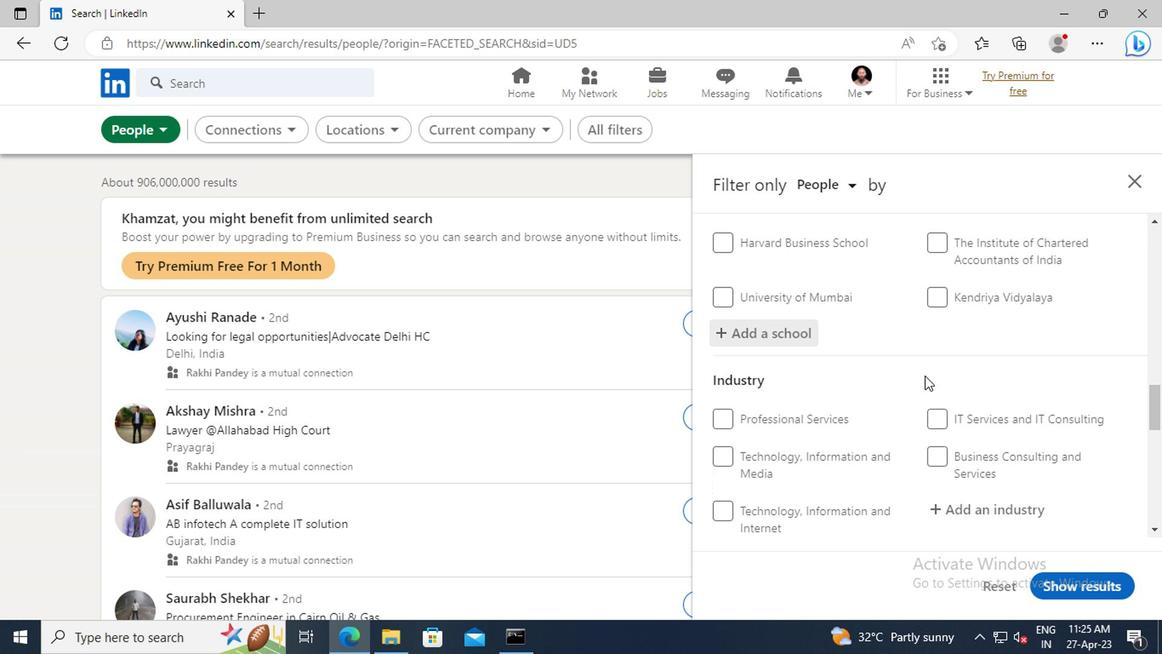
Action: Mouse scrolled (921, 376) with delta (0, 0)
Screenshot: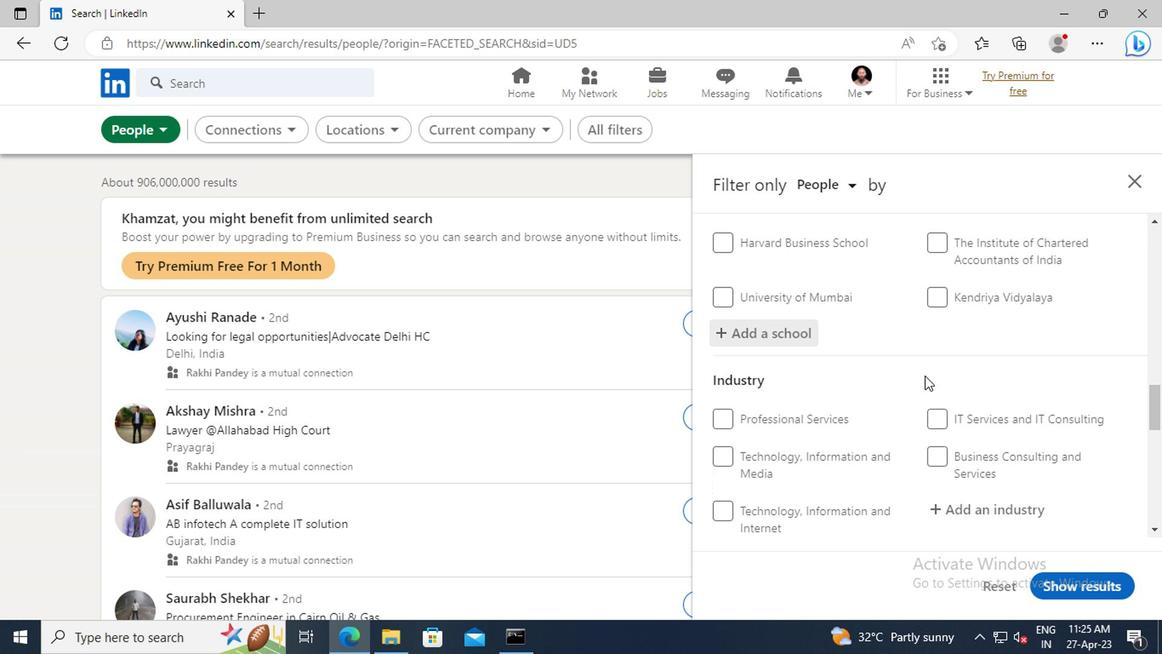 
Action: Mouse moved to (952, 413)
Screenshot: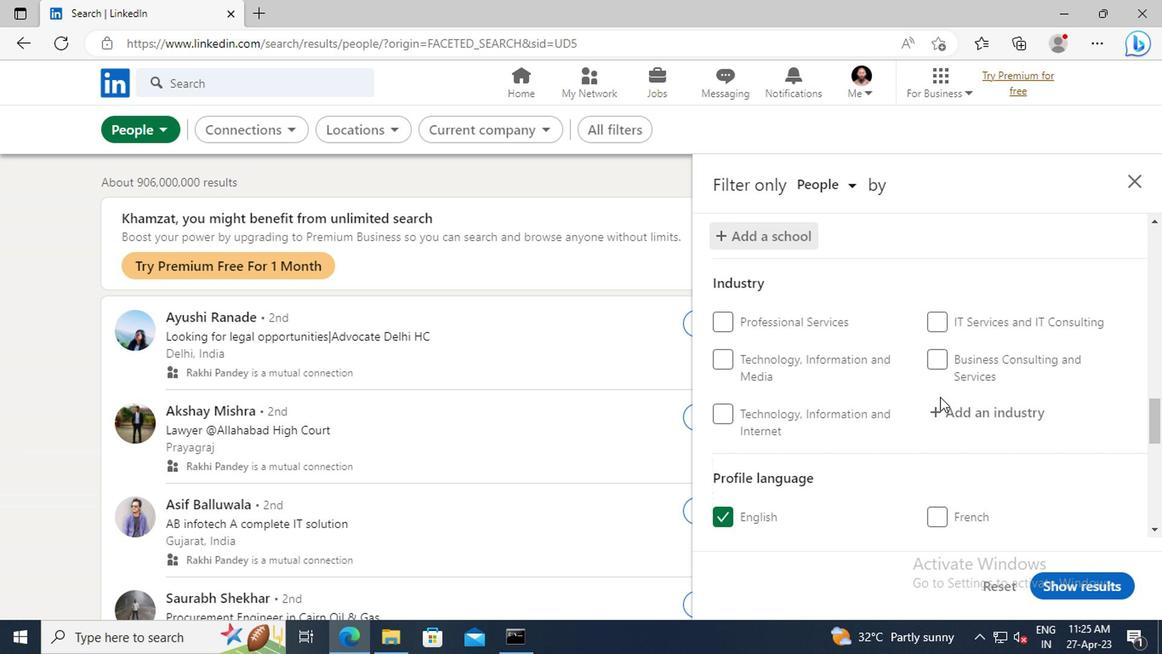 
Action: Mouse pressed left at (952, 413)
Screenshot: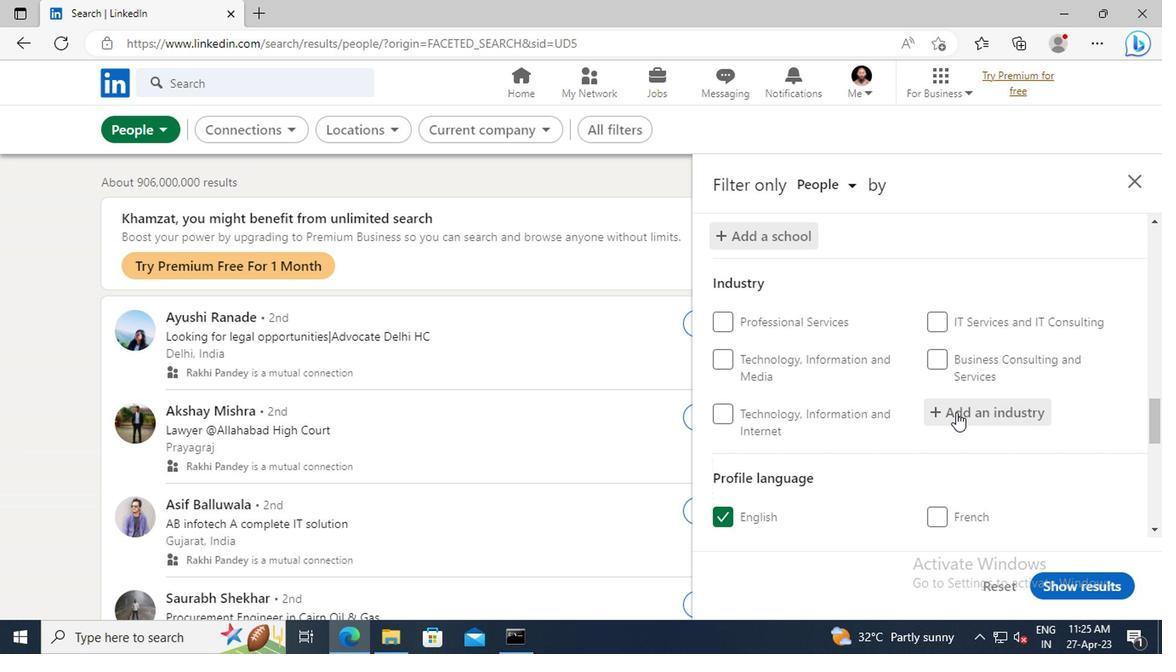 
Action: Key pressed <Key.shift>BIOTECHNOLOGY<Key.space>
Screenshot: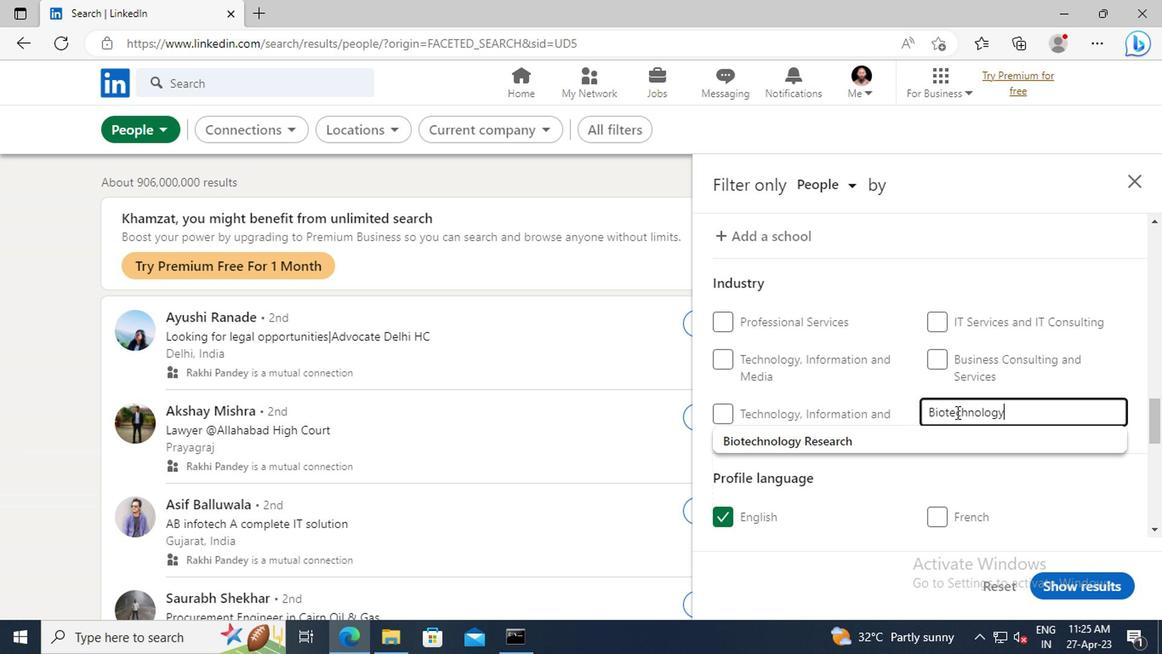 
Action: Mouse moved to (956, 441)
Screenshot: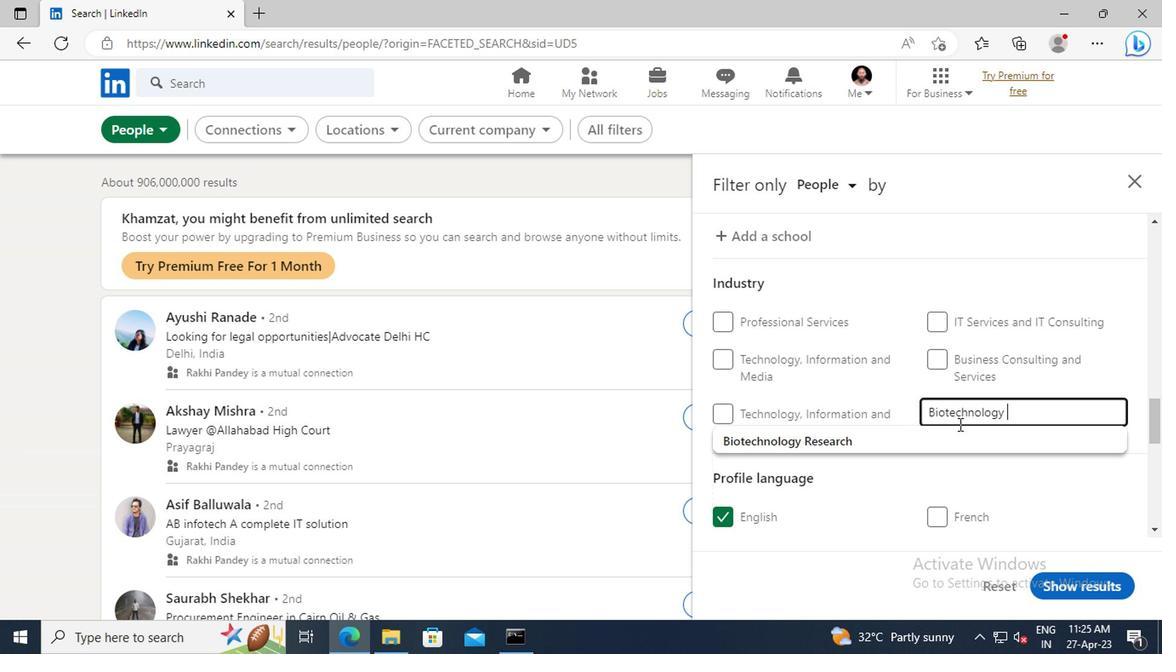 
Action: Mouse pressed left at (956, 441)
Screenshot: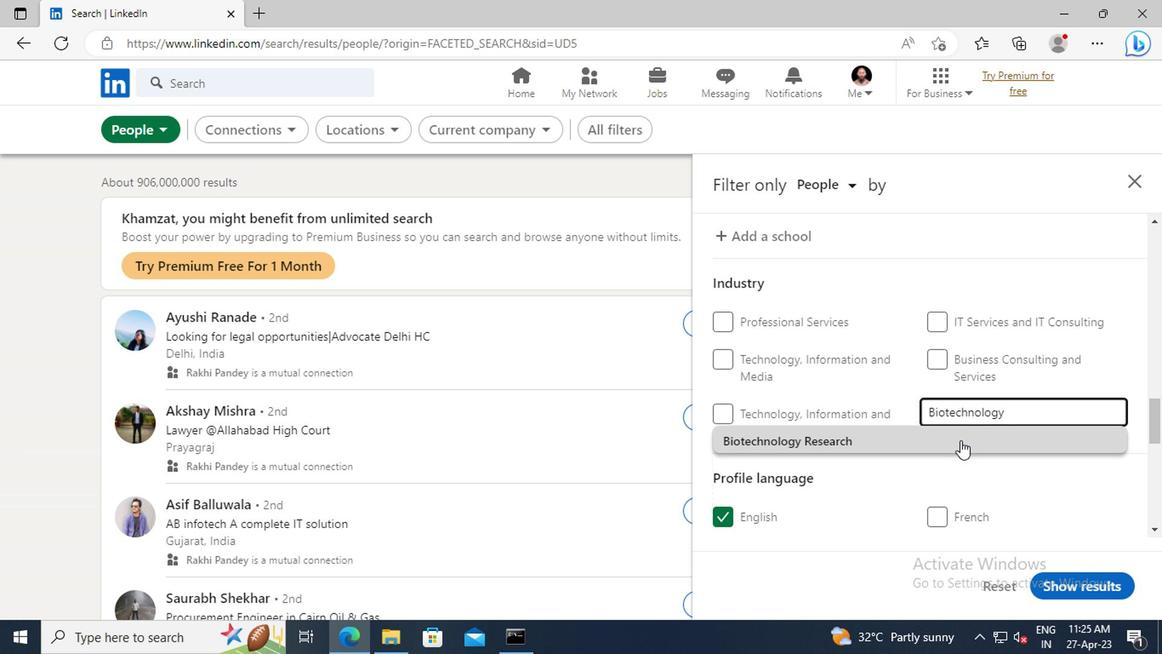 
Action: Mouse moved to (939, 374)
Screenshot: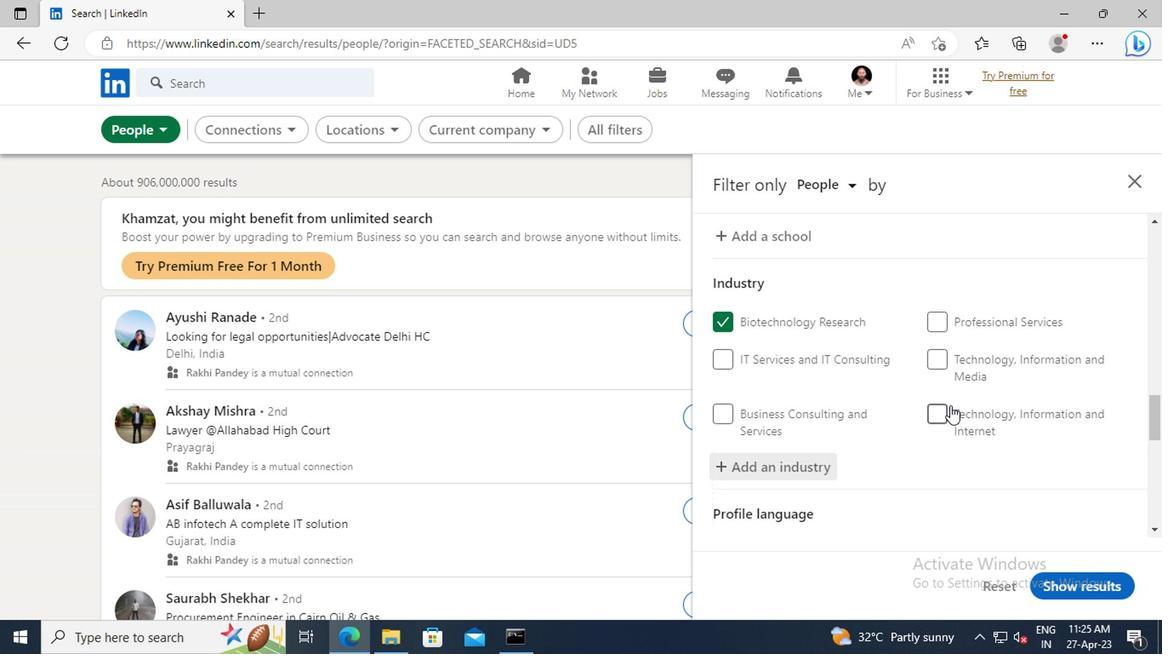 
Action: Mouse scrolled (939, 373) with delta (0, 0)
Screenshot: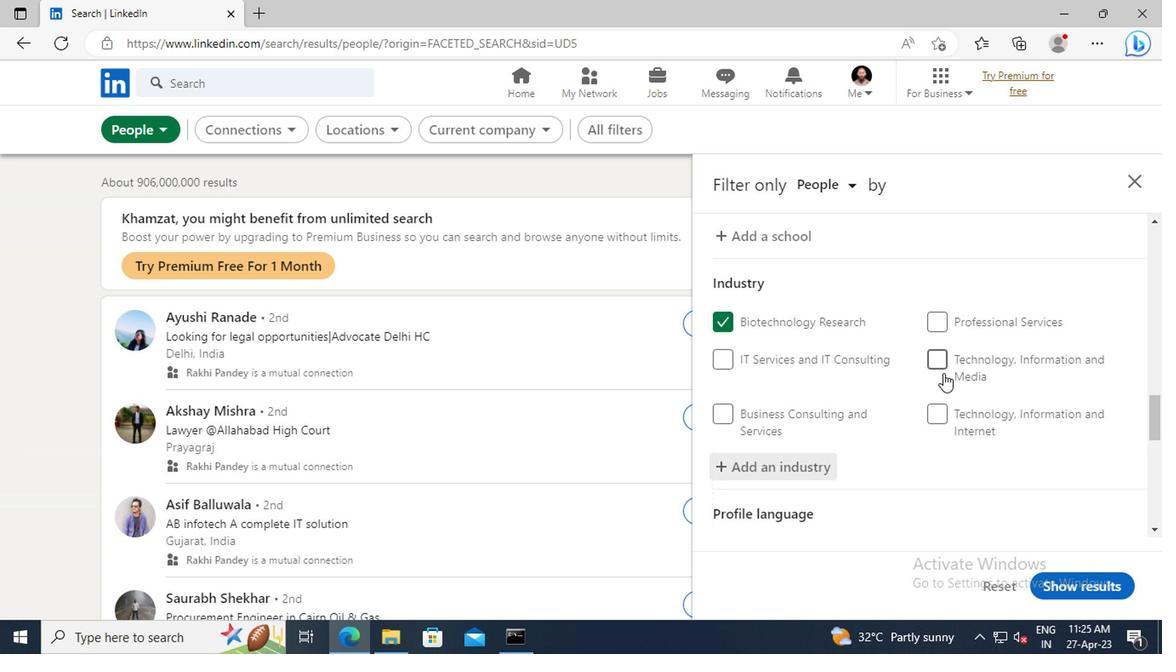 
Action: Mouse scrolled (939, 373) with delta (0, 0)
Screenshot: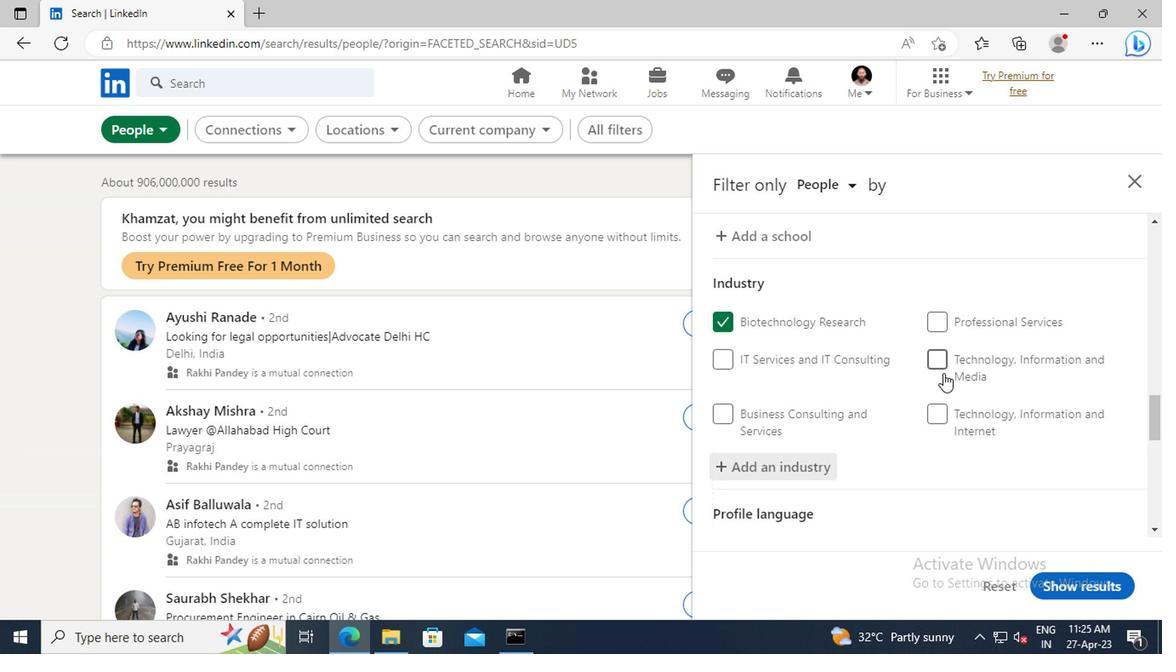 
Action: Mouse scrolled (939, 373) with delta (0, 0)
Screenshot: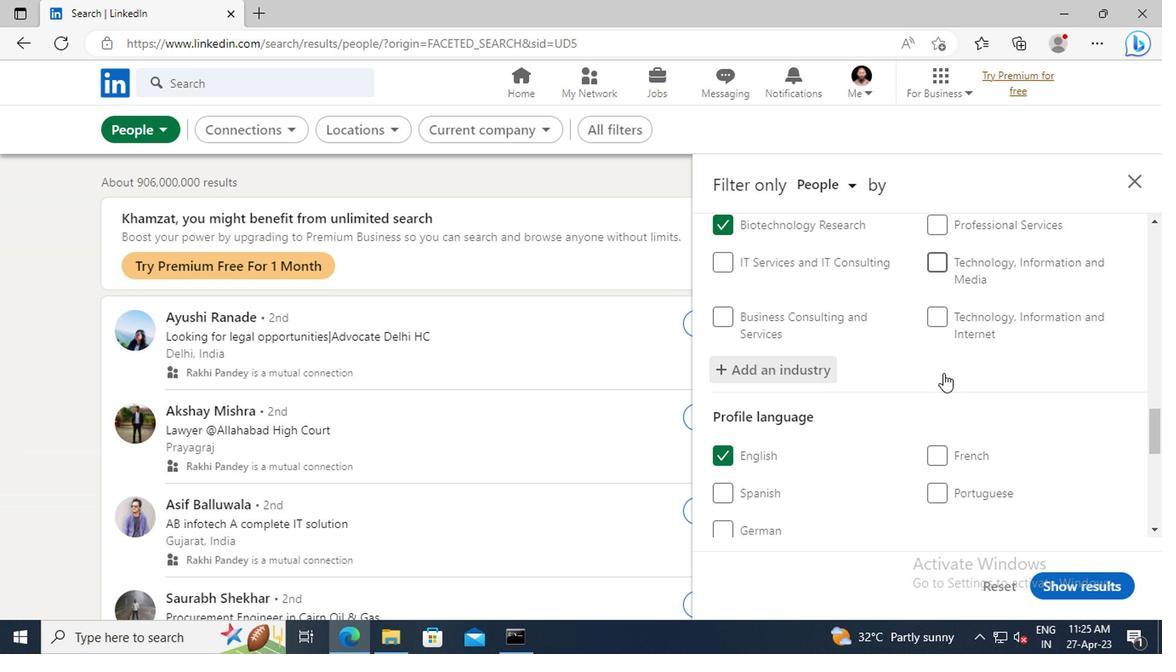 
Action: Mouse scrolled (939, 373) with delta (0, 0)
Screenshot: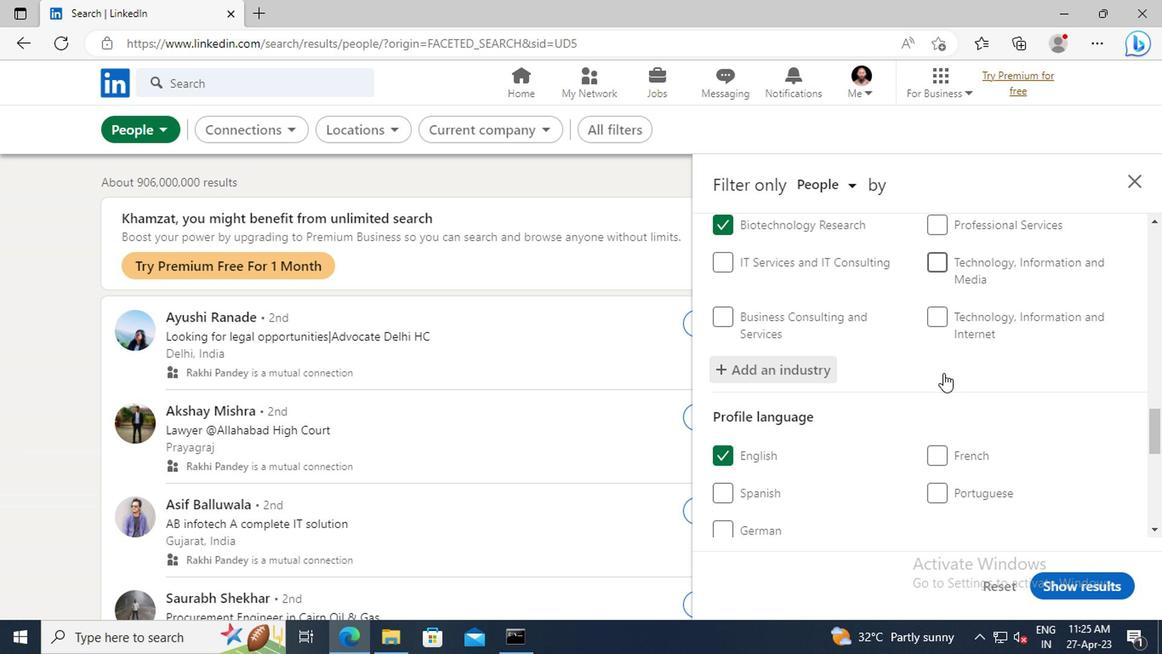 
Action: Mouse scrolled (939, 373) with delta (0, 0)
Screenshot: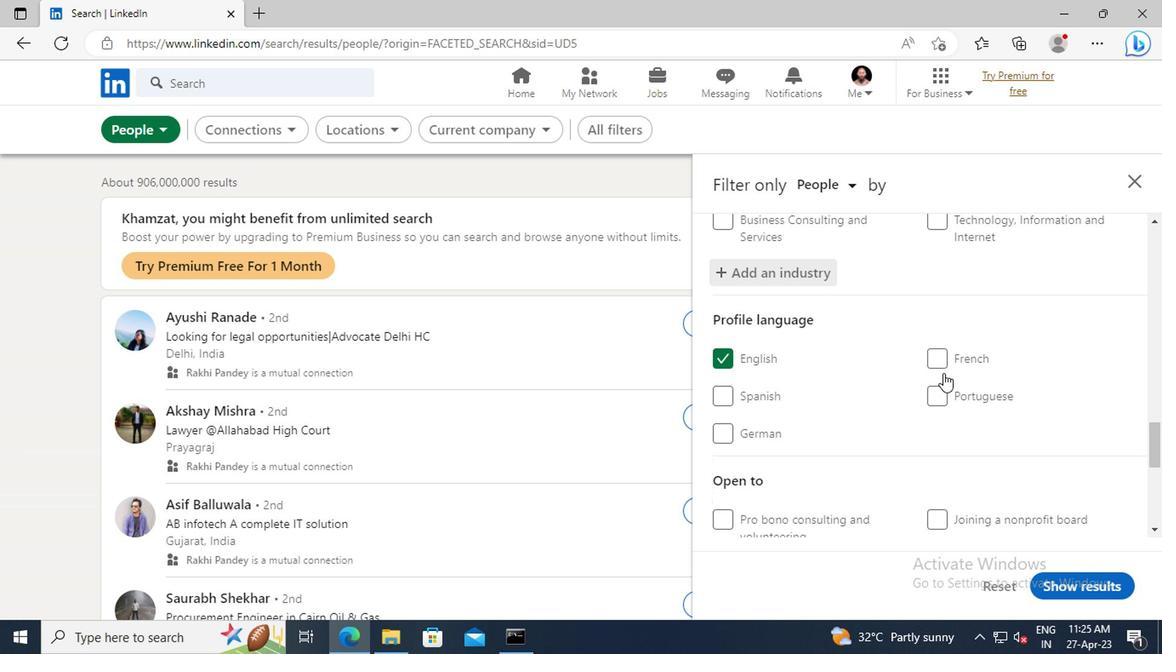 
Action: Mouse scrolled (939, 373) with delta (0, 0)
Screenshot: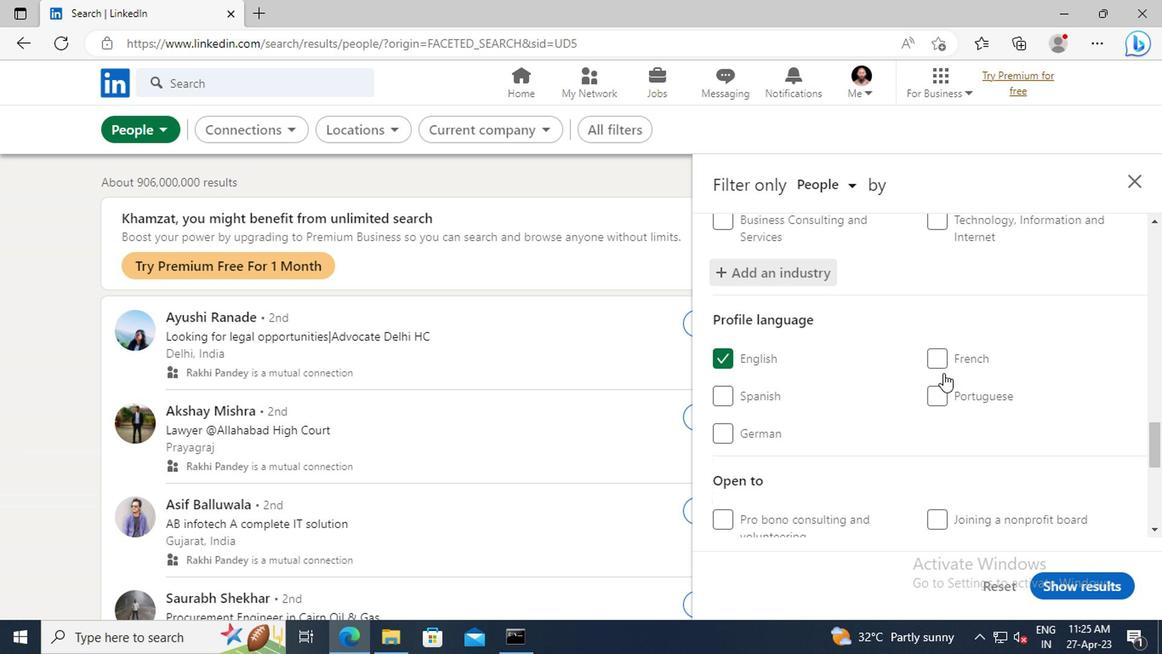 
Action: Mouse scrolled (939, 373) with delta (0, 0)
Screenshot: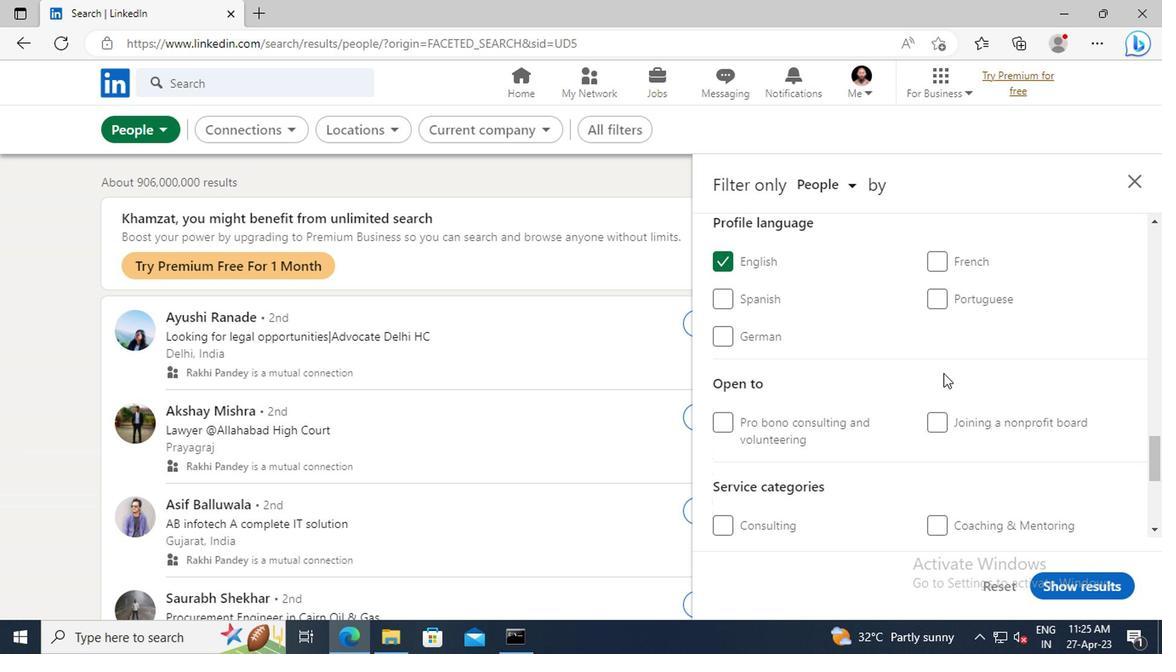 
Action: Mouse scrolled (939, 373) with delta (0, 0)
Screenshot: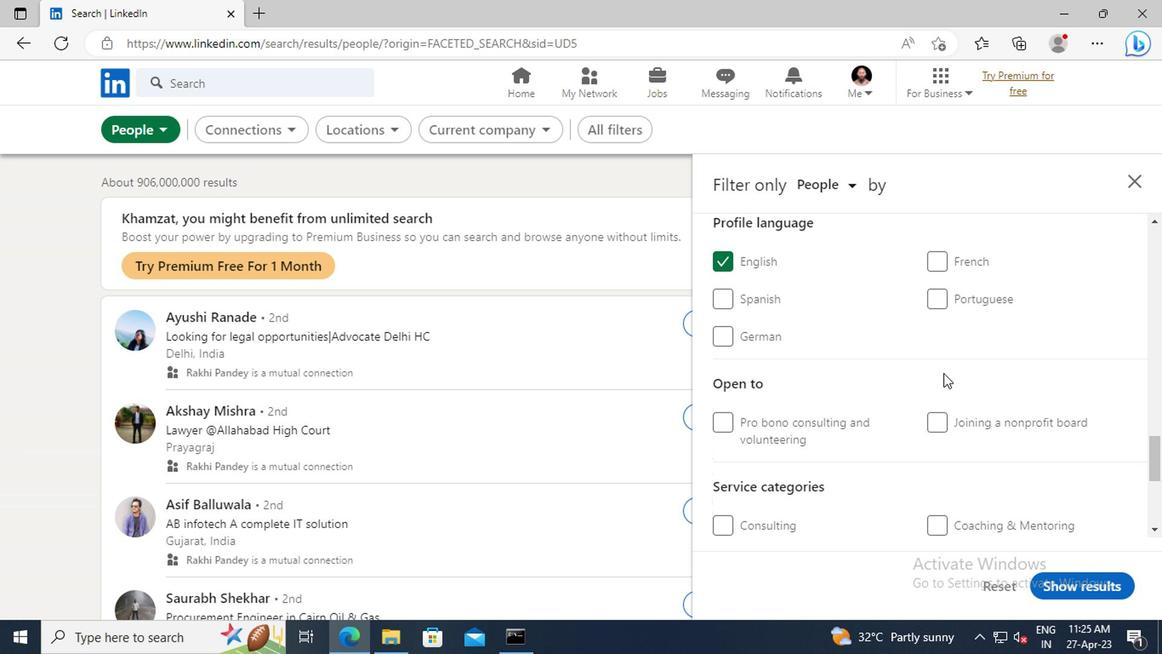 
Action: Mouse scrolled (939, 373) with delta (0, 0)
Screenshot: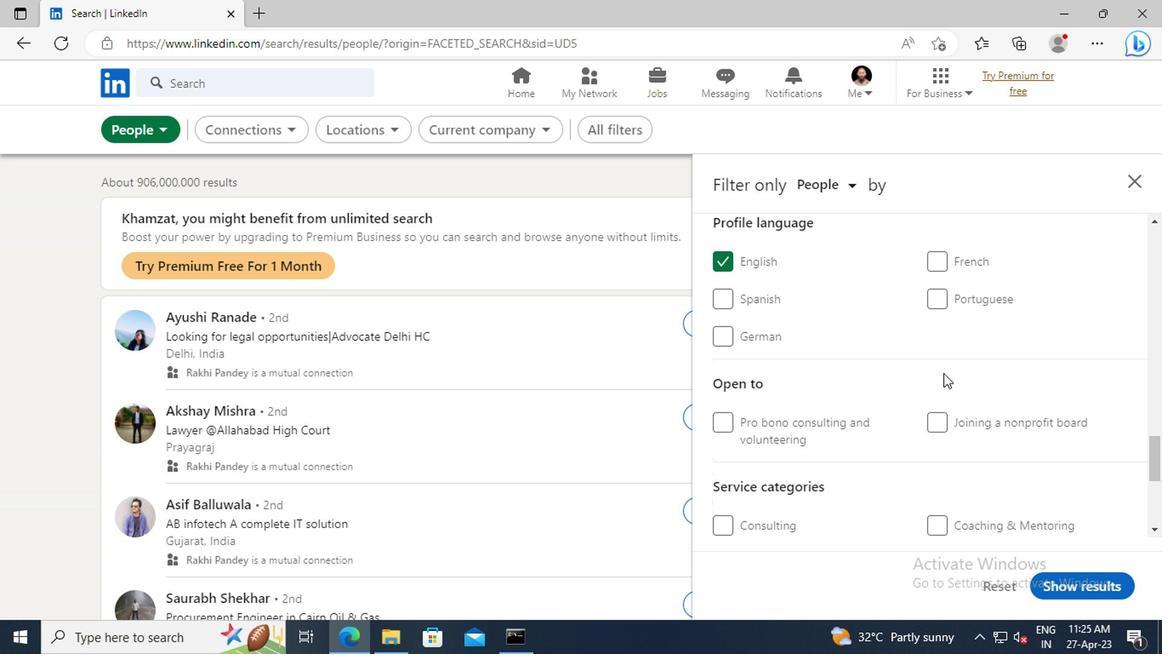 
Action: Mouse moved to (946, 453)
Screenshot: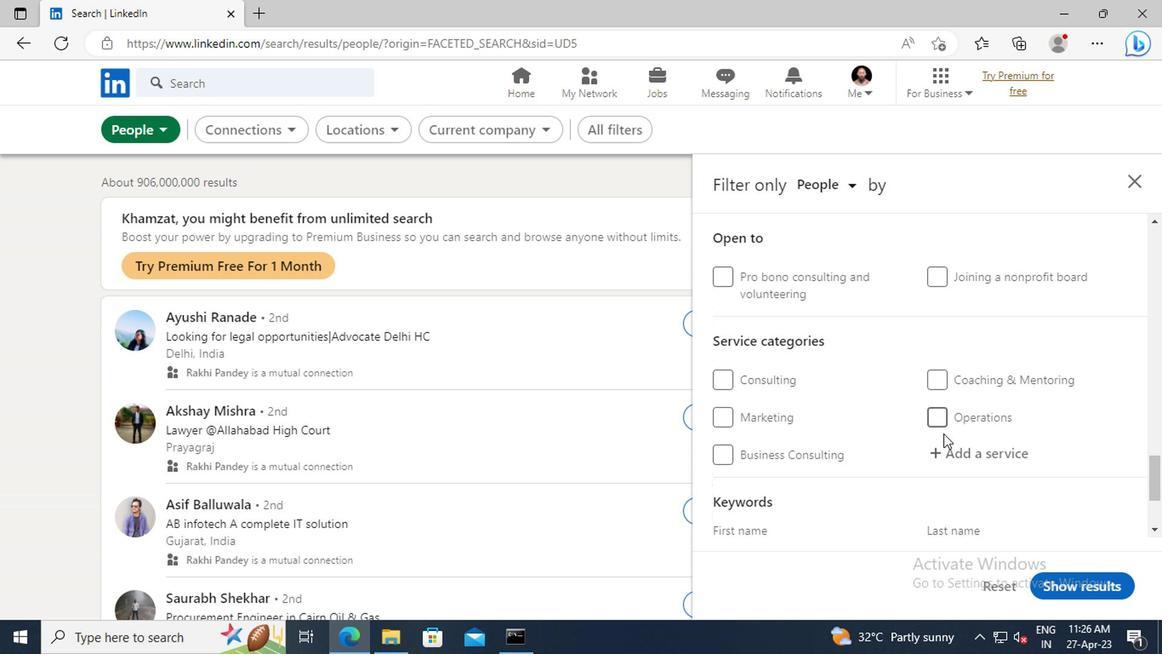 
Action: Mouse pressed left at (946, 453)
Screenshot: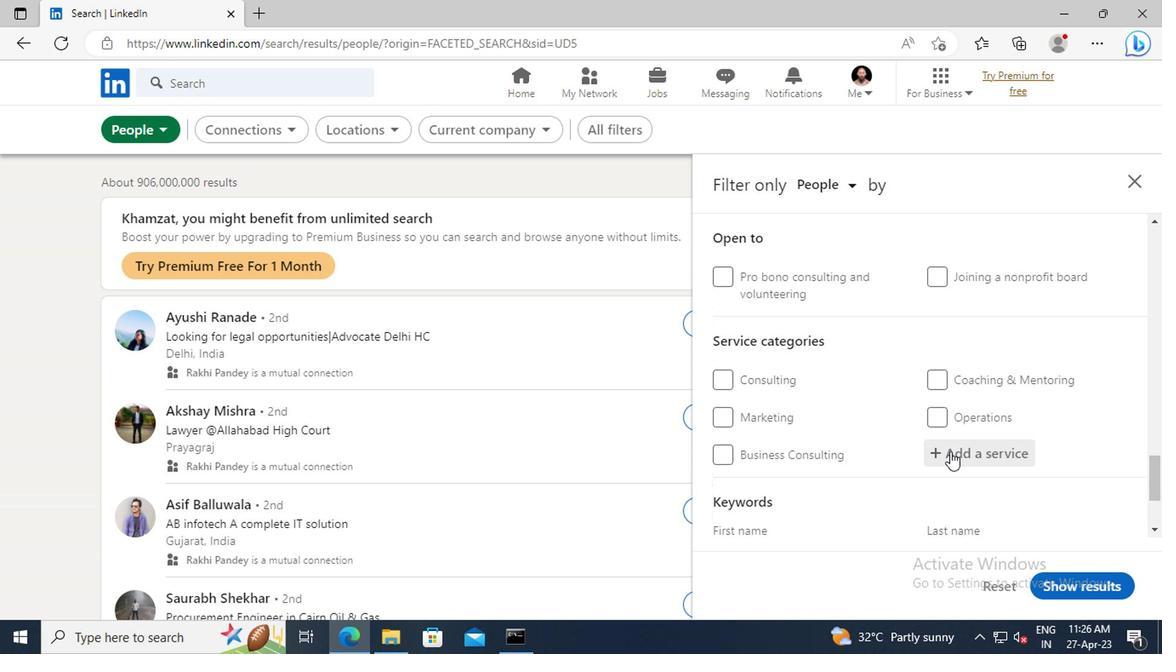
Action: Key pressed <Key.shift>WEB<Key.space><Key.shift>DESIGN
Screenshot: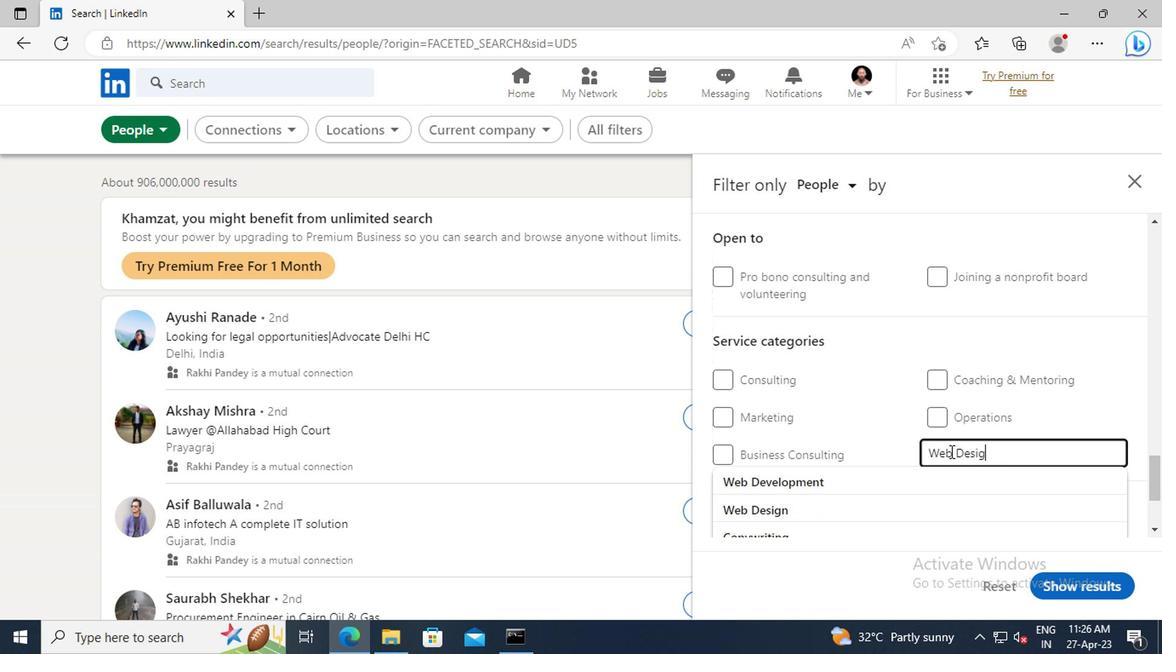 
Action: Mouse moved to (946, 482)
Screenshot: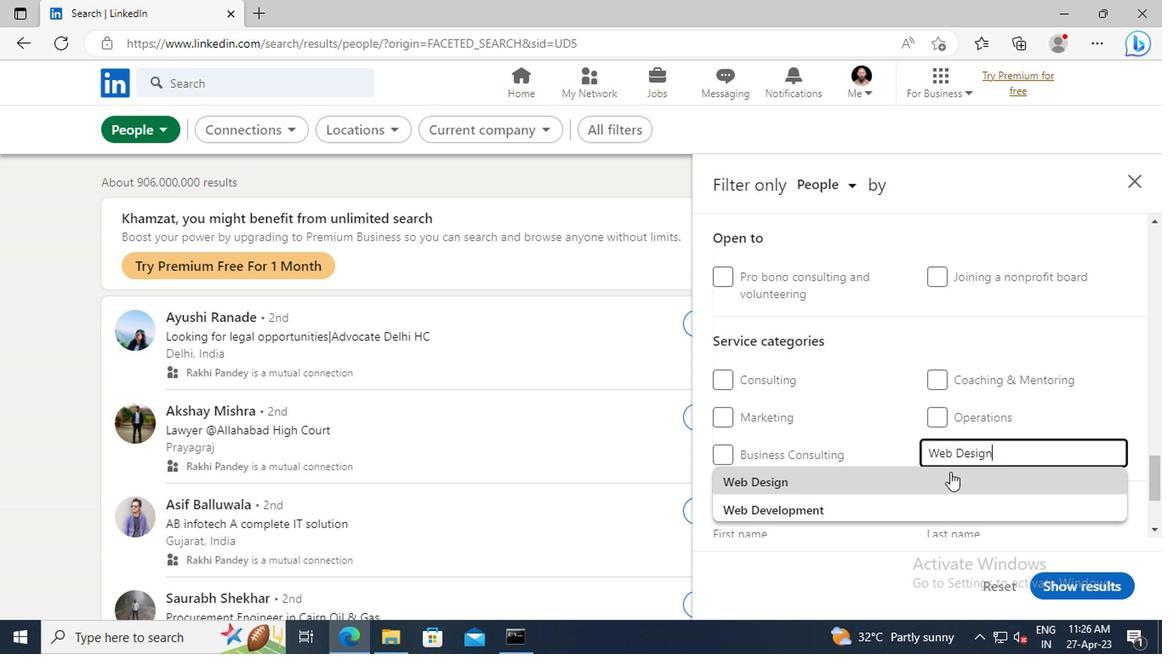 
Action: Mouse pressed left at (946, 482)
Screenshot: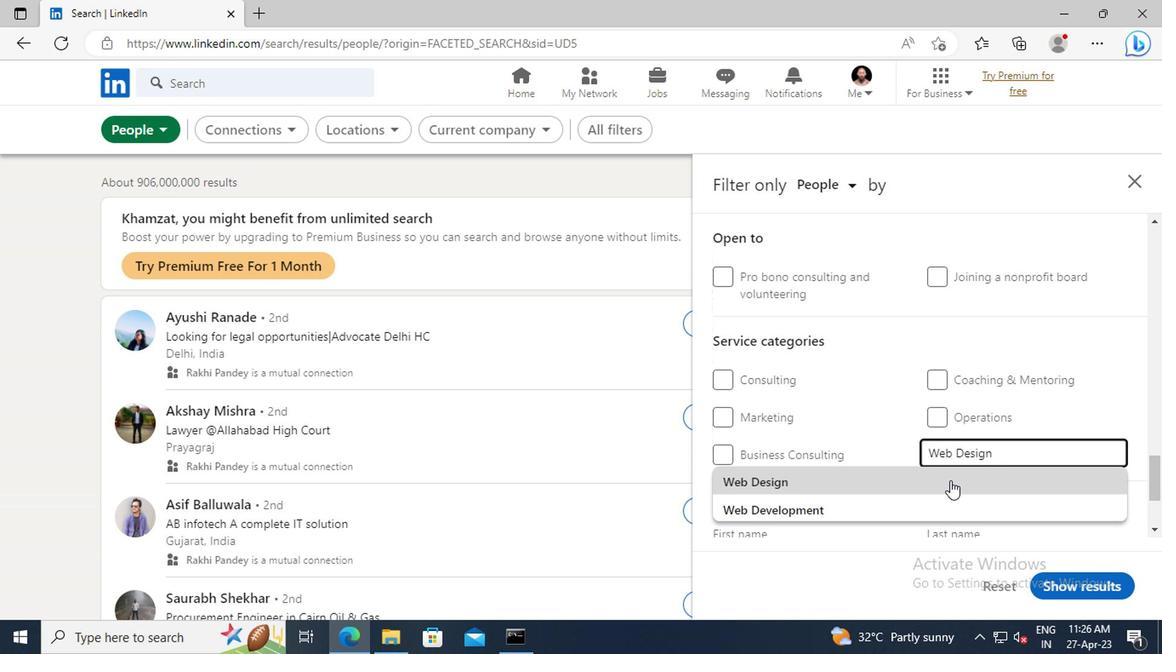 
Action: Mouse moved to (886, 388)
Screenshot: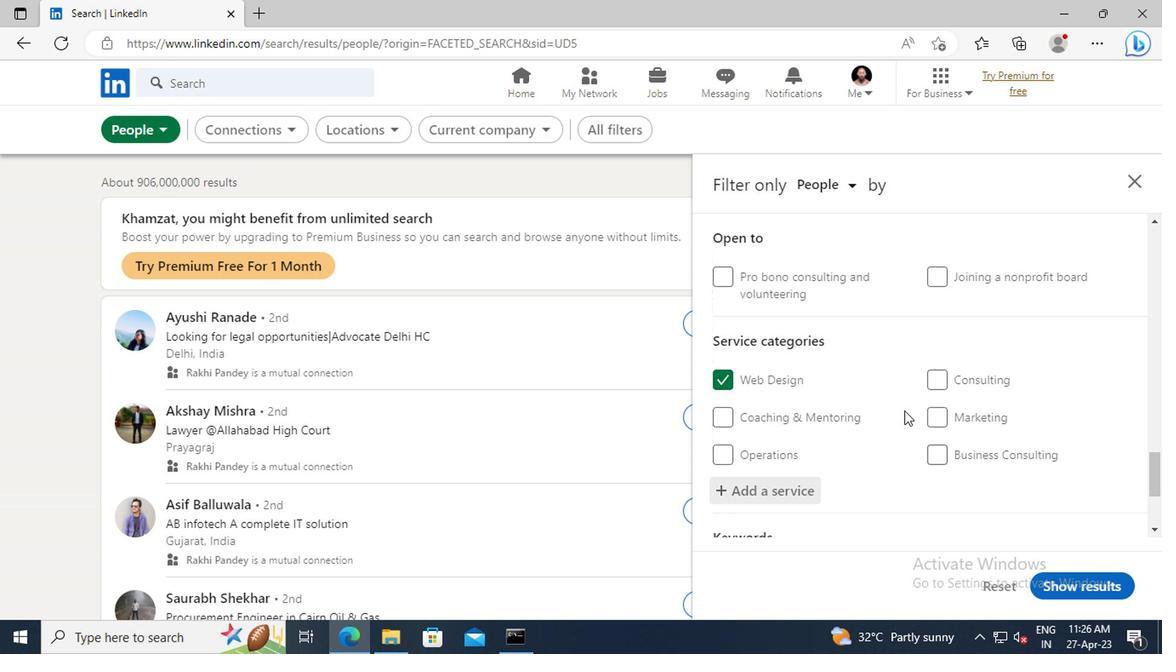 
Action: Mouse scrolled (886, 387) with delta (0, -1)
Screenshot: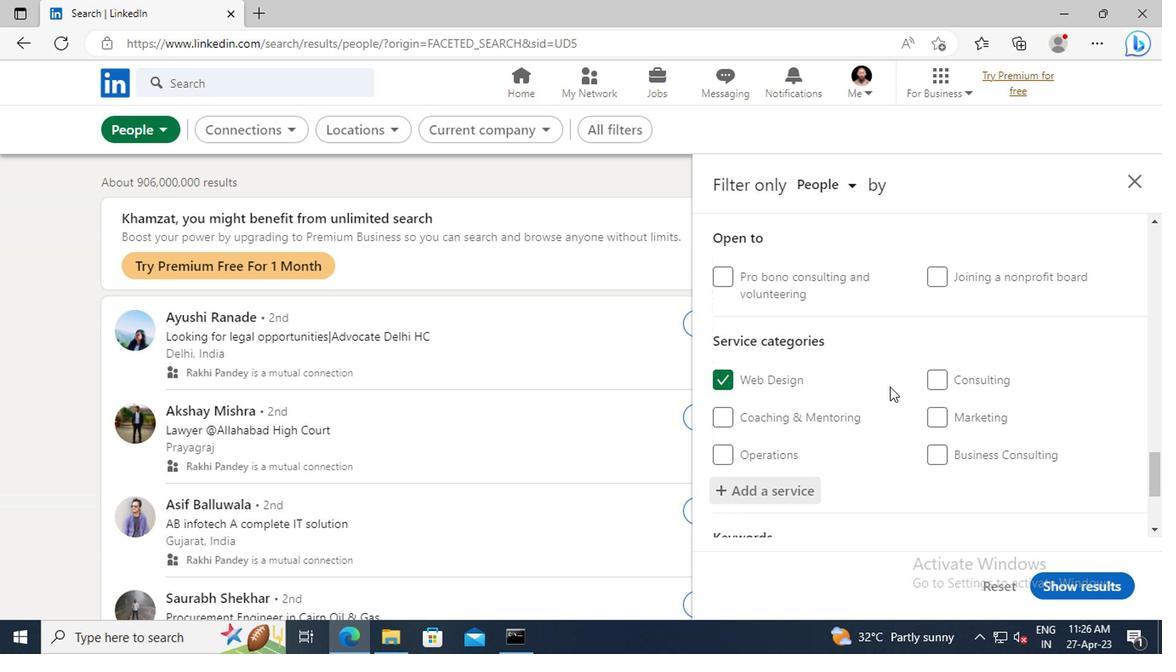
Action: Mouse scrolled (886, 387) with delta (0, -1)
Screenshot: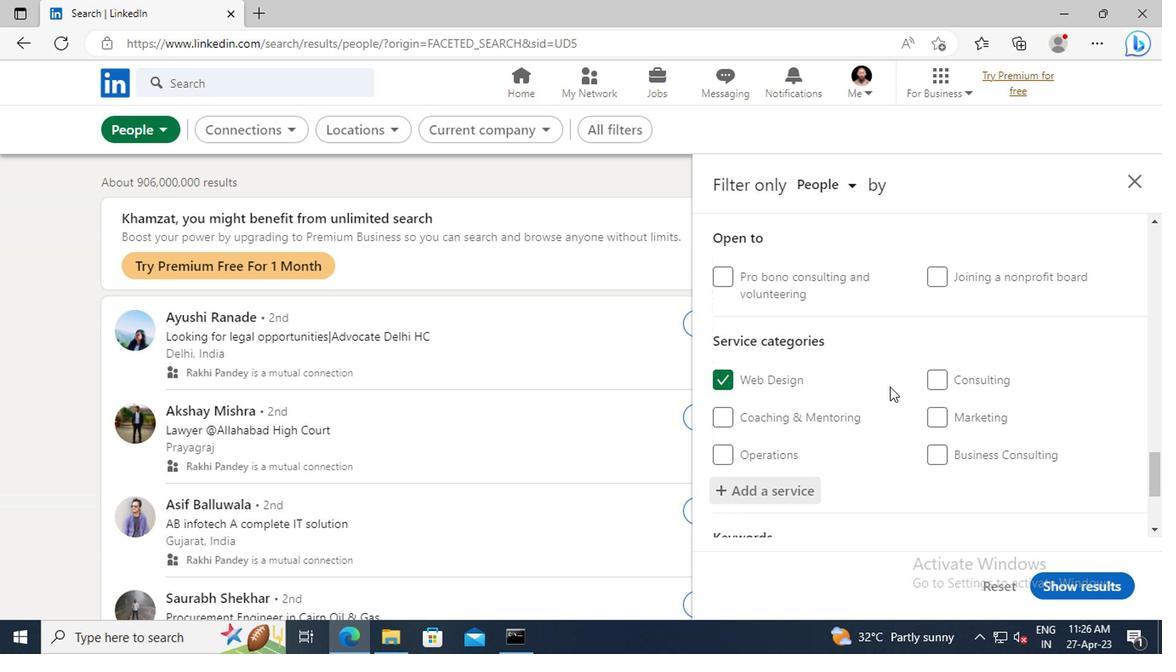 
Action: Mouse scrolled (886, 387) with delta (0, -1)
Screenshot: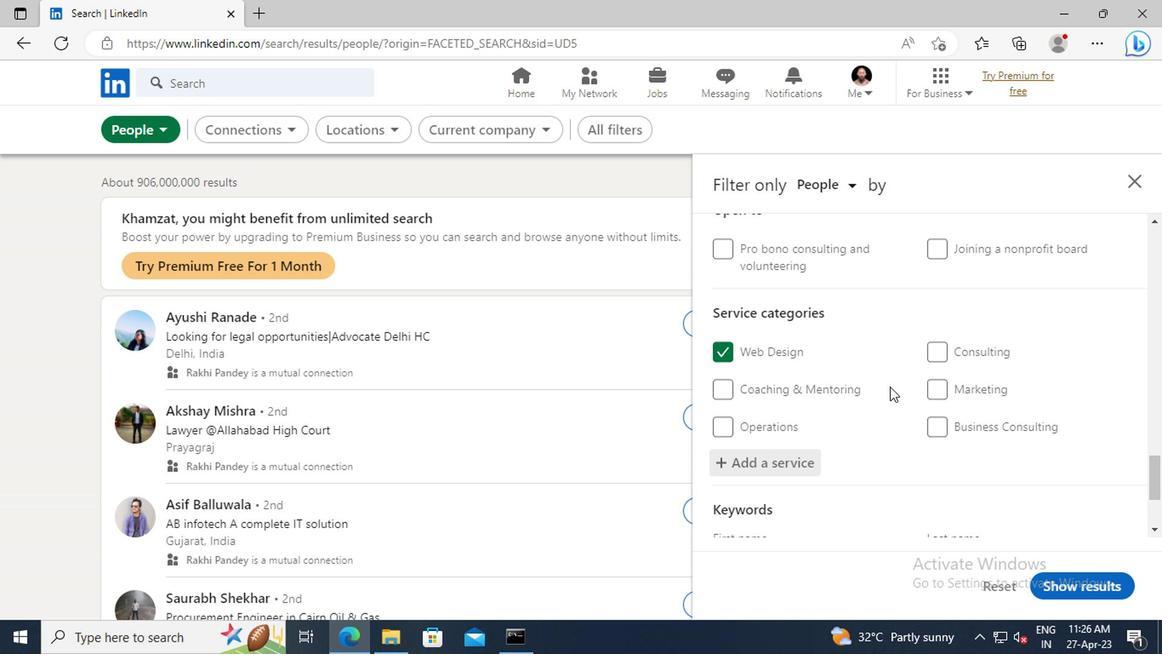 
Action: Mouse scrolled (886, 387) with delta (0, -1)
Screenshot: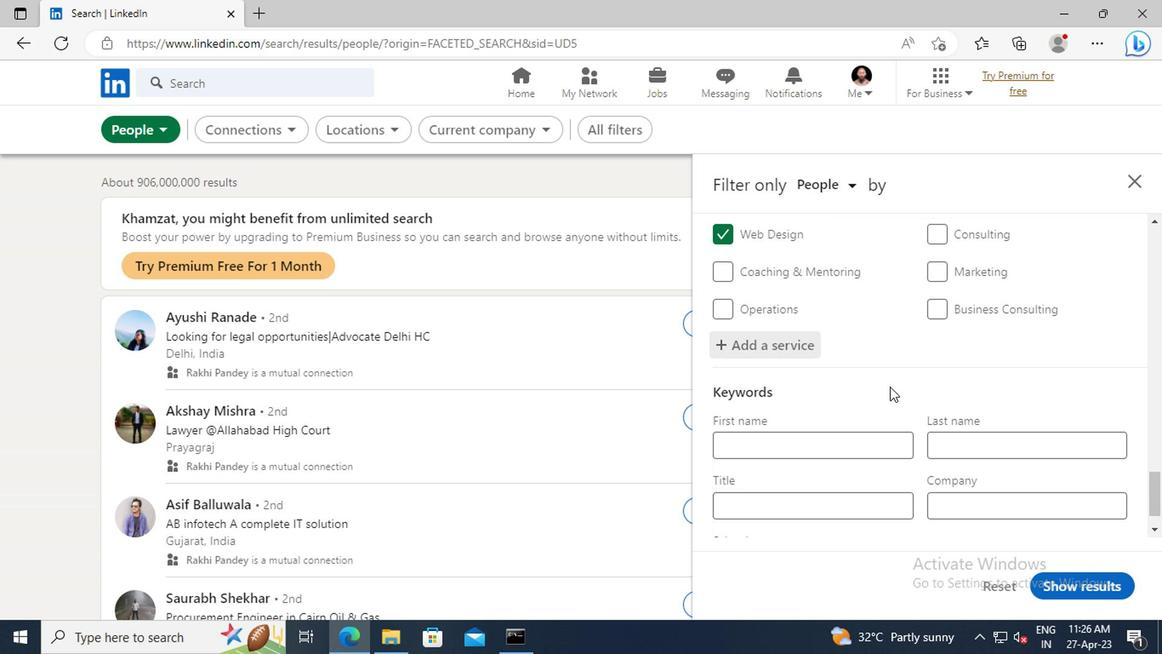 
Action: Mouse scrolled (886, 387) with delta (0, -1)
Screenshot: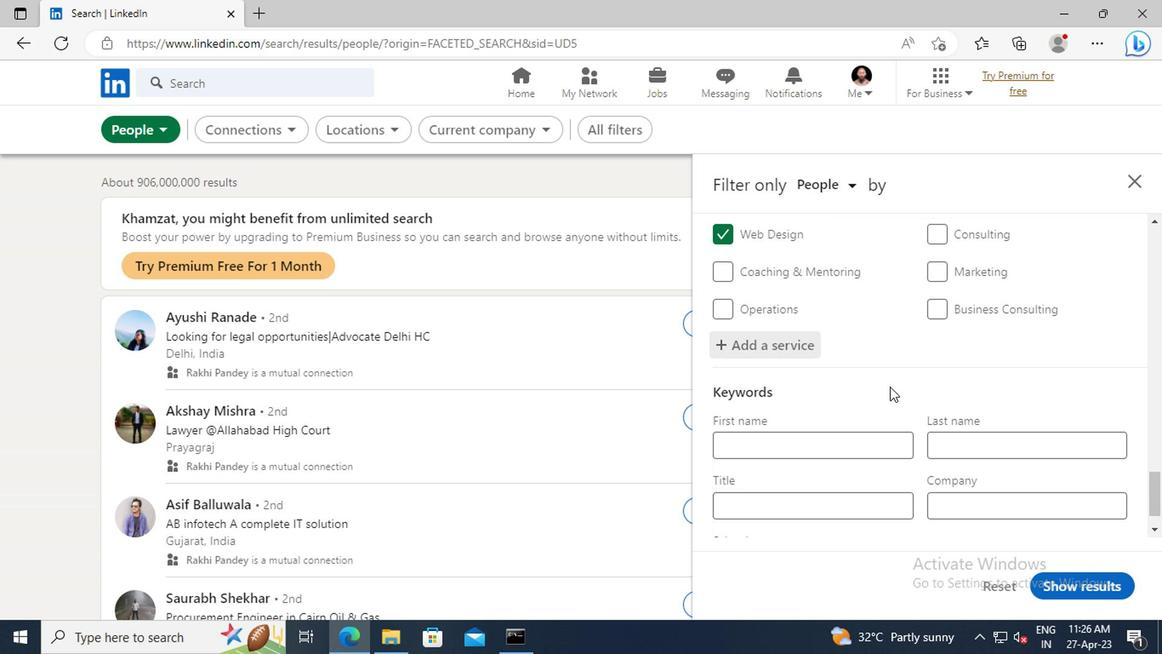 
Action: Mouse moved to (839, 458)
Screenshot: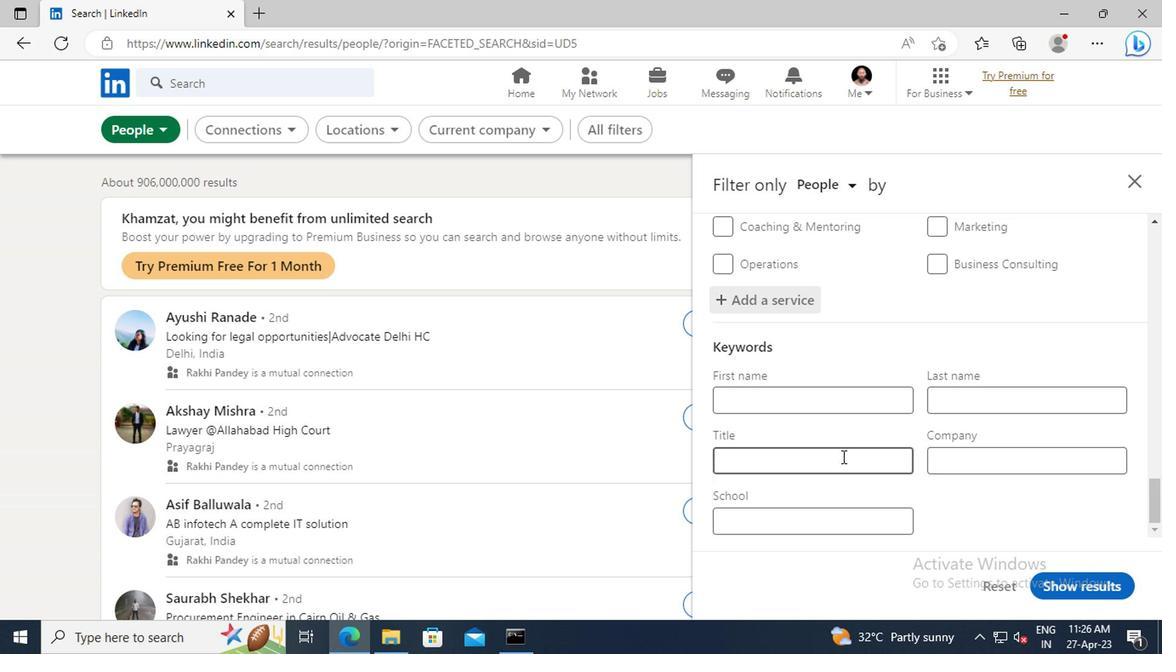 
Action: Mouse pressed left at (839, 458)
Screenshot: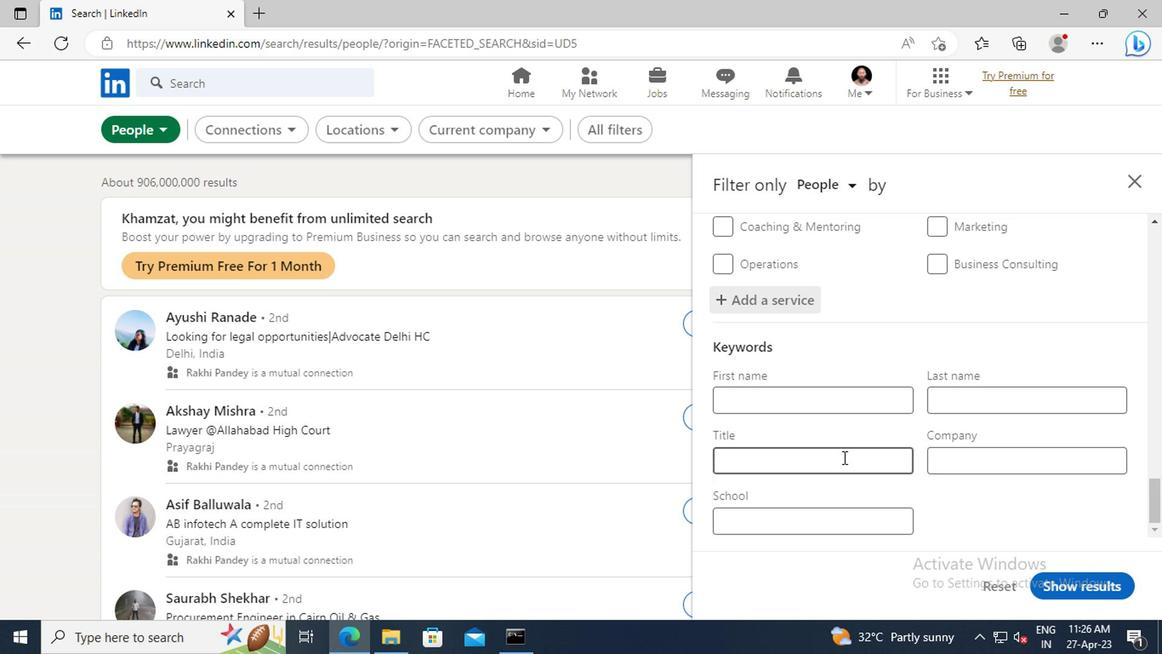 
Action: Key pressed <Key.shift>TEST<Key.space><Key.shift><Key.shift><Key.shift><Key.shift>SCORER<Key.enter>
Screenshot: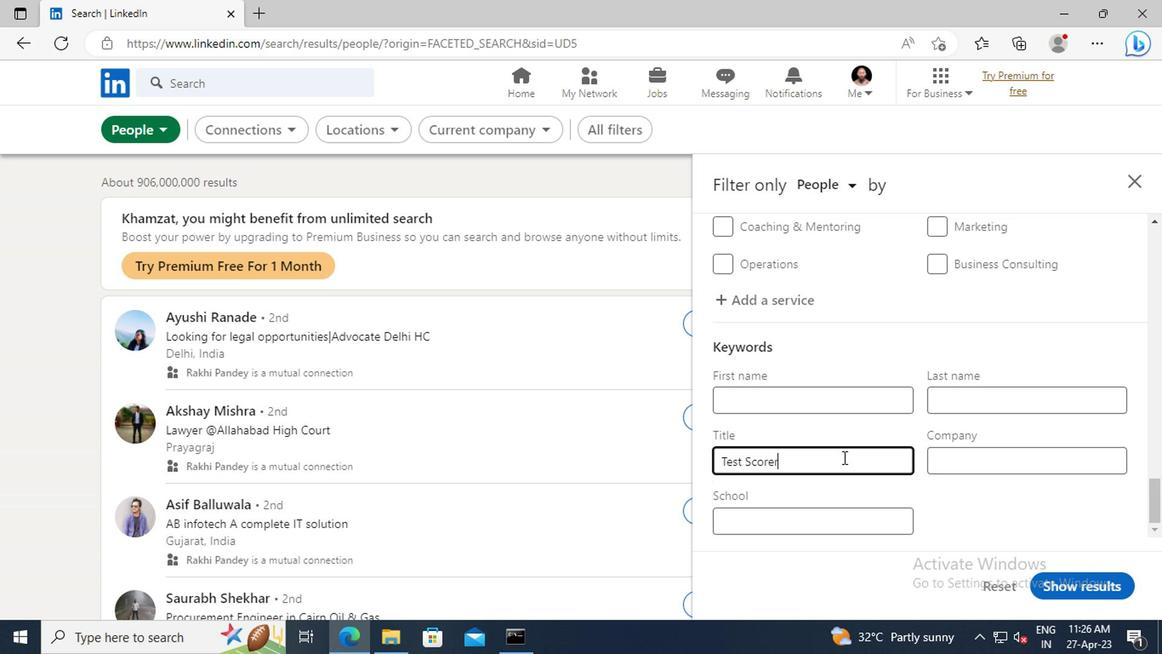 
Action: Mouse moved to (1051, 580)
Screenshot: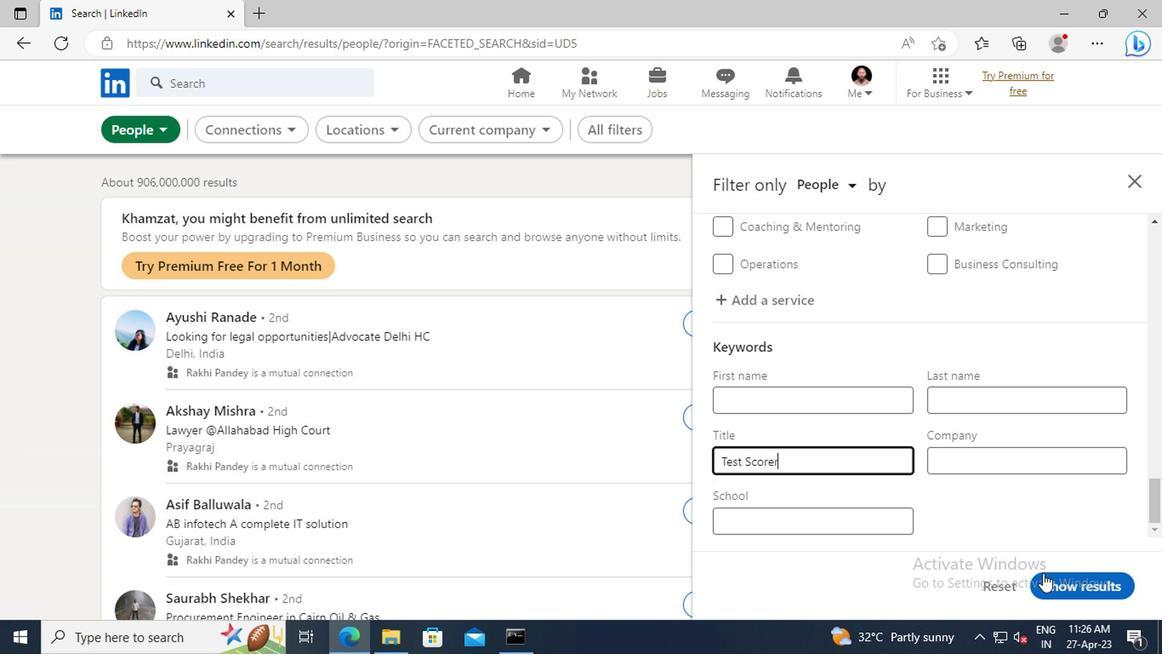 
Action: Mouse pressed left at (1051, 580)
Screenshot: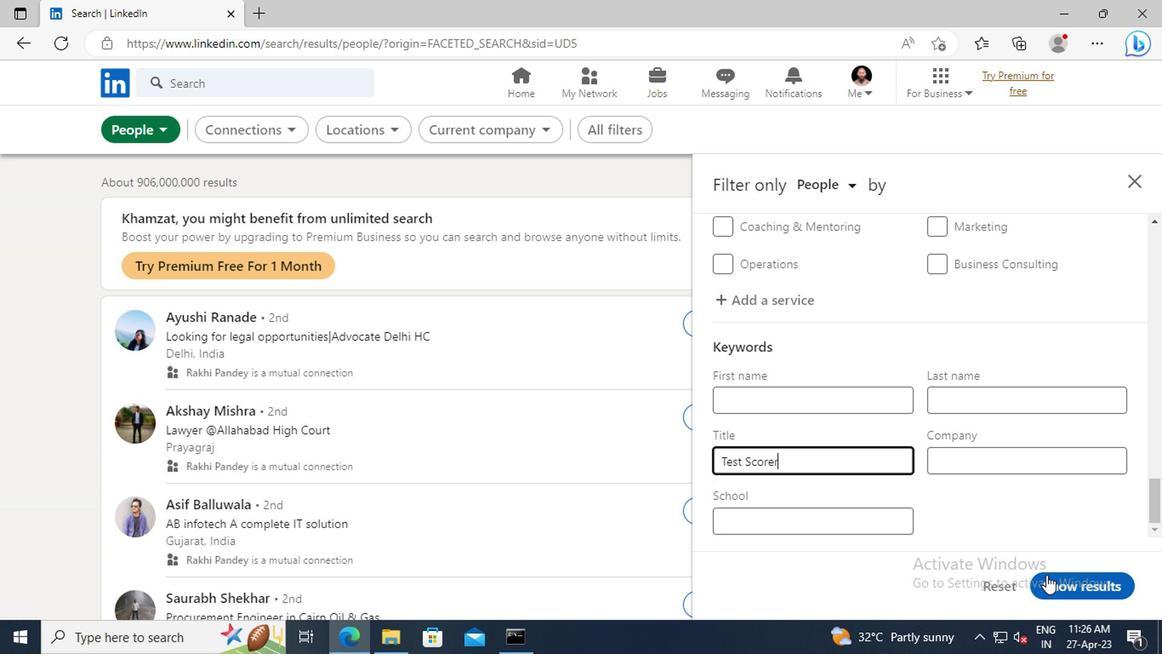
